 Task: Get directions from Piedmont Park, Georgia, United States to Andersonville National Historic Site, Georgia, United States  and reverse  starting point and destination and check the driving options
Action: Mouse moved to (432, 700)
Screenshot: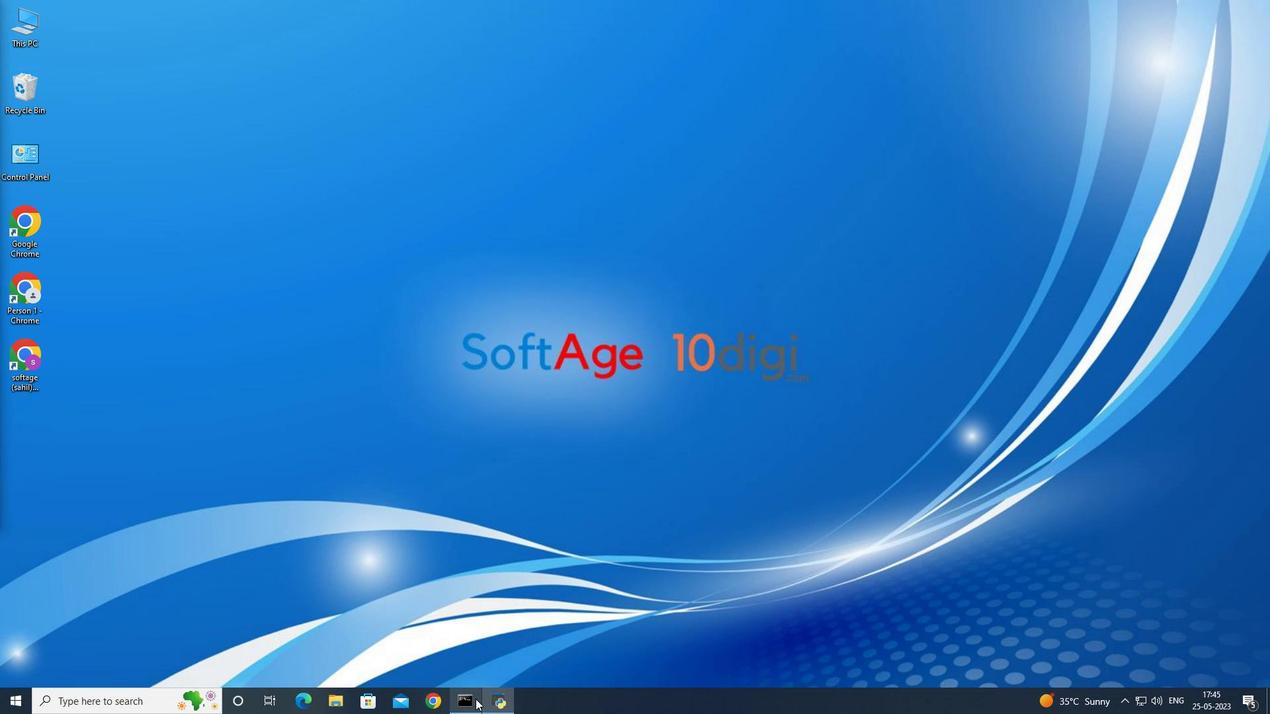 
Action: Mouse pressed left at (432, 700)
Screenshot: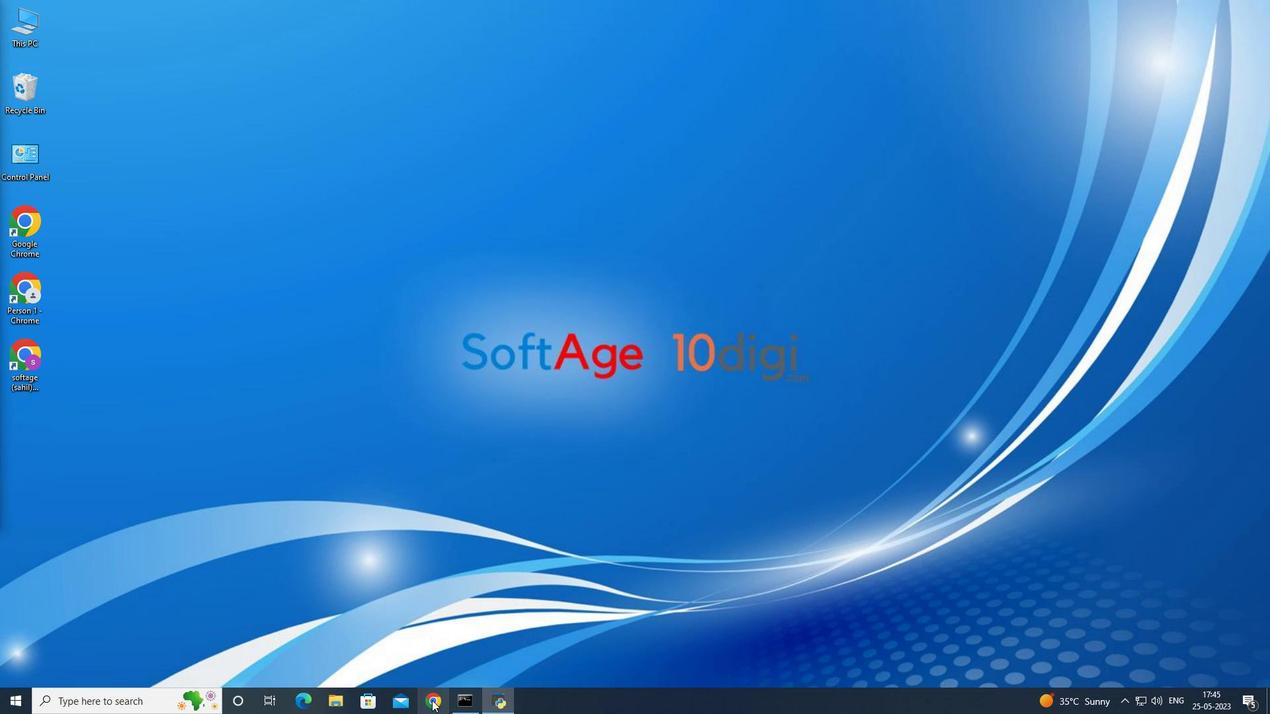 
Action: Mouse moved to (1218, 69)
Screenshot: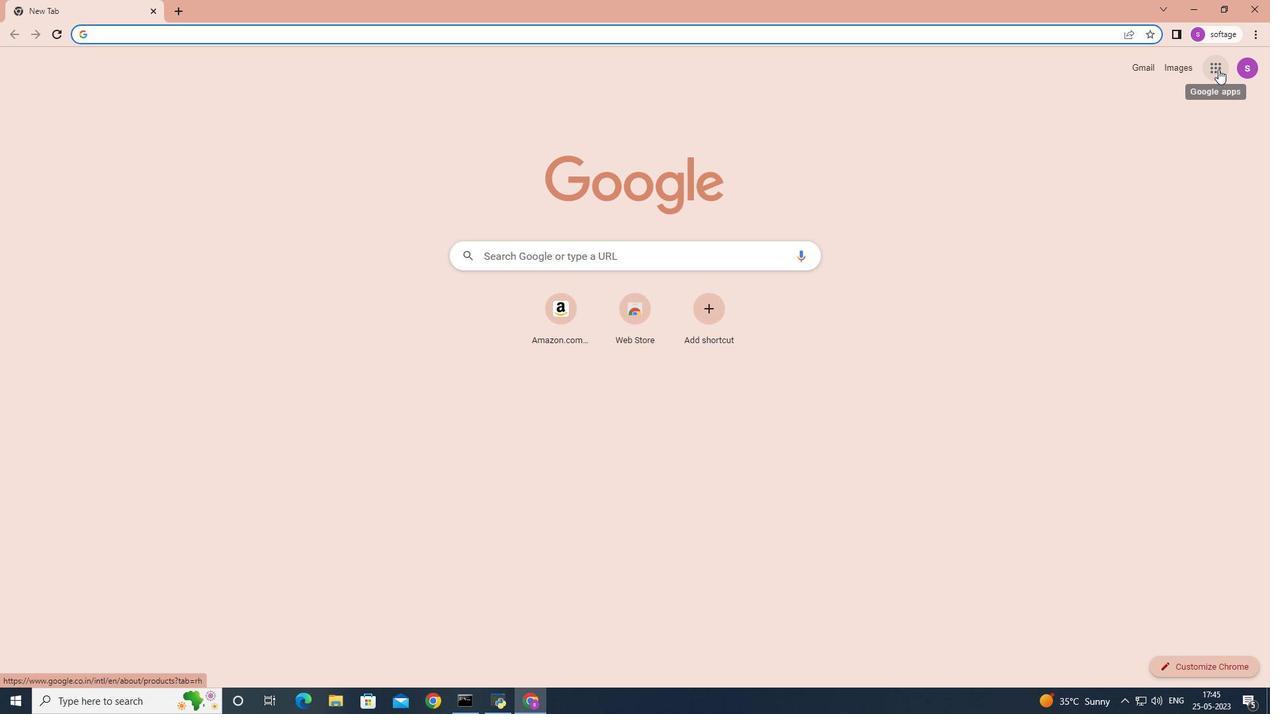 
Action: Mouse pressed left at (1218, 69)
Screenshot: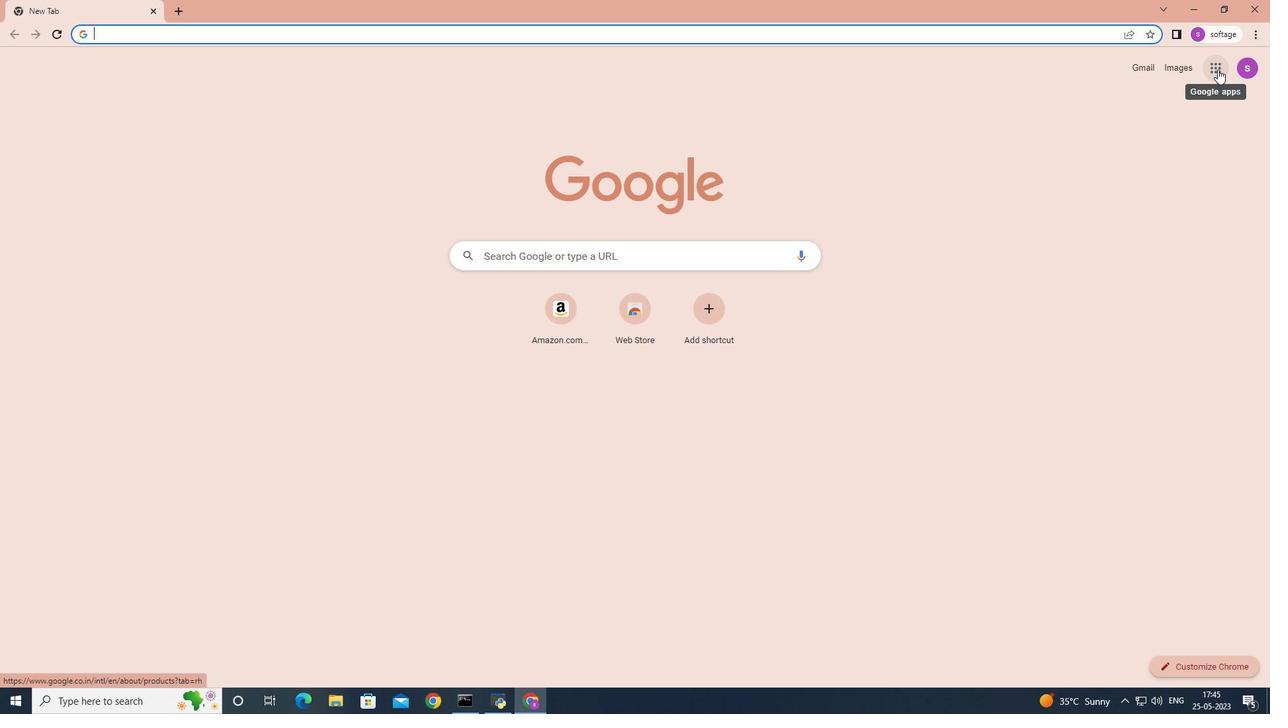 
Action: Mouse moved to (1164, 284)
Screenshot: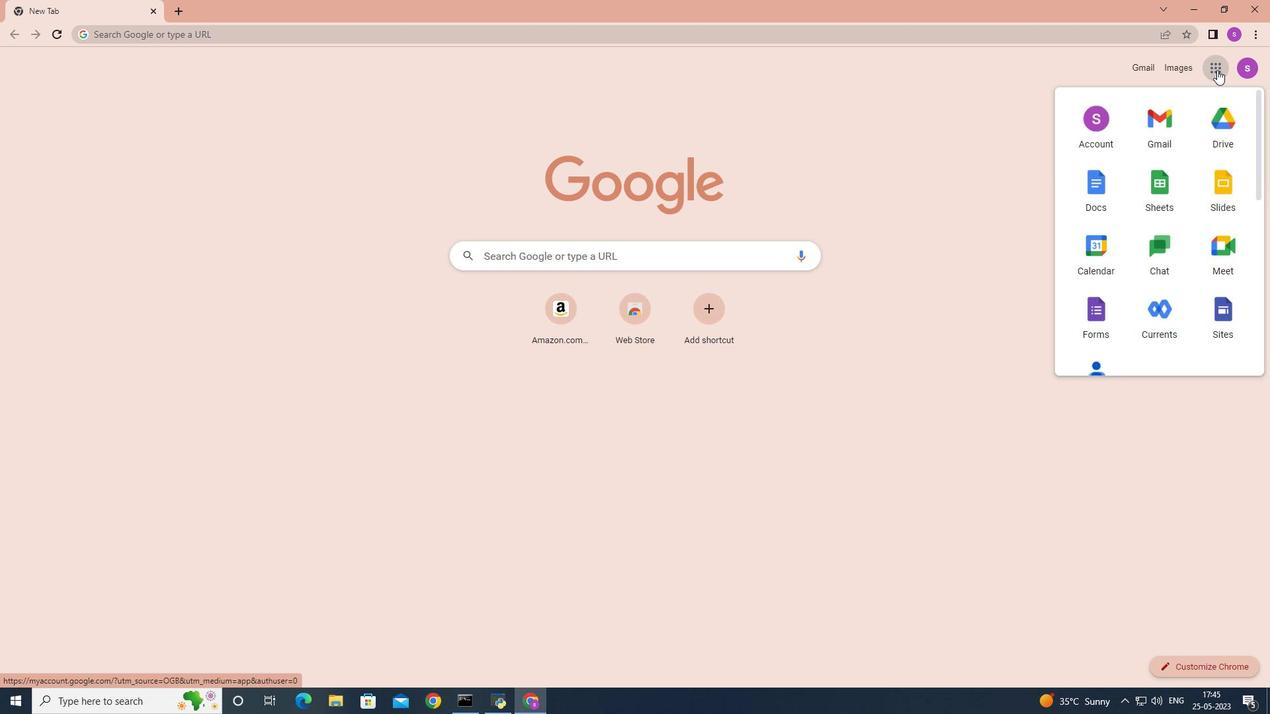 
Action: Mouse scrolled (1164, 283) with delta (0, 0)
Screenshot: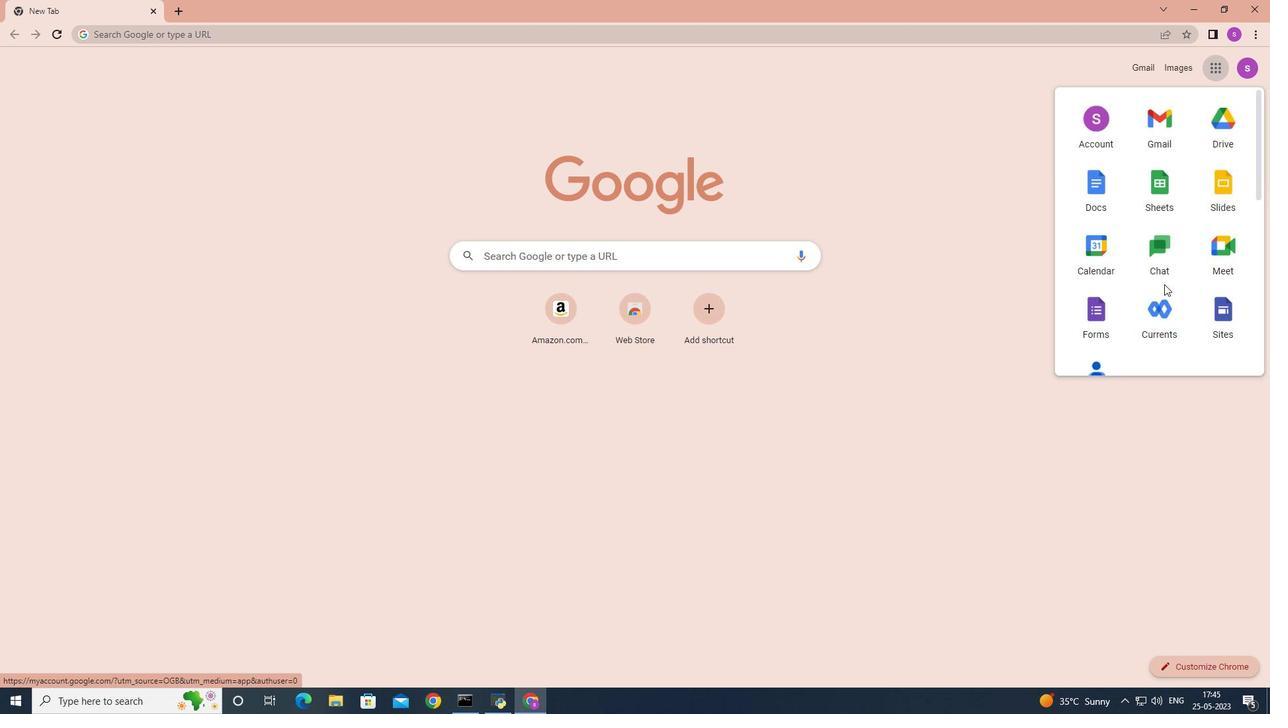 
Action: Mouse moved to (1164, 283)
Screenshot: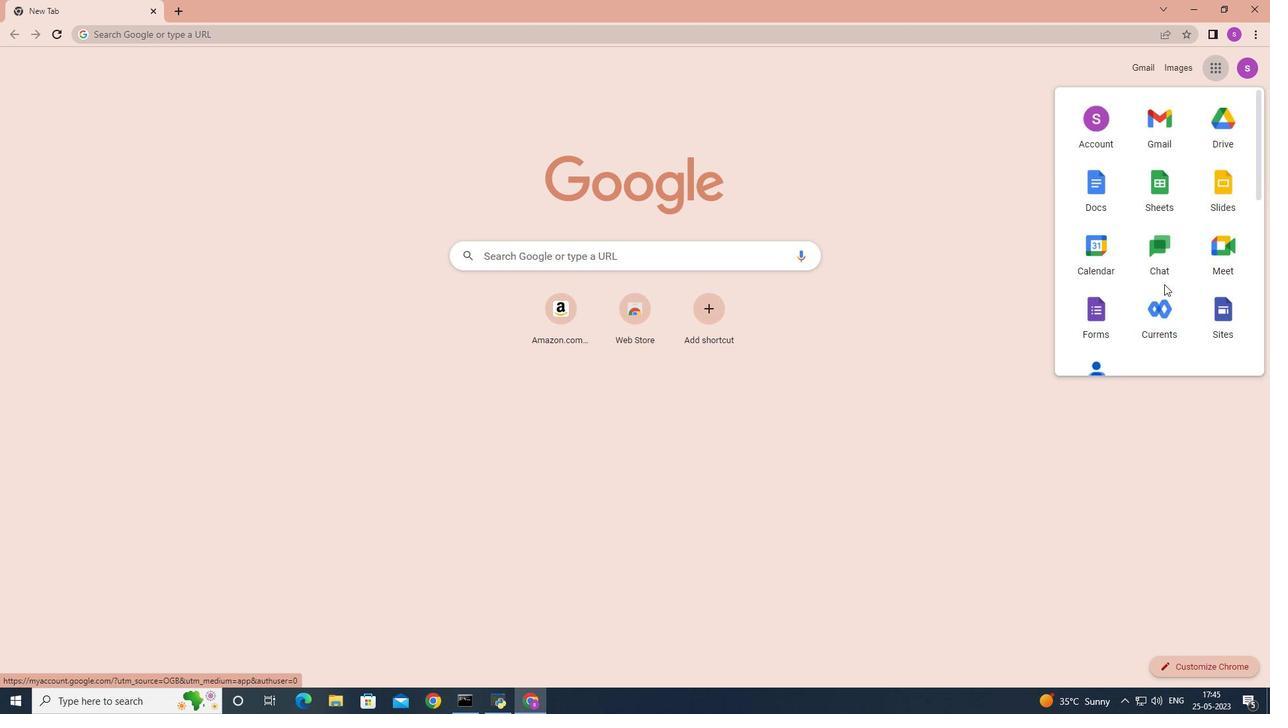 
Action: Mouse scrolled (1164, 283) with delta (0, 0)
Screenshot: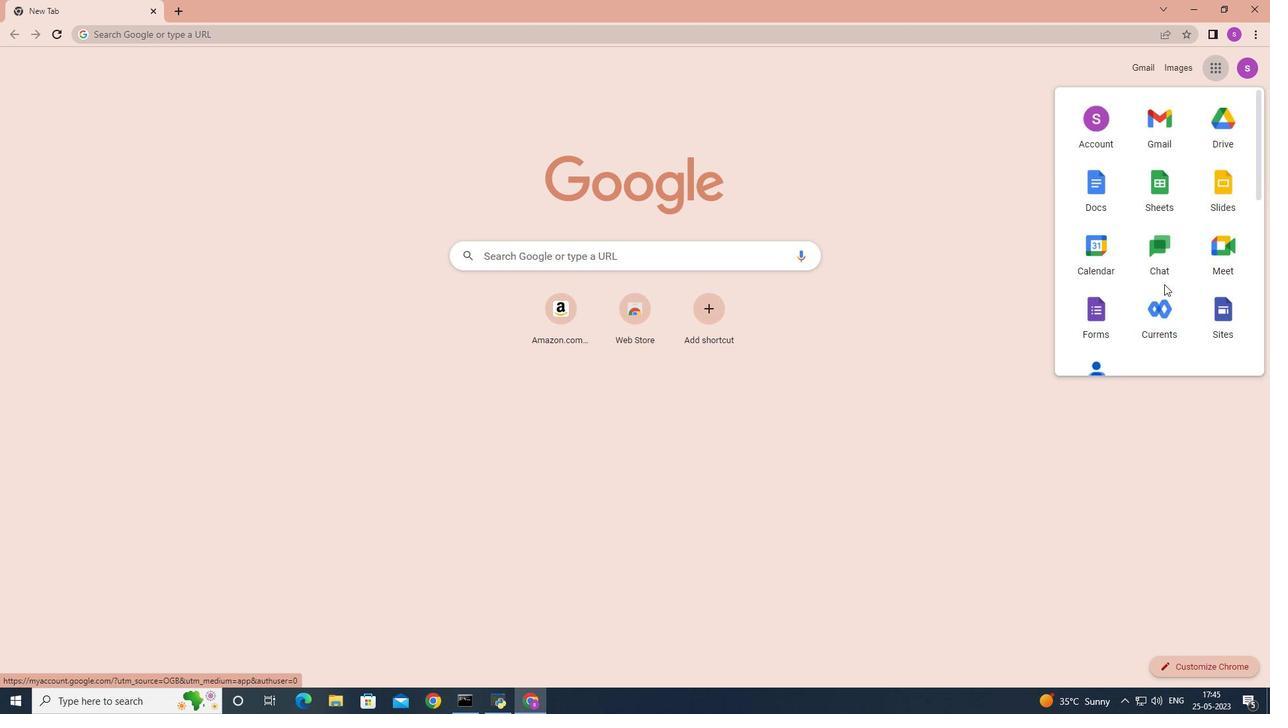 
Action: Mouse scrolled (1164, 283) with delta (0, 0)
Screenshot: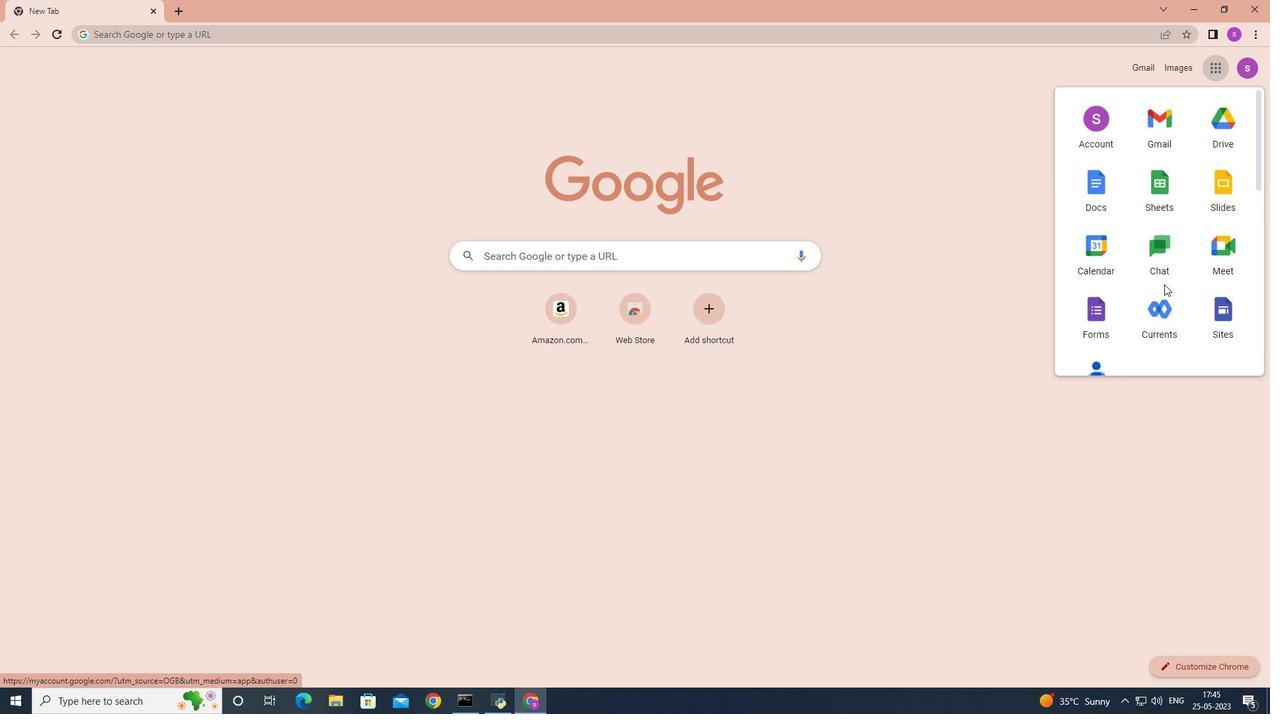
Action: Mouse moved to (1224, 268)
Screenshot: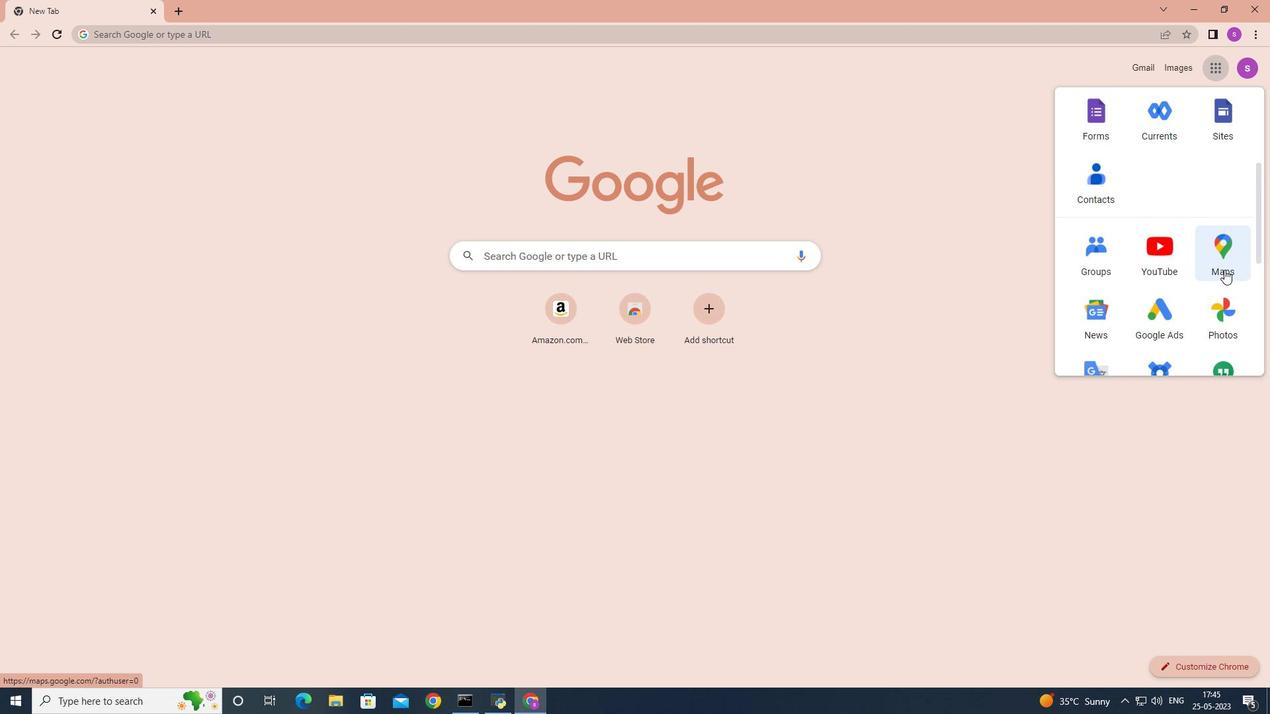 
Action: Mouse pressed left at (1224, 268)
Screenshot: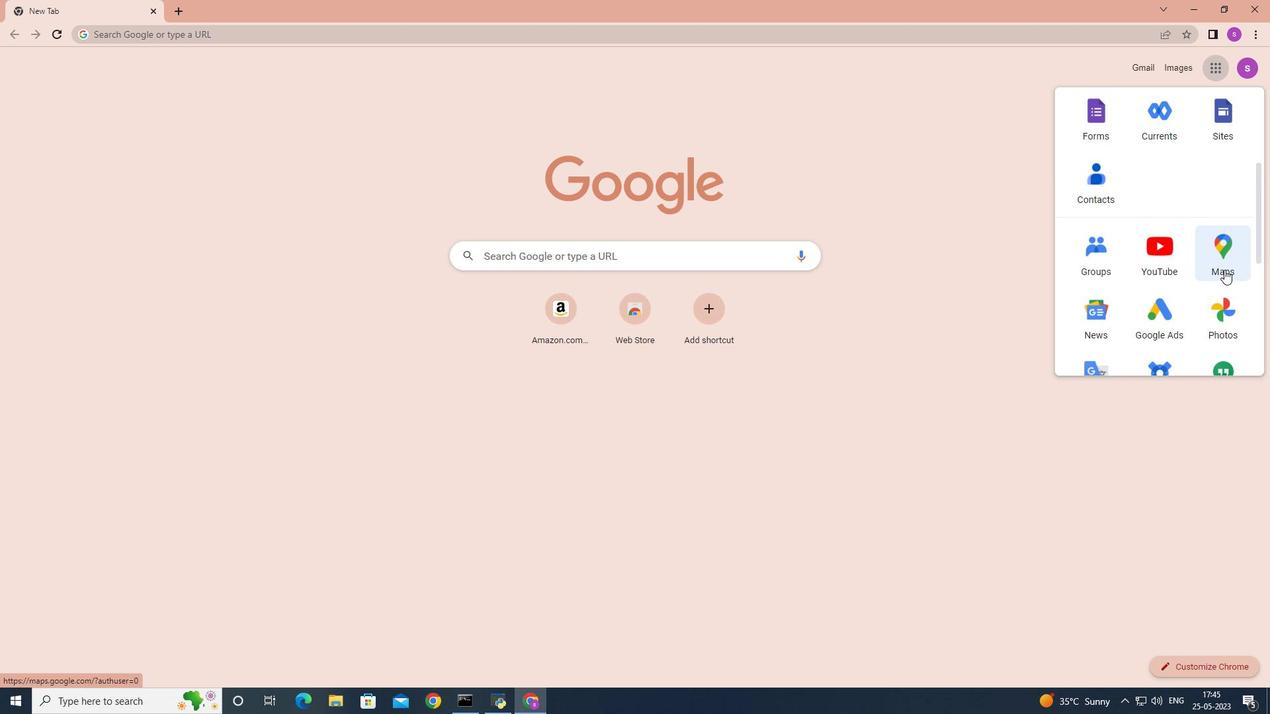 
Action: Mouse moved to (297, 69)
Screenshot: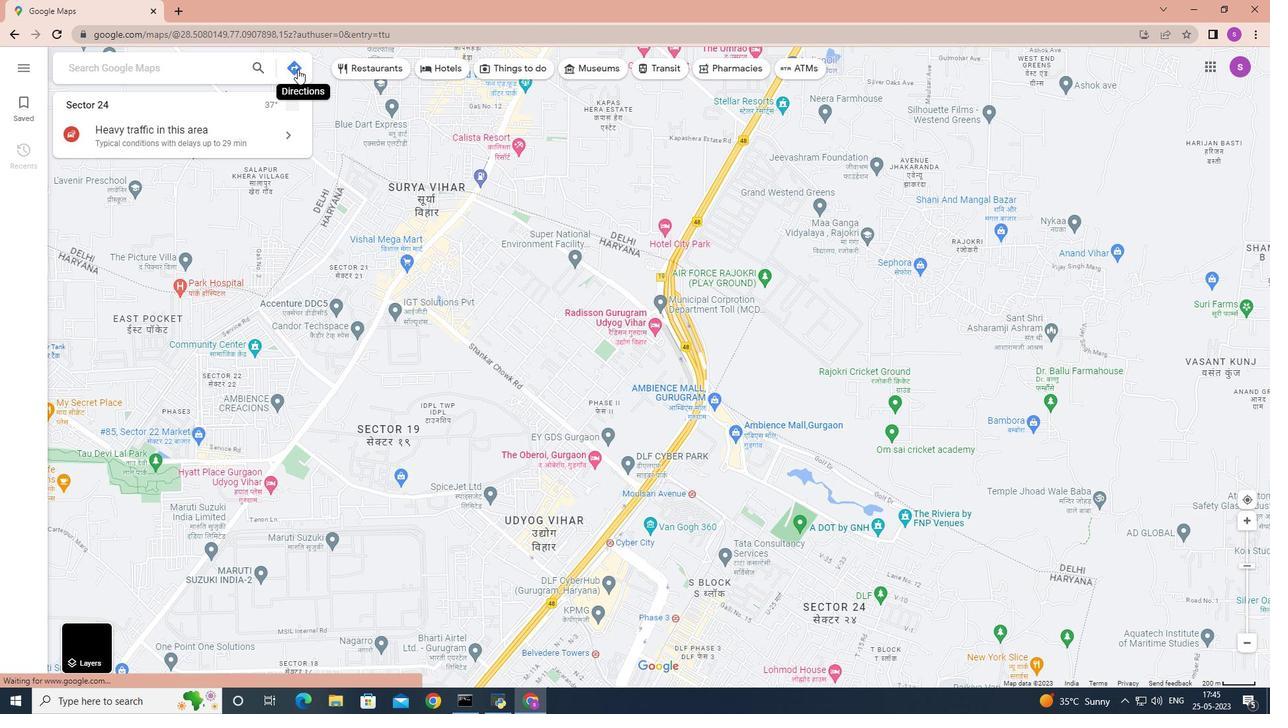 
Action: Mouse pressed left at (297, 69)
Screenshot: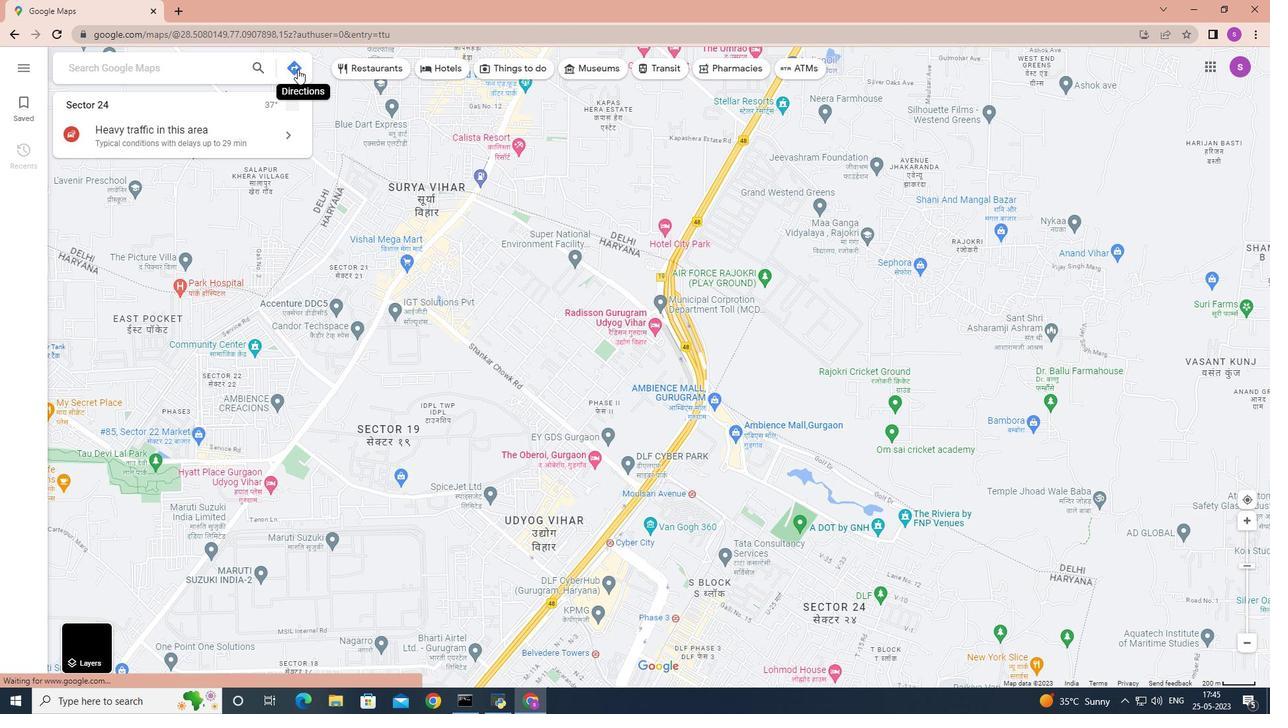 
Action: Mouse moved to (237, 160)
Screenshot: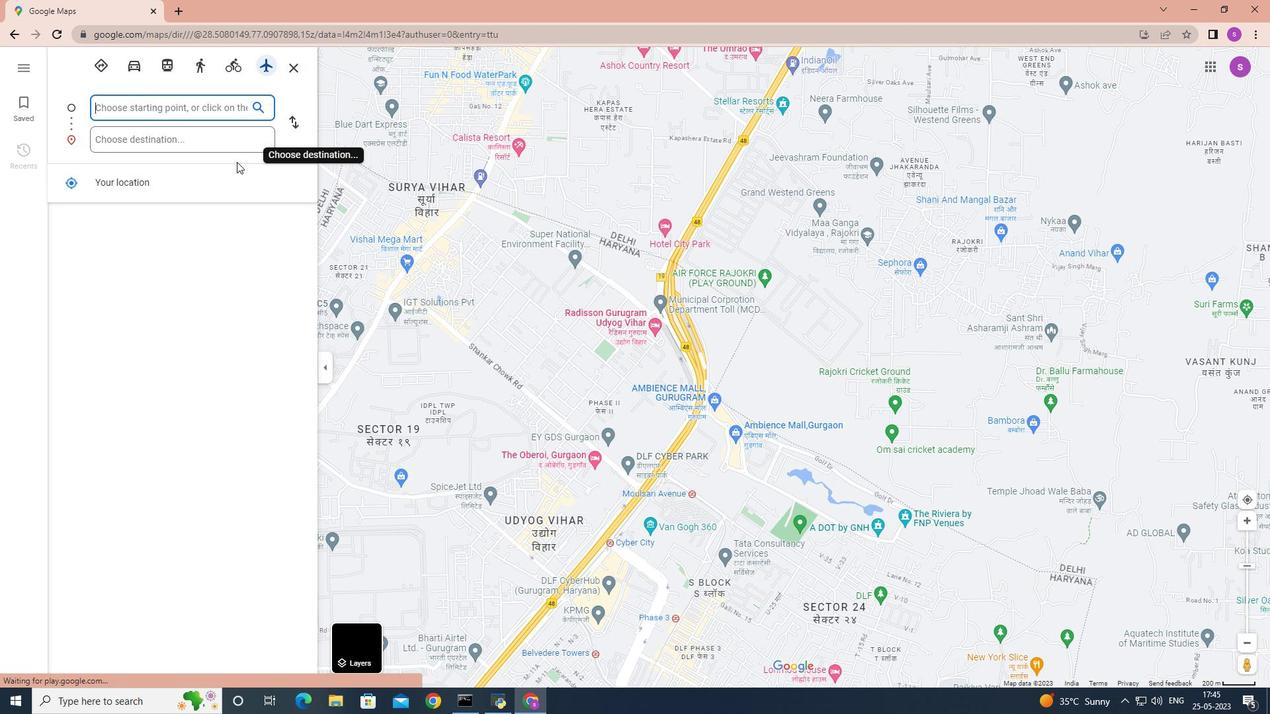 
Action: Key pressed <Key.shift>Piedmont<Key.space><Key.shift>Park,<Key.space><Key.shift><Key.shift><Key.shift><Key.shift><Key.shift><Key.shift><Key.shift><Key.shift><Key.shift><Key.shift><Key.shift><Key.shift><Key.shift><Key.shift><Key.shift><Key.shift><Key.shift><Key.shift><Key.shift><Key.shift><Key.shift><Key.shift><Key.shift><Key.shift>Georgia,<Key.space><Key.shift>United<Key.space><Key.shift>States
Screenshot: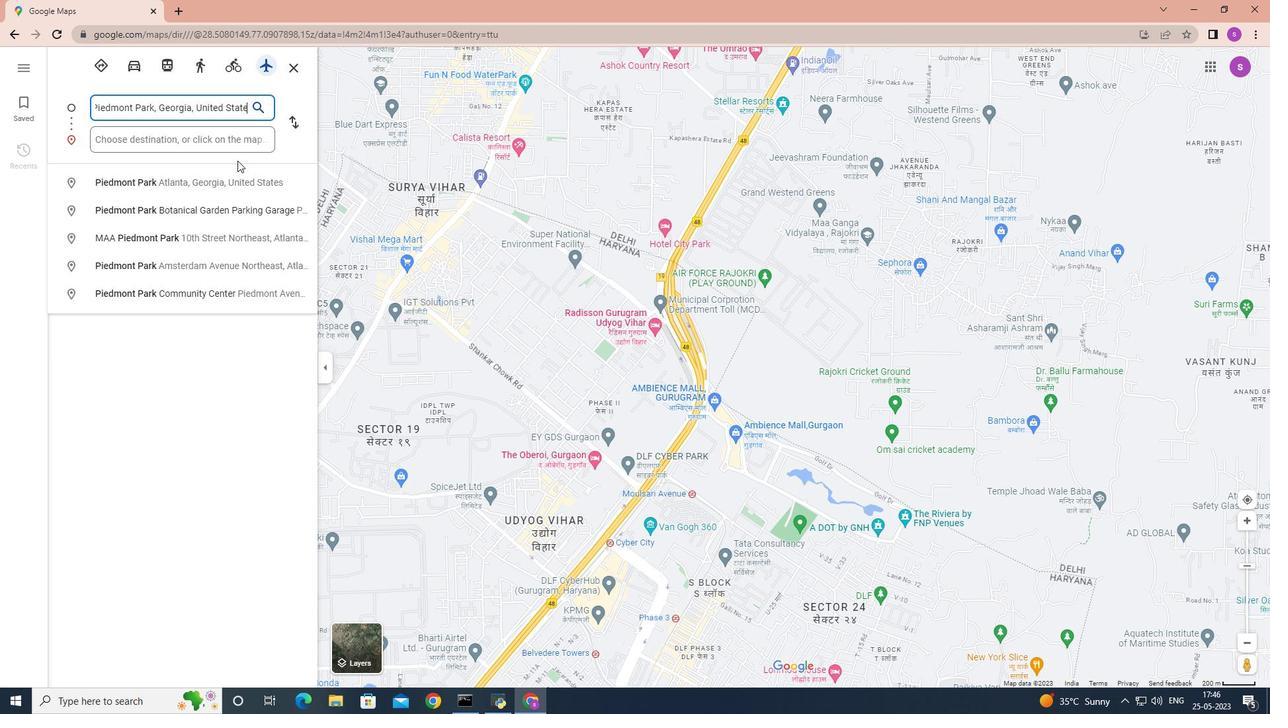 
Action: Mouse moved to (136, 136)
Screenshot: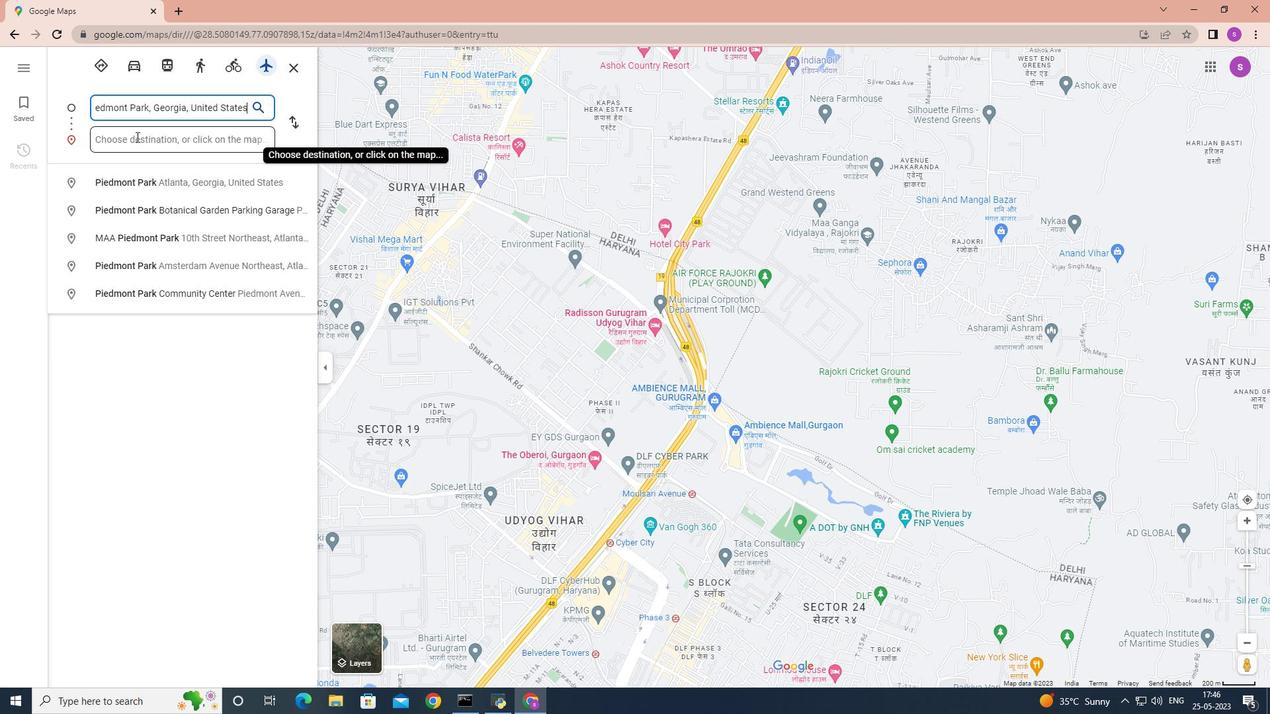 
Action: Mouse pressed left at (136, 136)
Screenshot: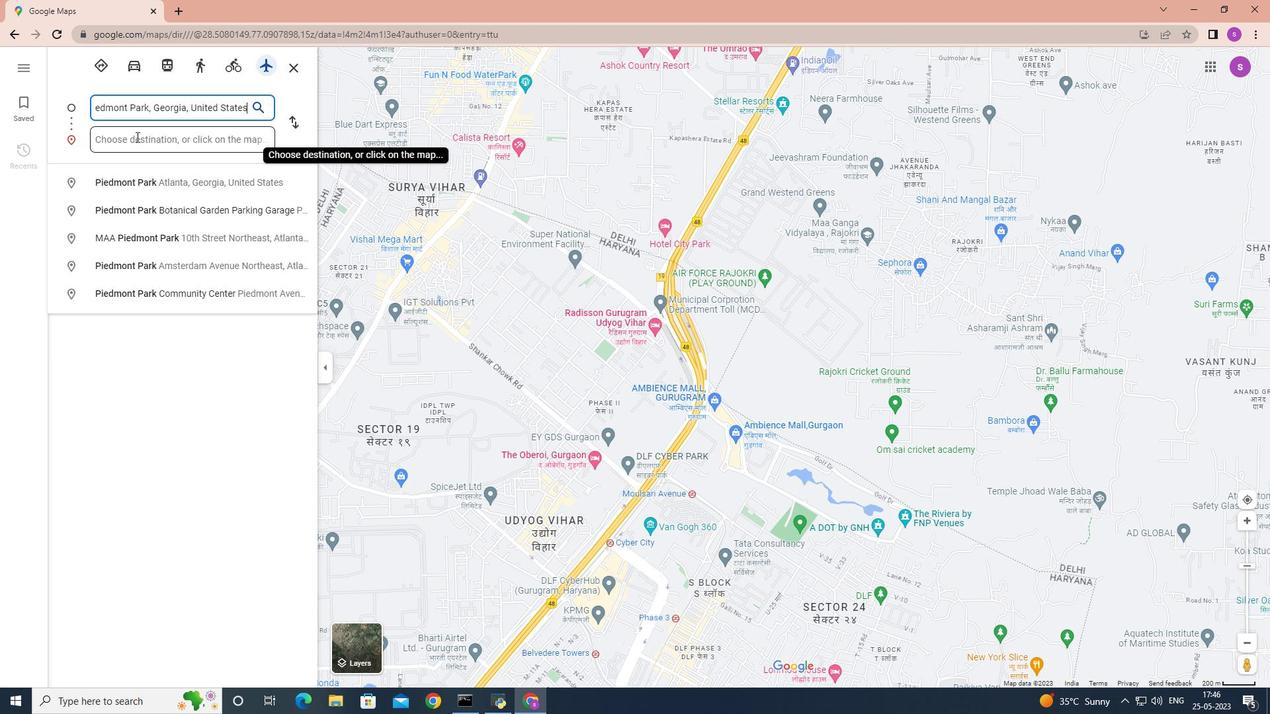 
Action: Mouse moved to (136, 136)
Screenshot: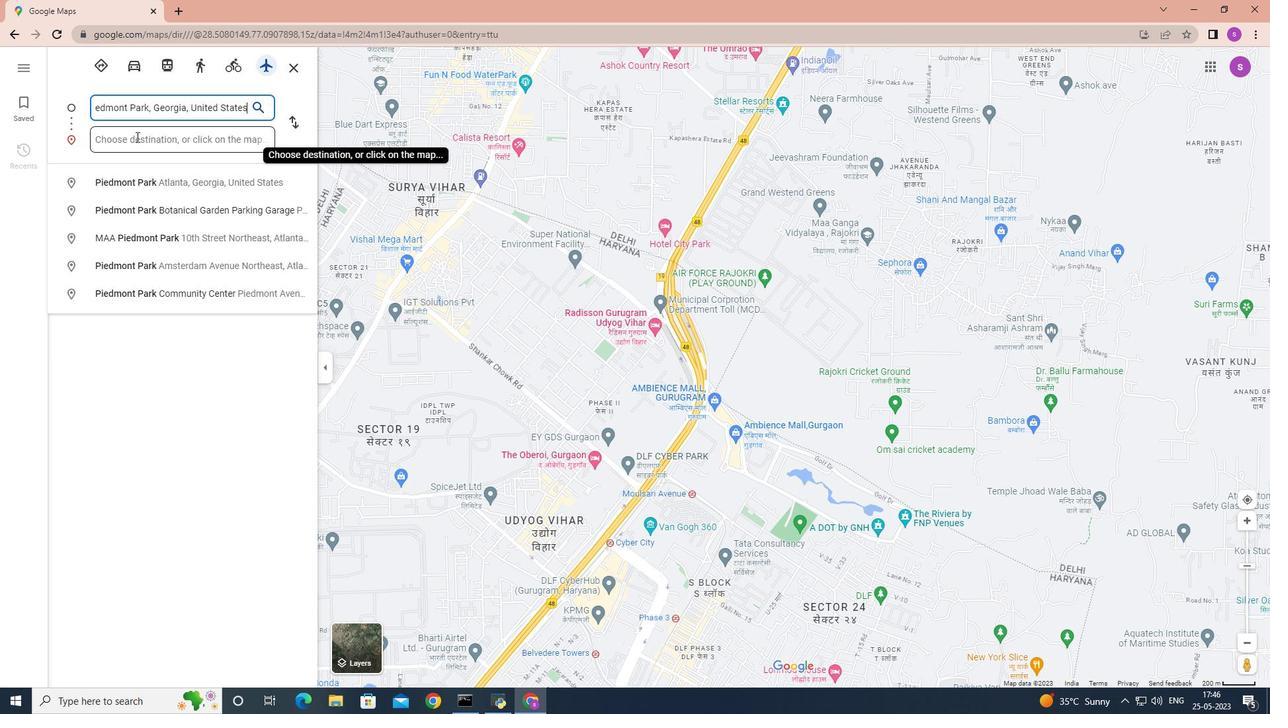 
Action: Key pressed <Key.shift>Andersonvilla<Key.space><Key.shift>National<Key.space><Key.shift>Historic<Key.space>si<Key.backspace><Key.backspace><Key.shift>Site<Key.space><Key.shift><Key.shift><Key.shift><Key.shift><Key.shift><Key.shift><Key.shift><Key.shift><Key.shift>Georgia<Key.space>,<Key.space><Key.shift>United<Key.space><Key.shift>States
Screenshot: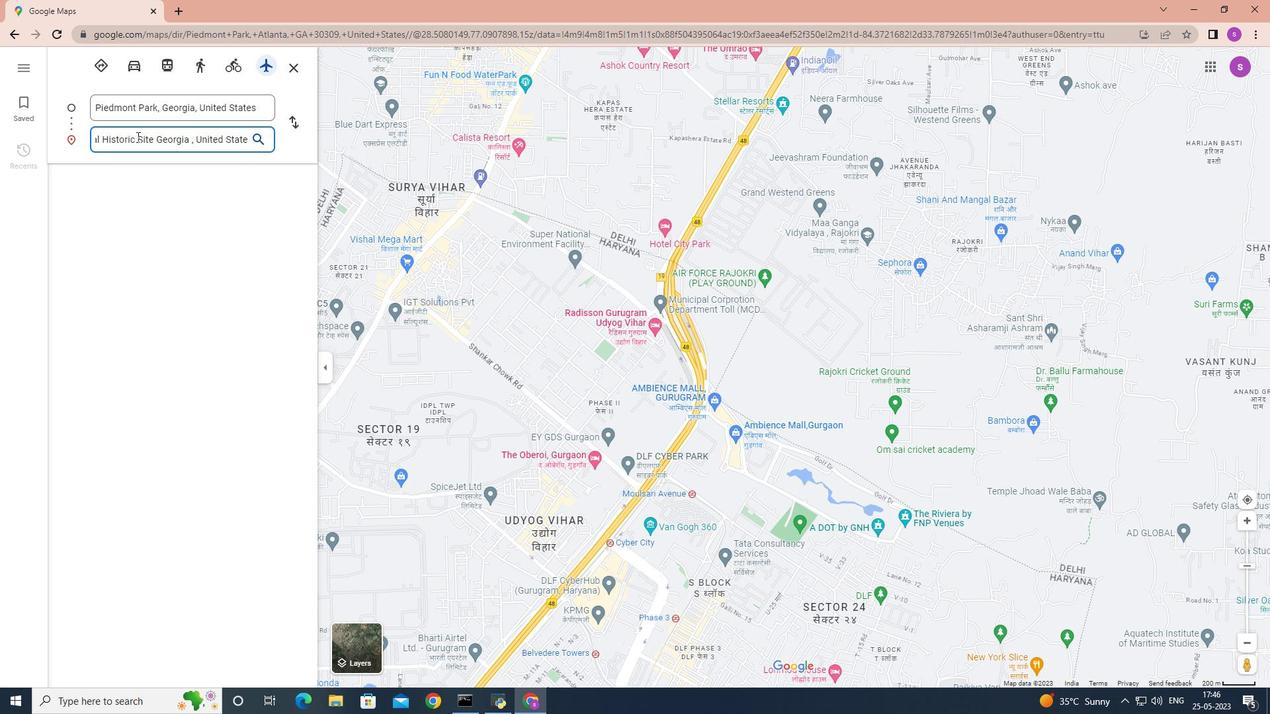 
Action: Mouse moved to (291, 122)
Screenshot: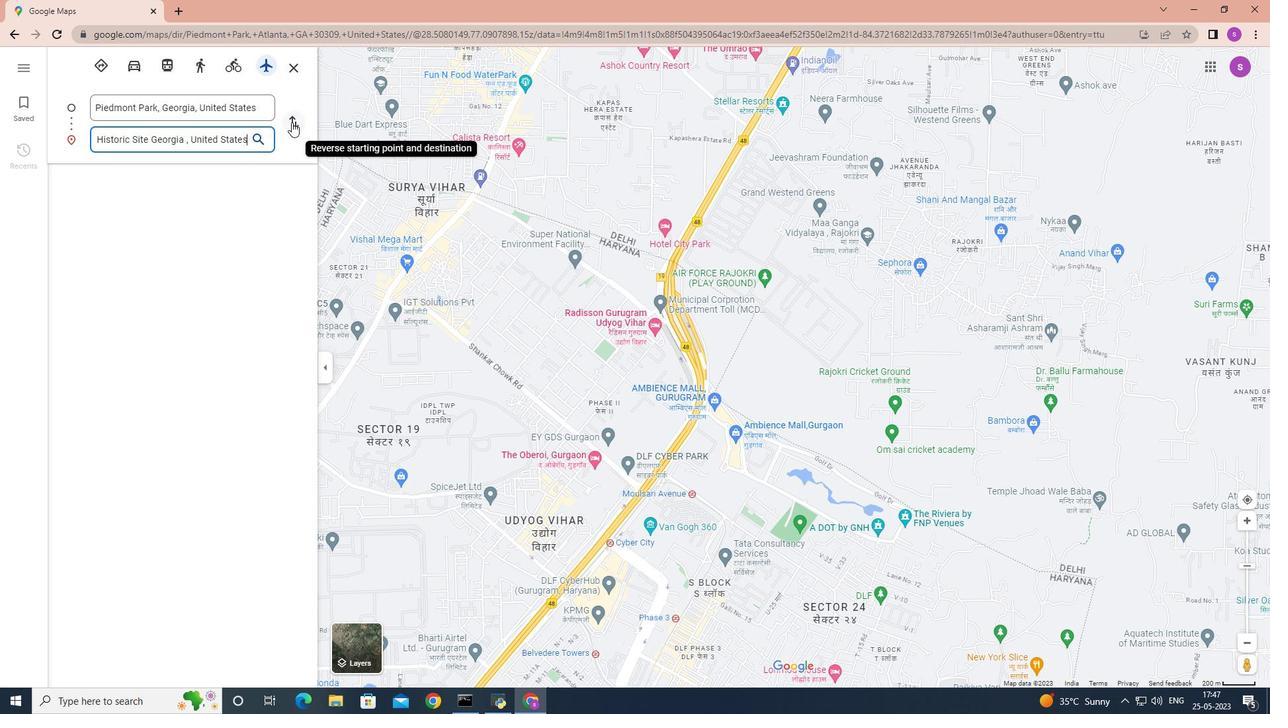
Action: Mouse pressed left at (291, 122)
Screenshot: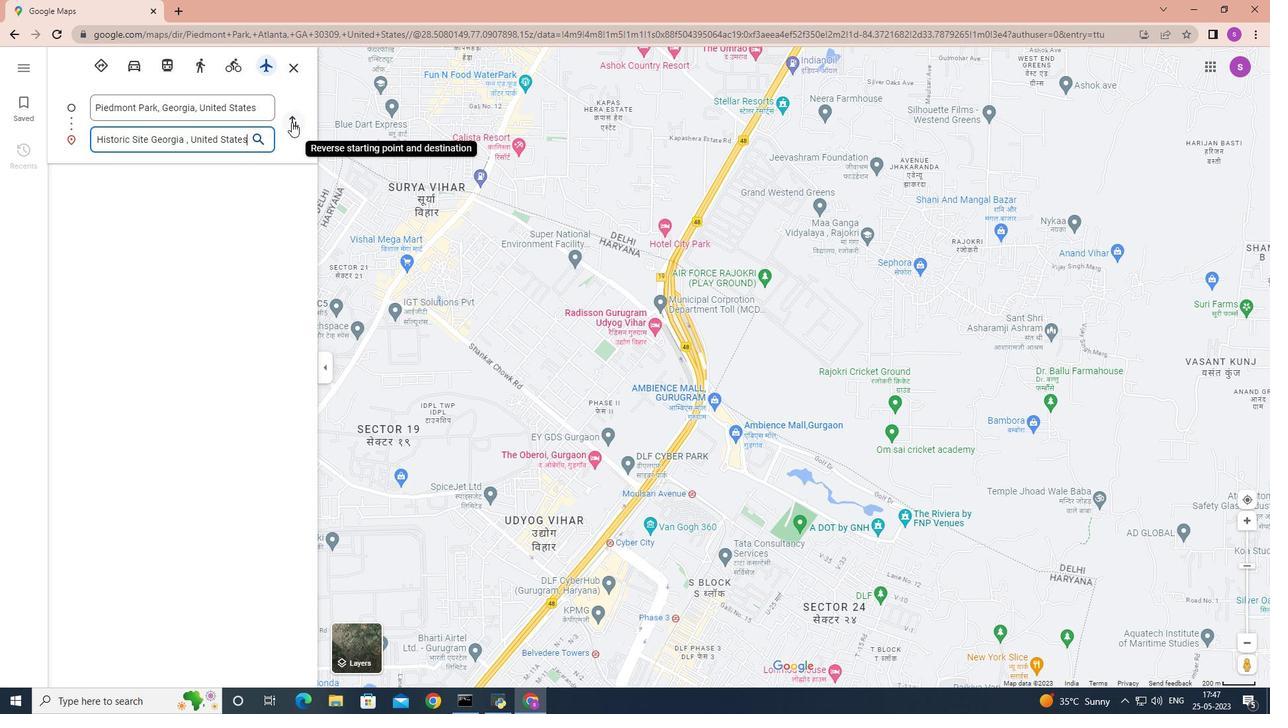 
Action: Mouse moved to (146, 217)
Screenshot: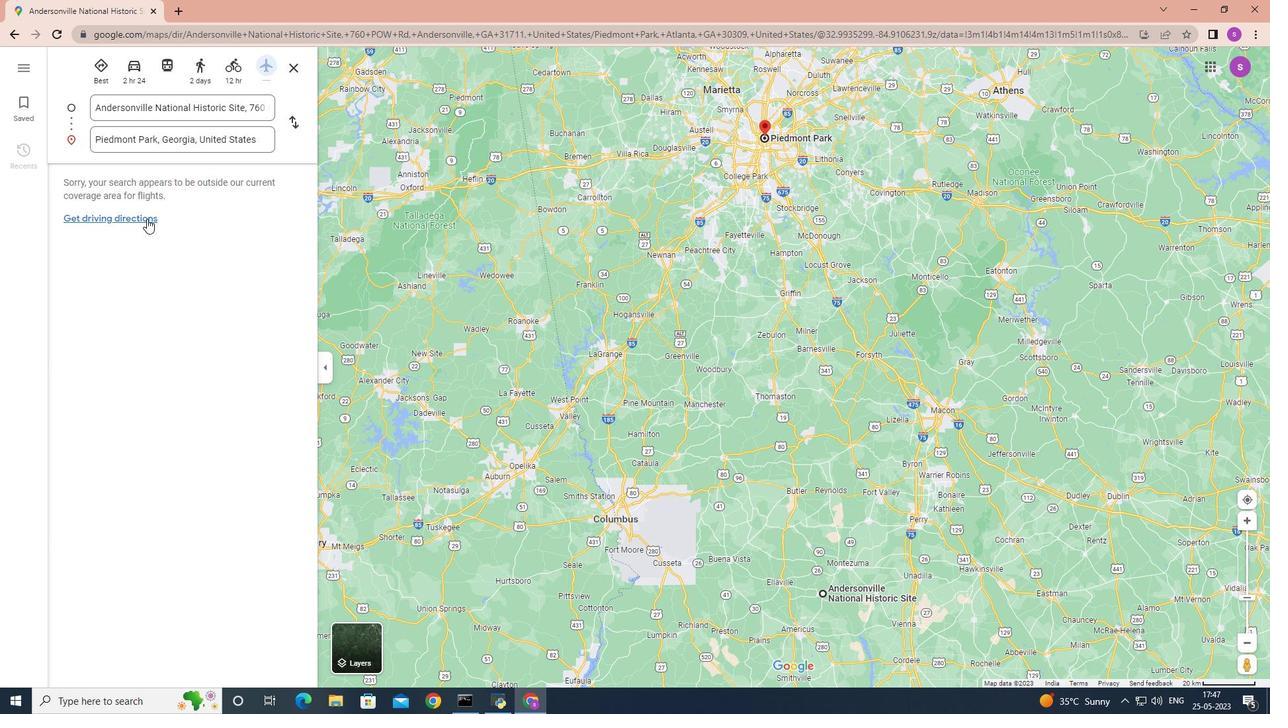 
Action: Mouse pressed left at (146, 217)
Screenshot: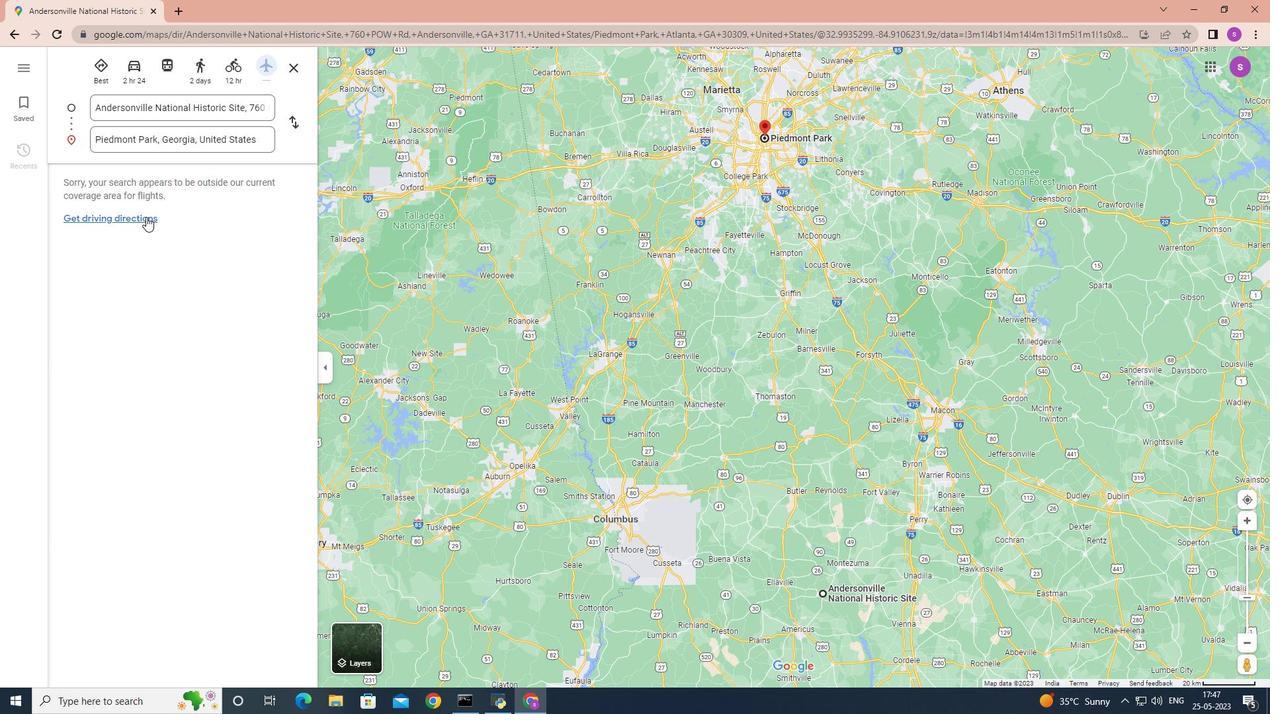 
Action: Mouse moved to (138, 72)
Screenshot: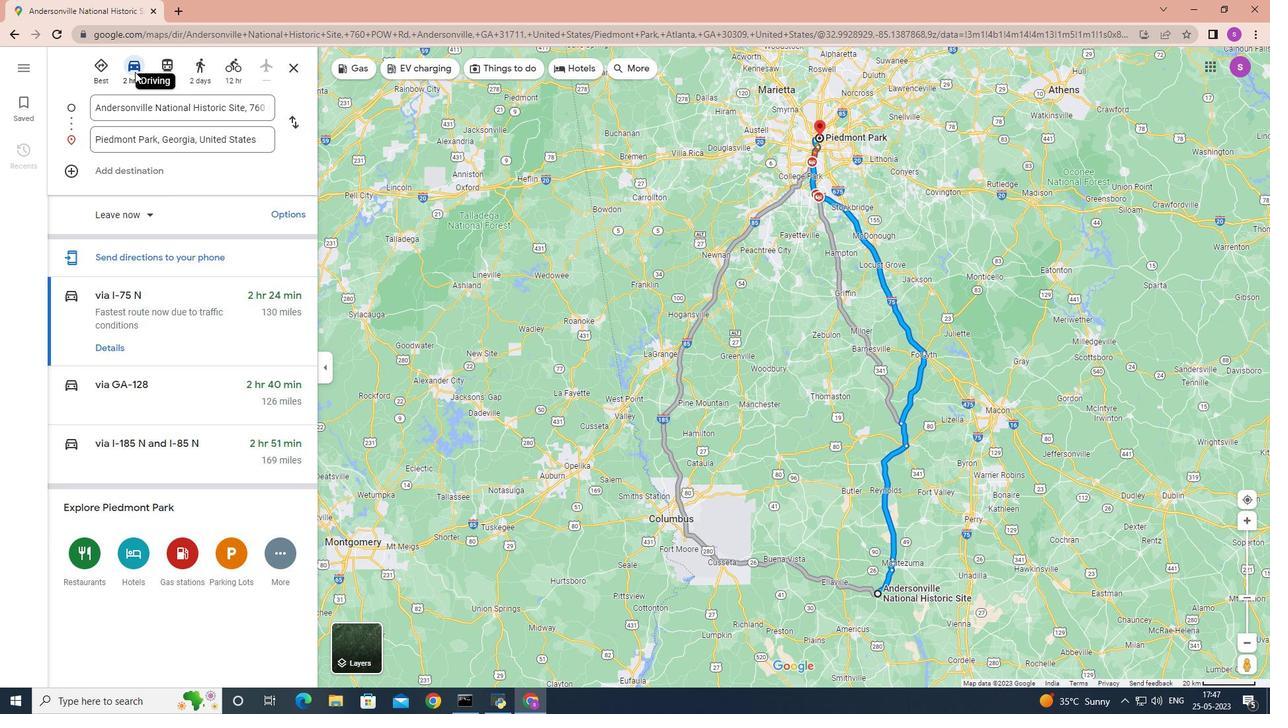 
Action: Mouse pressed left at (138, 72)
Screenshot: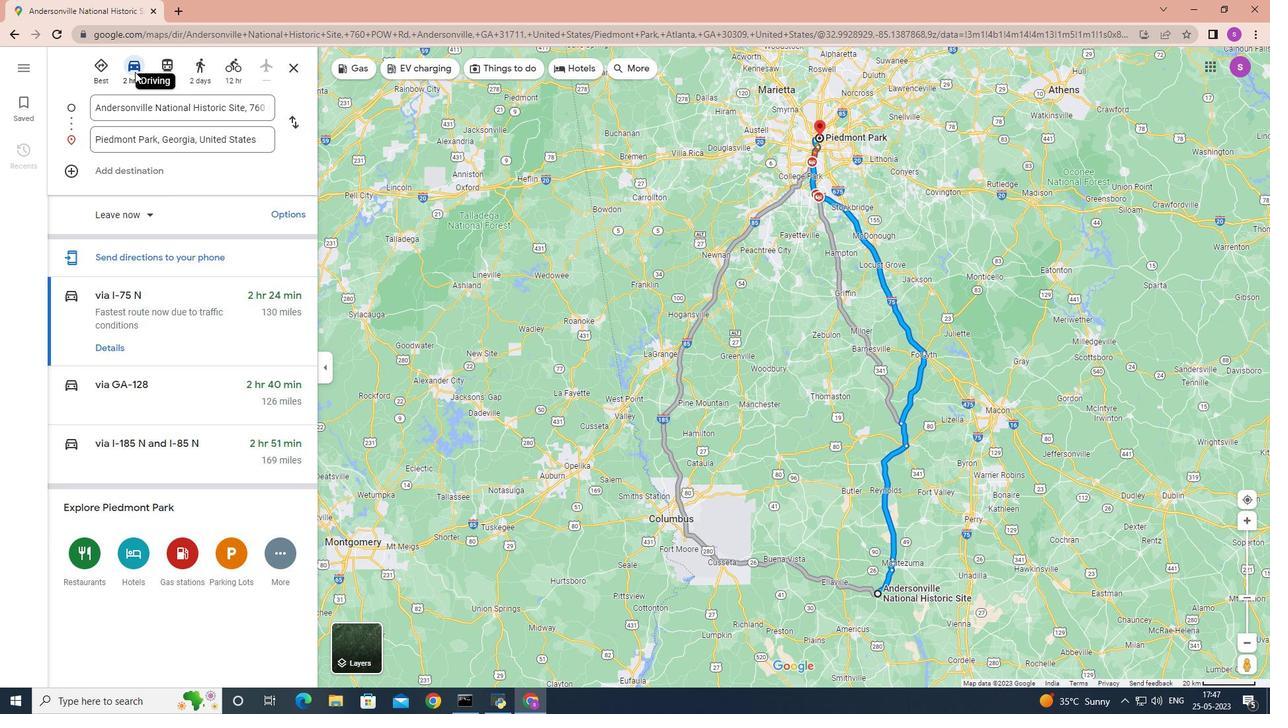 
Action: Mouse moved to (136, 70)
Screenshot: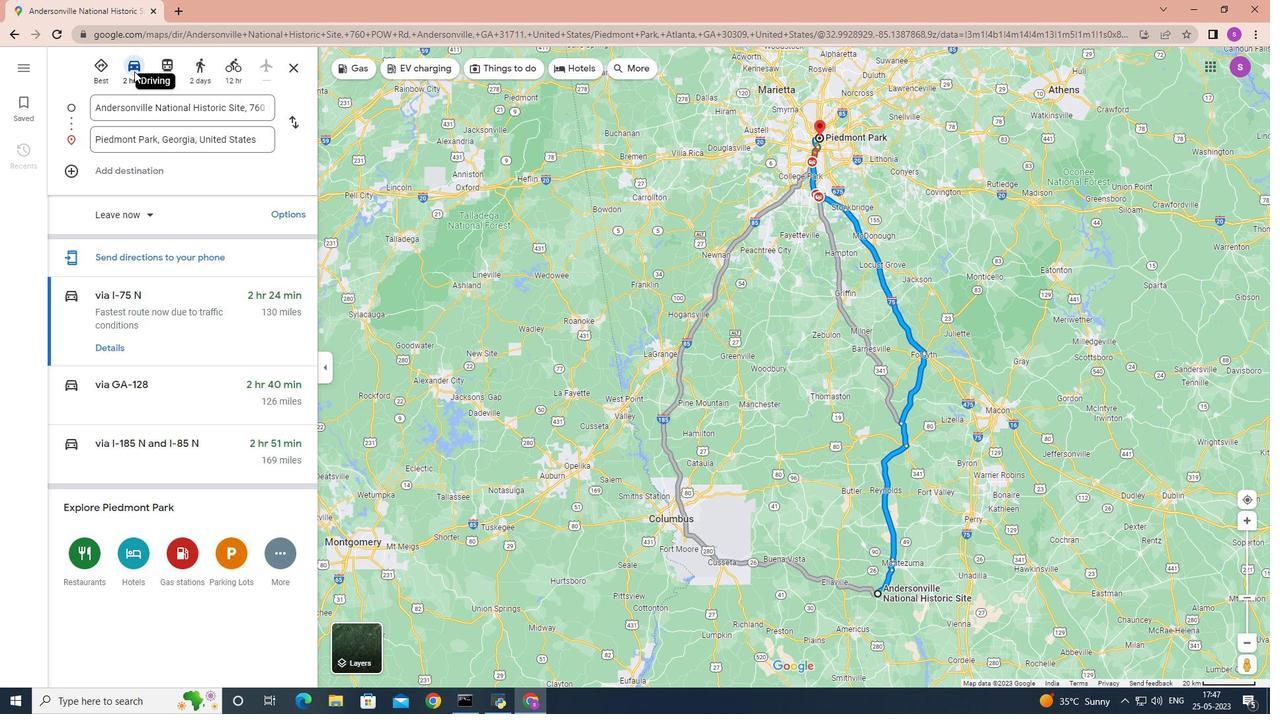 
Action: Mouse pressed left at (136, 70)
Screenshot: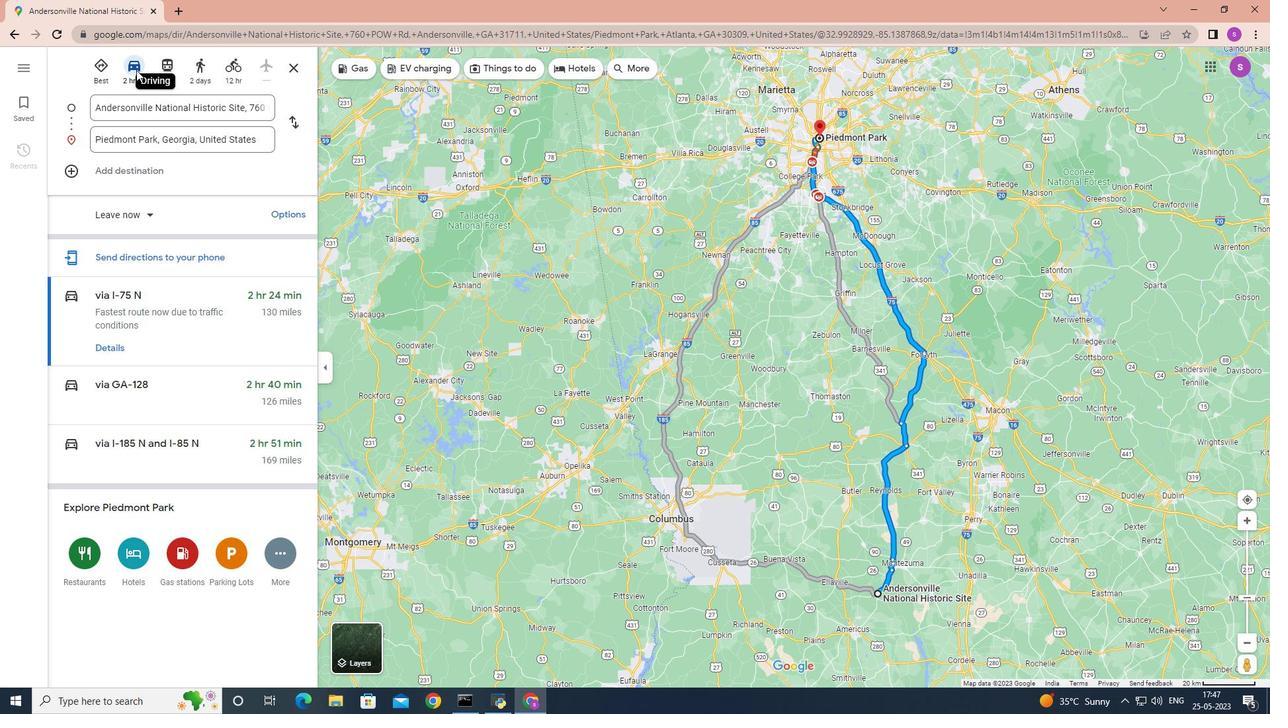 
Action: Mouse moved to (819, 260)
Screenshot: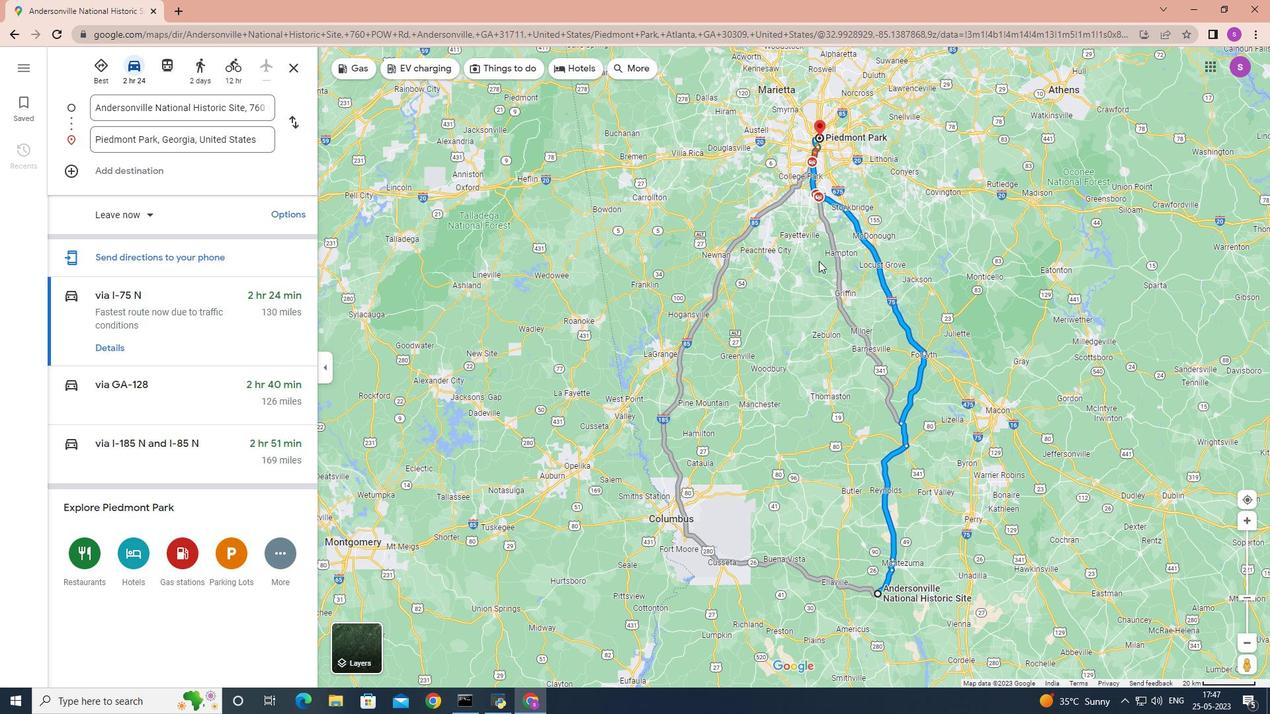 
Action: Mouse scrolled (819, 261) with delta (0, 0)
Screenshot: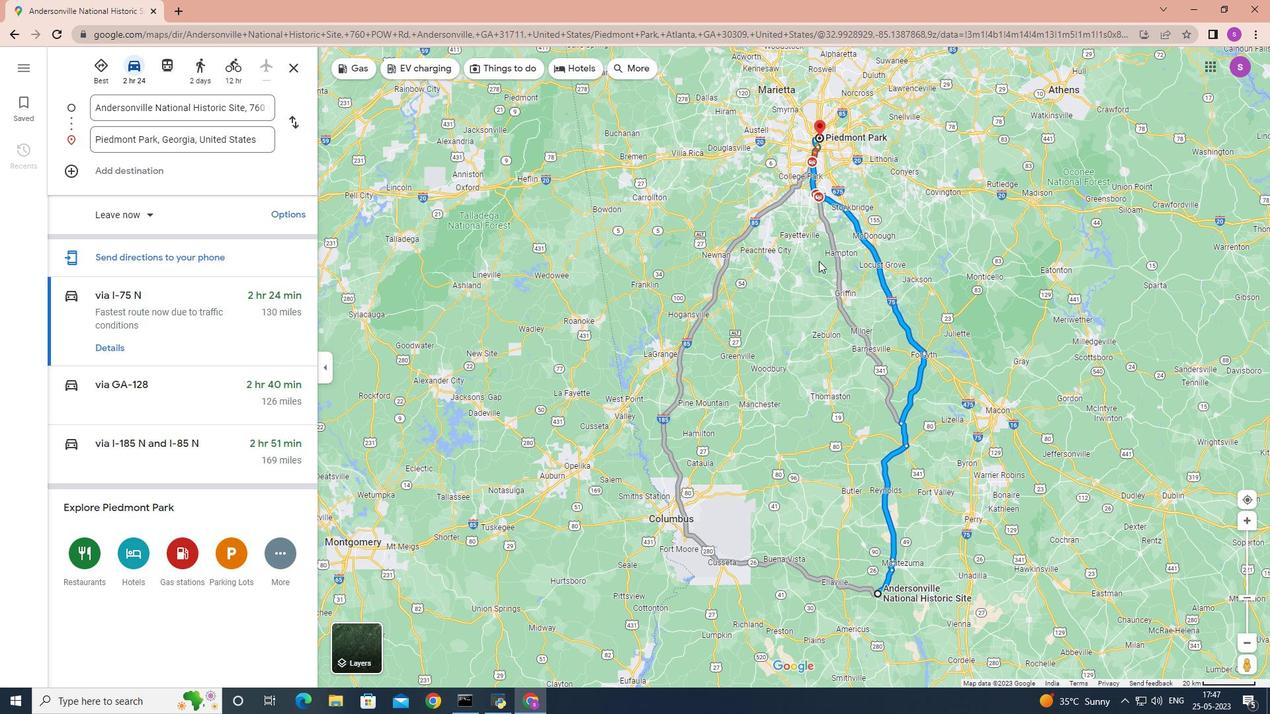 
Action: Mouse moved to (820, 260)
Screenshot: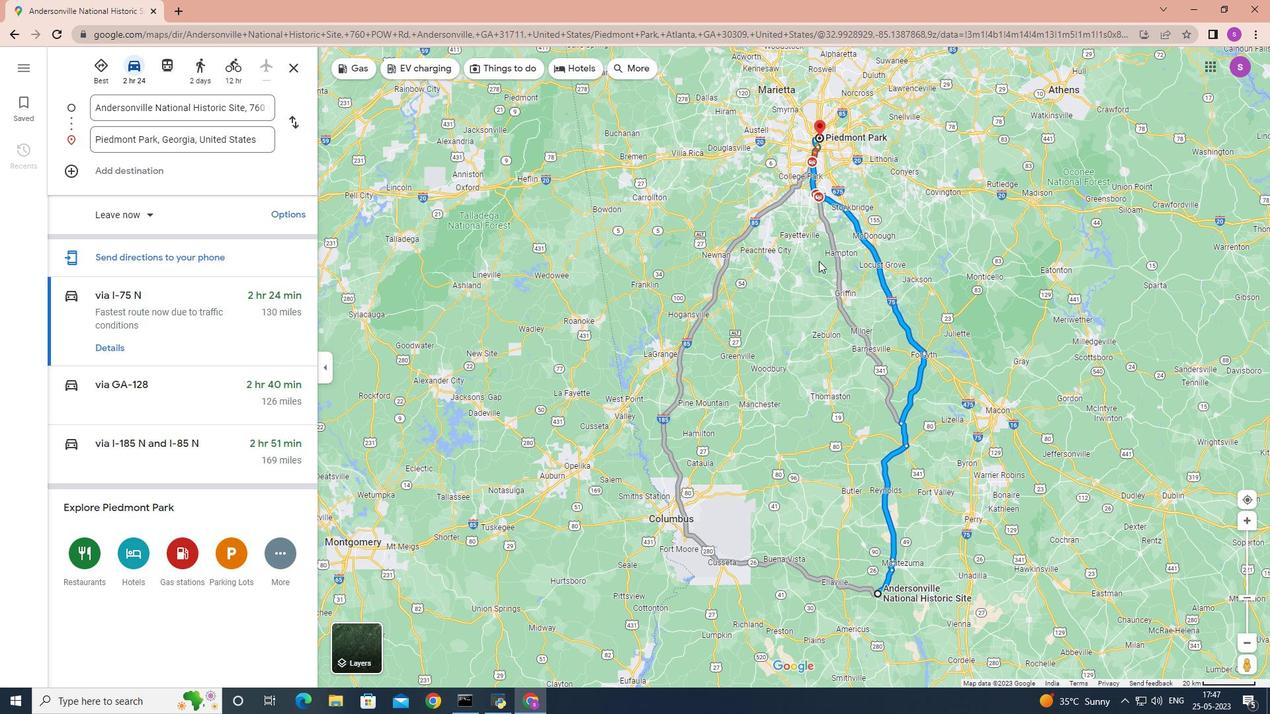 
Action: Mouse scrolled (820, 261) with delta (0, 0)
Screenshot: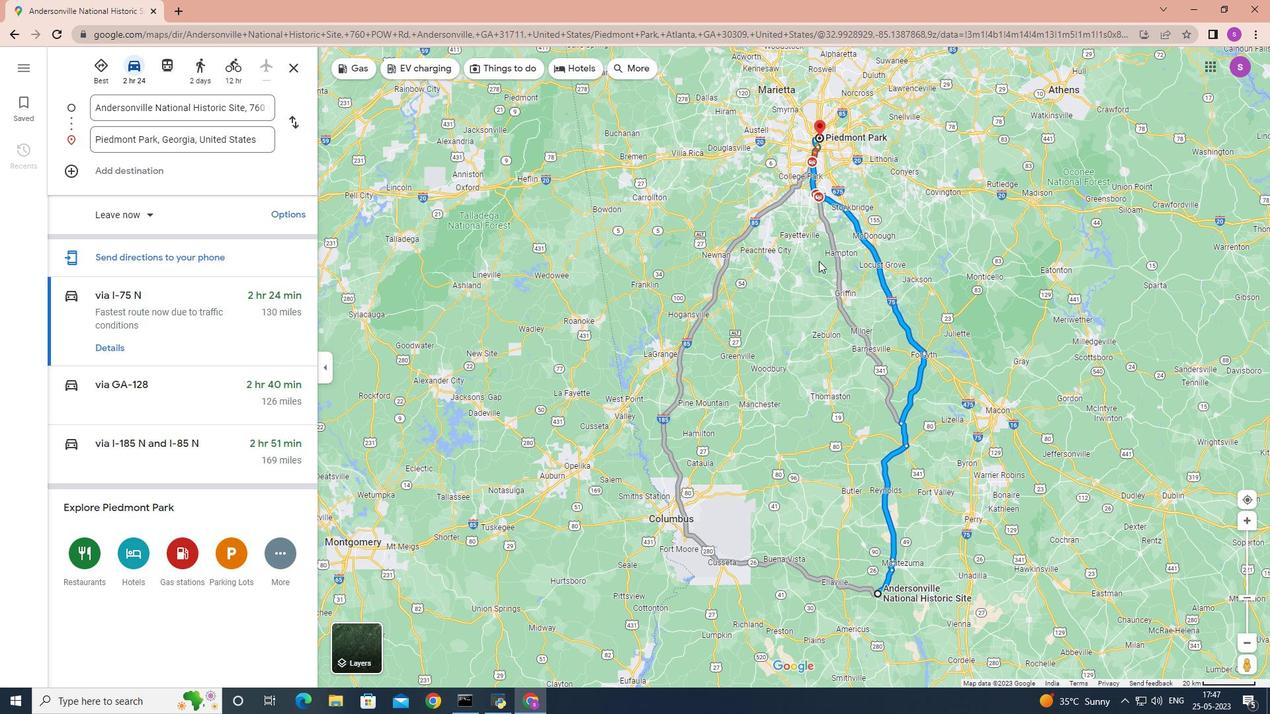 
Action: Mouse moved to (811, 252)
Screenshot: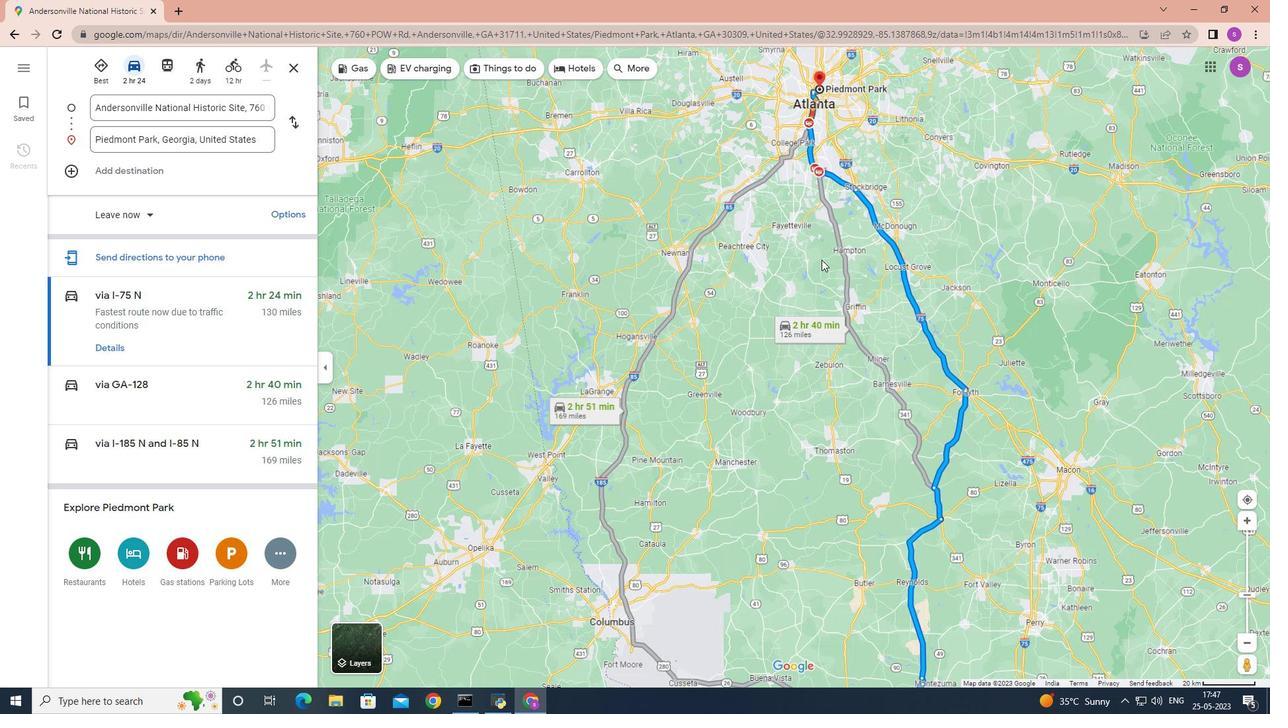 
Action: Mouse scrolled (811, 252) with delta (0, 0)
Screenshot: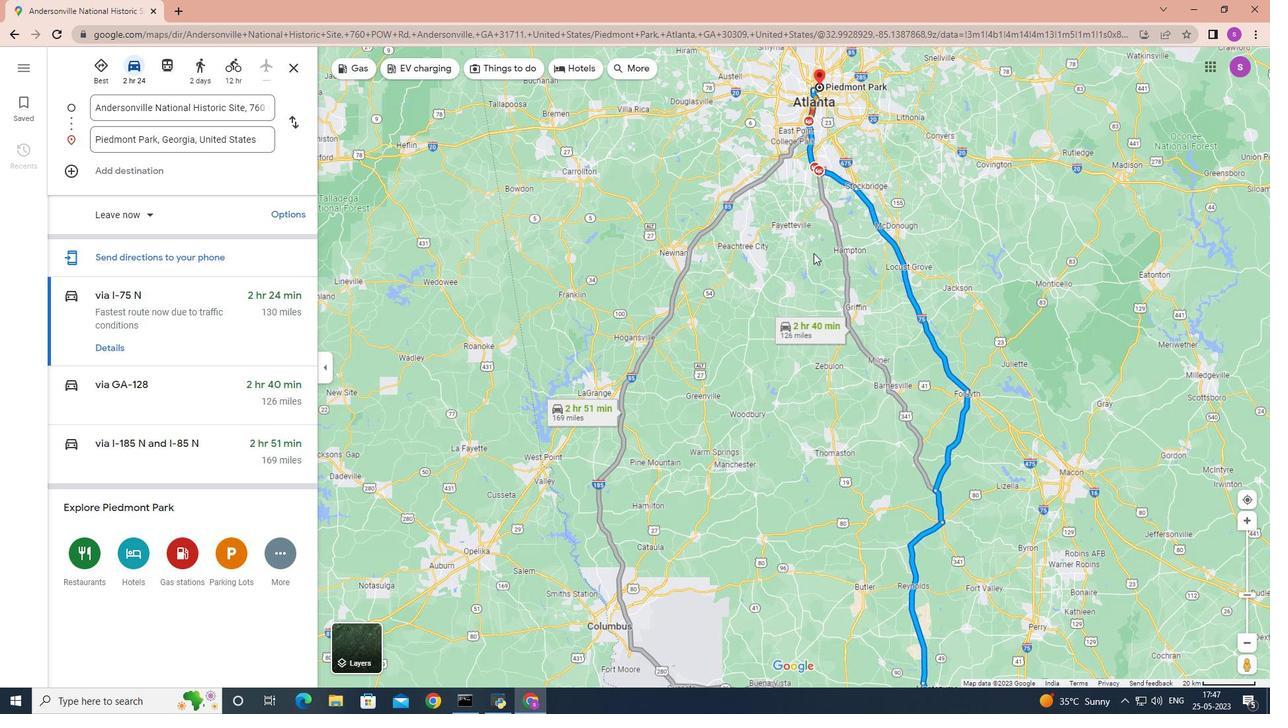 
Action: Mouse moved to (811, 252)
Screenshot: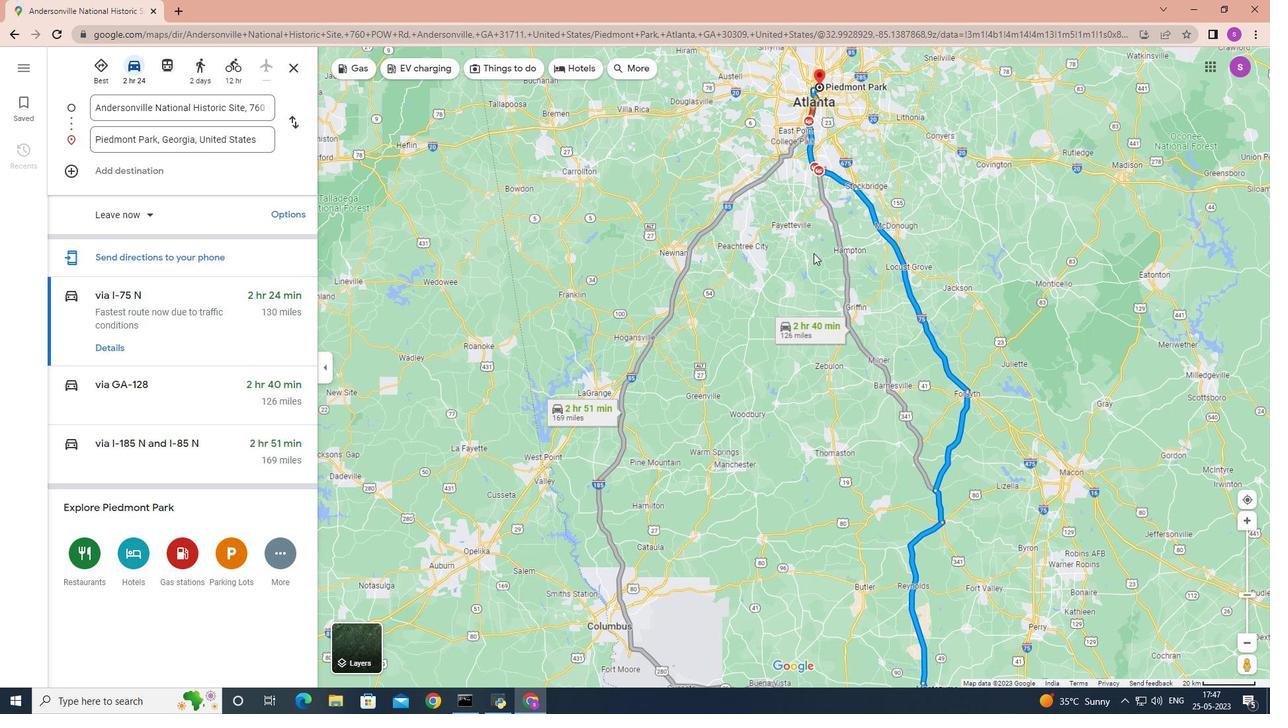 
Action: Mouse scrolled (811, 252) with delta (0, 0)
Screenshot: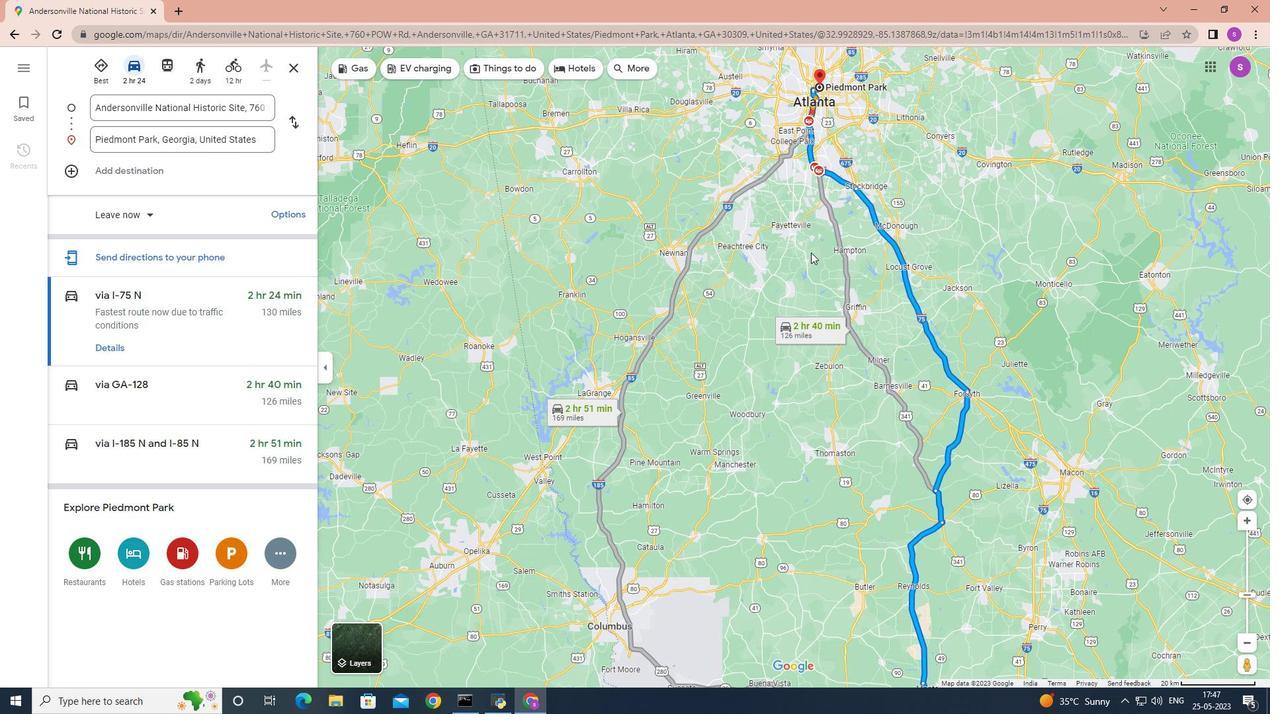 
Action: Mouse scrolled (811, 252) with delta (0, 0)
Screenshot: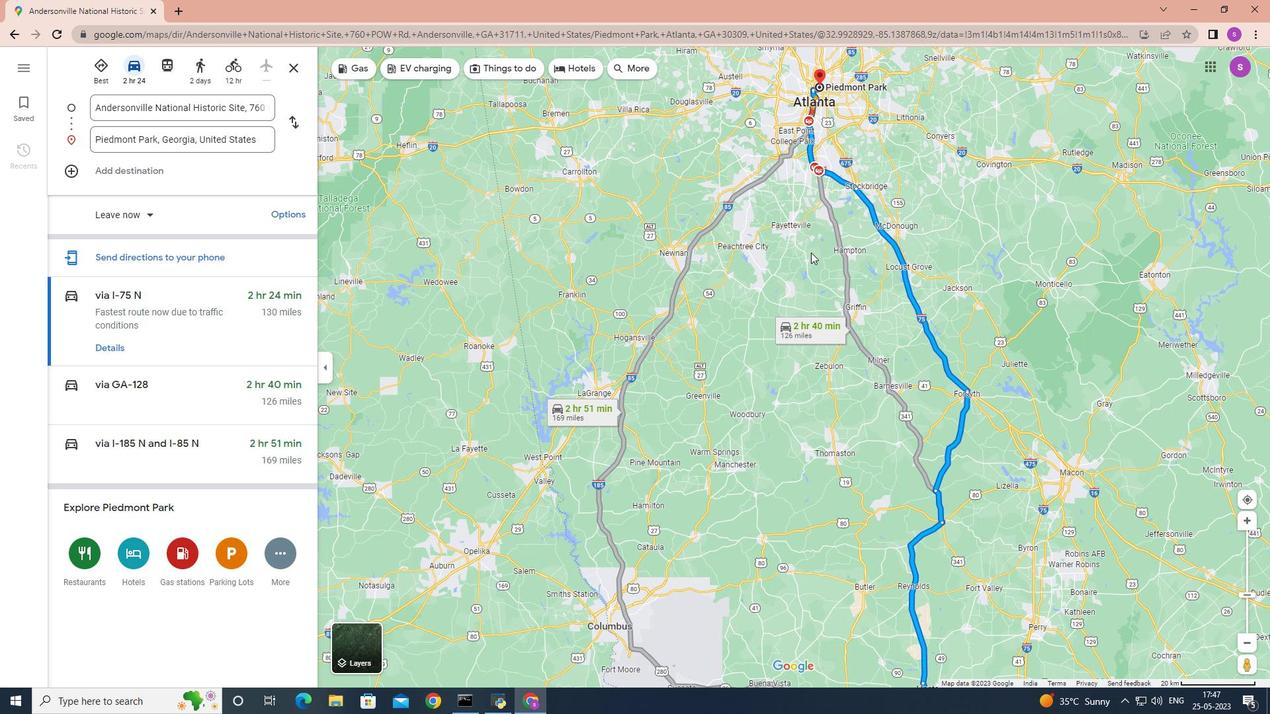 
Action: Mouse moved to (788, 319)
Screenshot: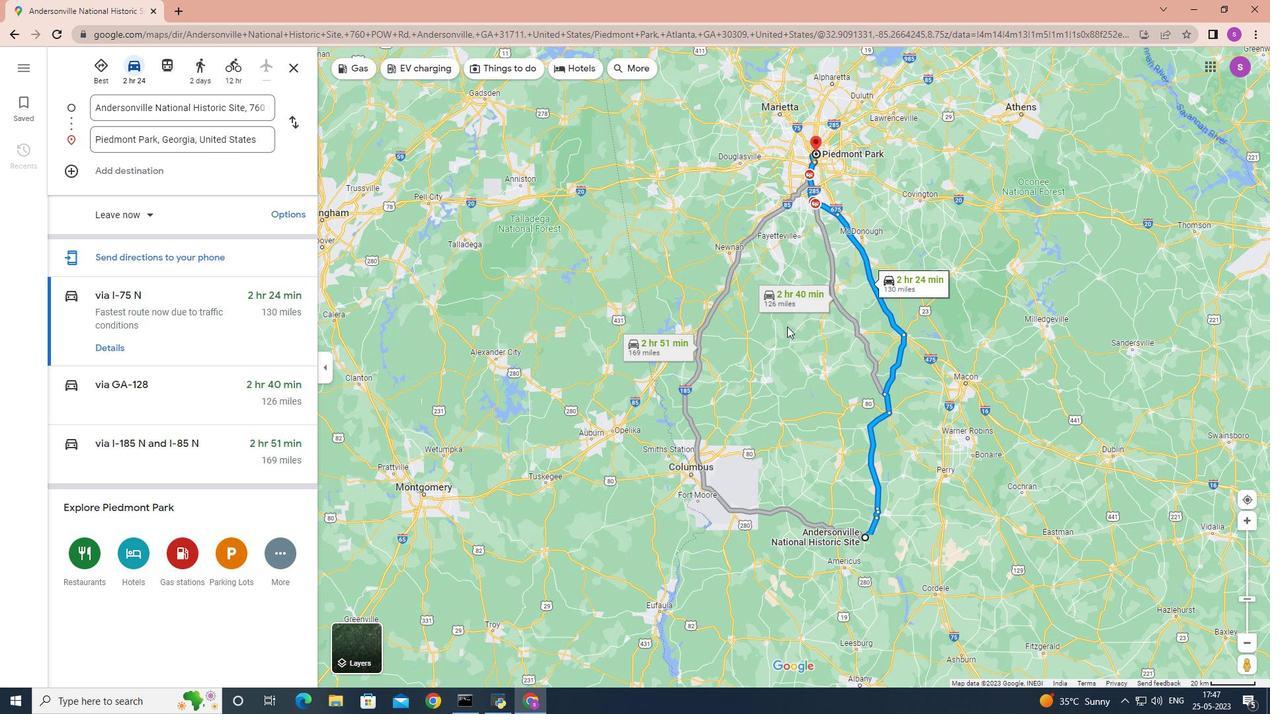 
Action: Mouse pressed left at (788, 319)
Screenshot: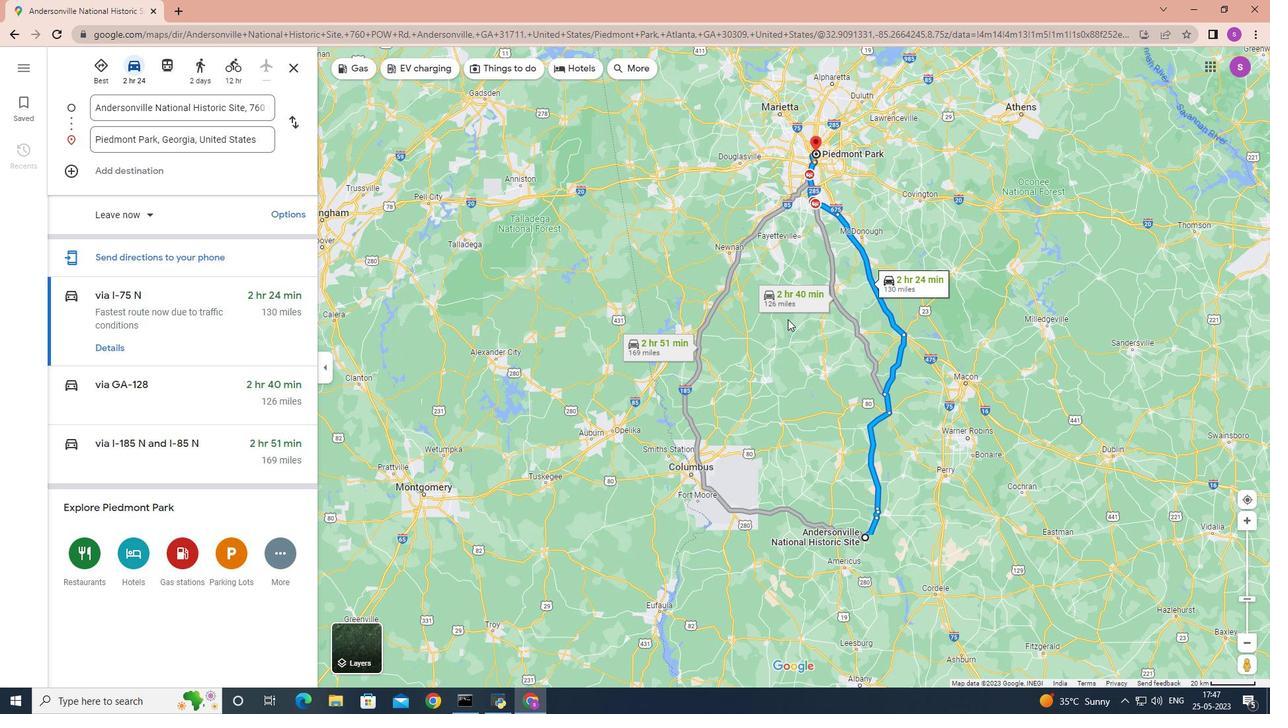 
Action: Mouse moved to (732, 299)
Screenshot: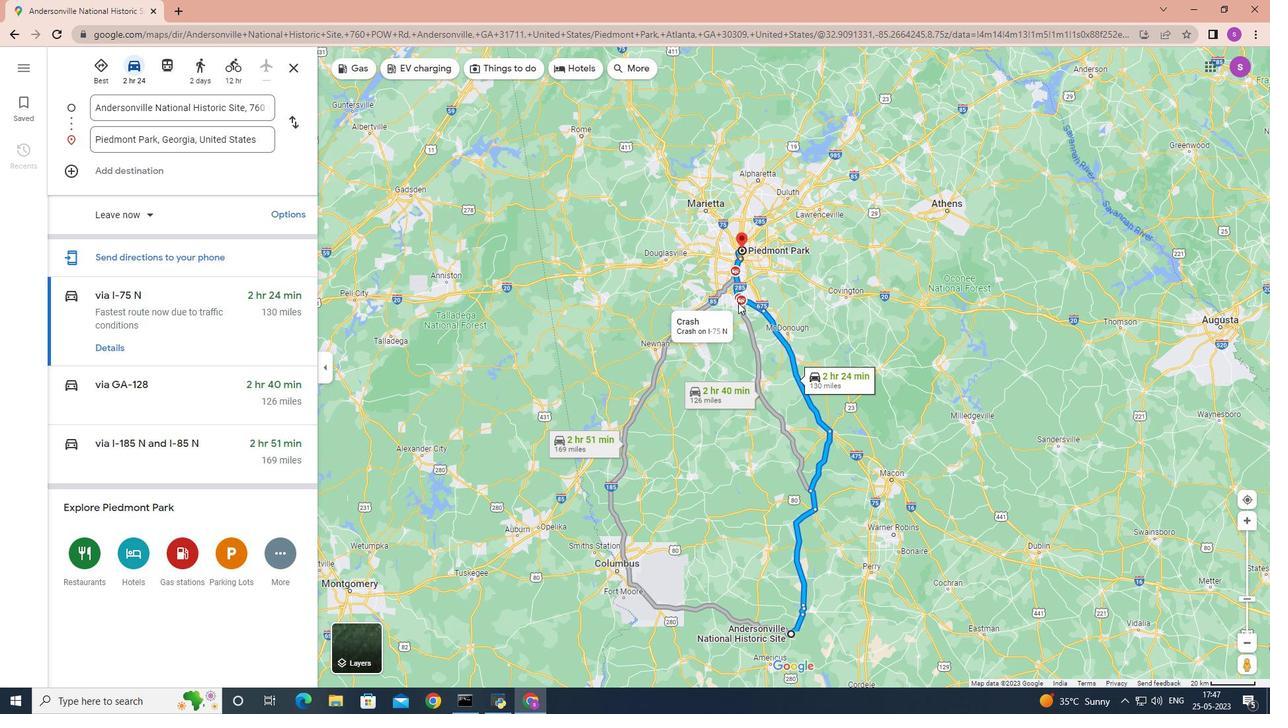 
Action: Mouse scrolled (732, 300) with delta (0, 0)
Screenshot: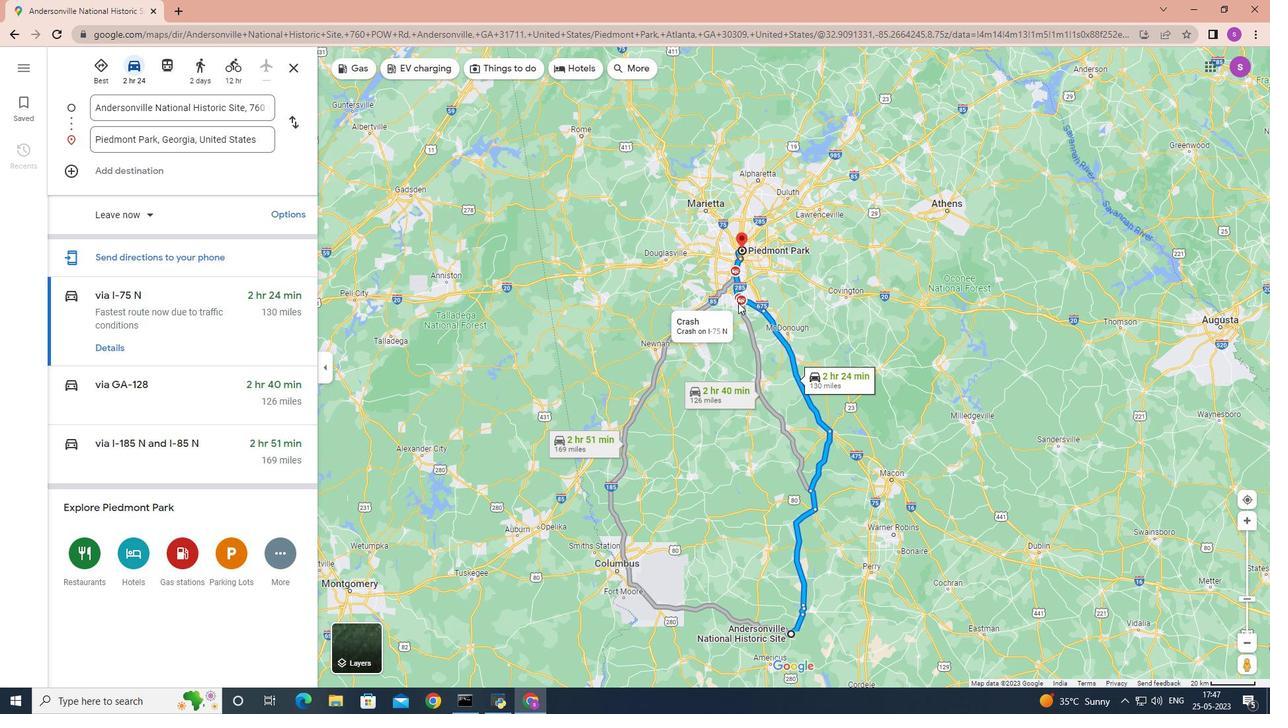 
Action: Mouse scrolled (732, 300) with delta (0, 0)
Screenshot: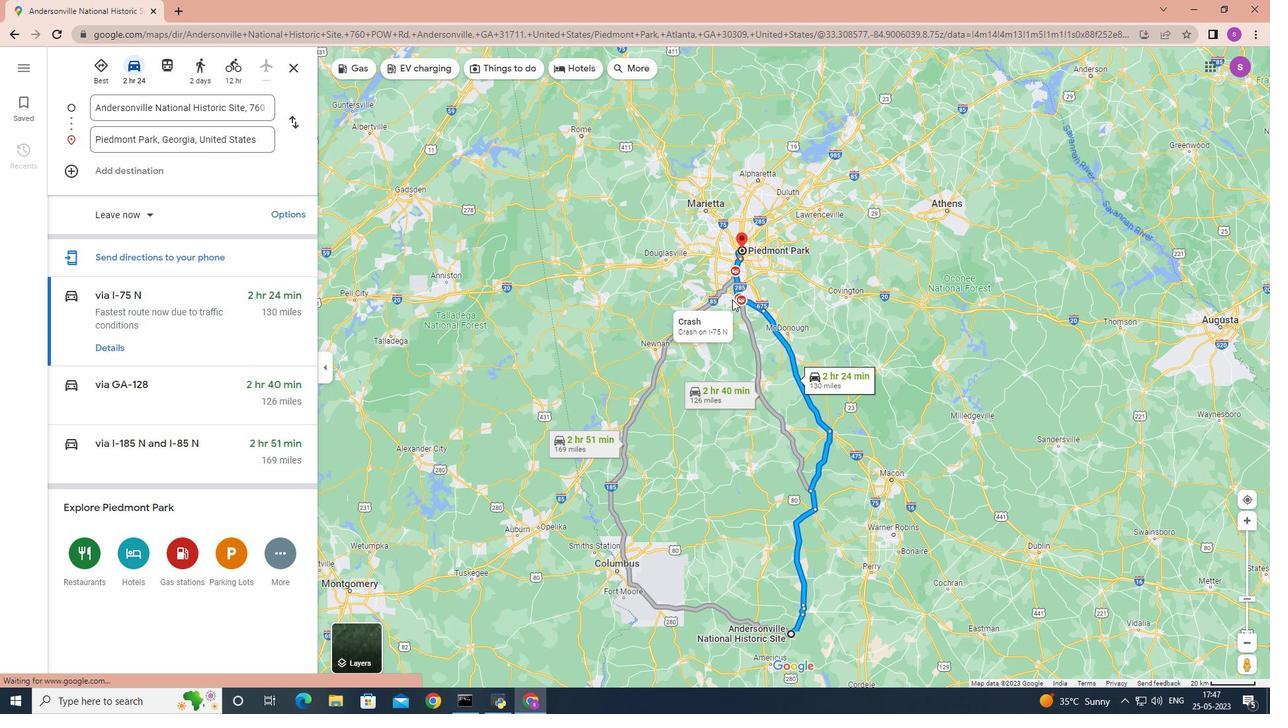 
Action: Mouse scrolled (732, 300) with delta (0, 0)
Screenshot: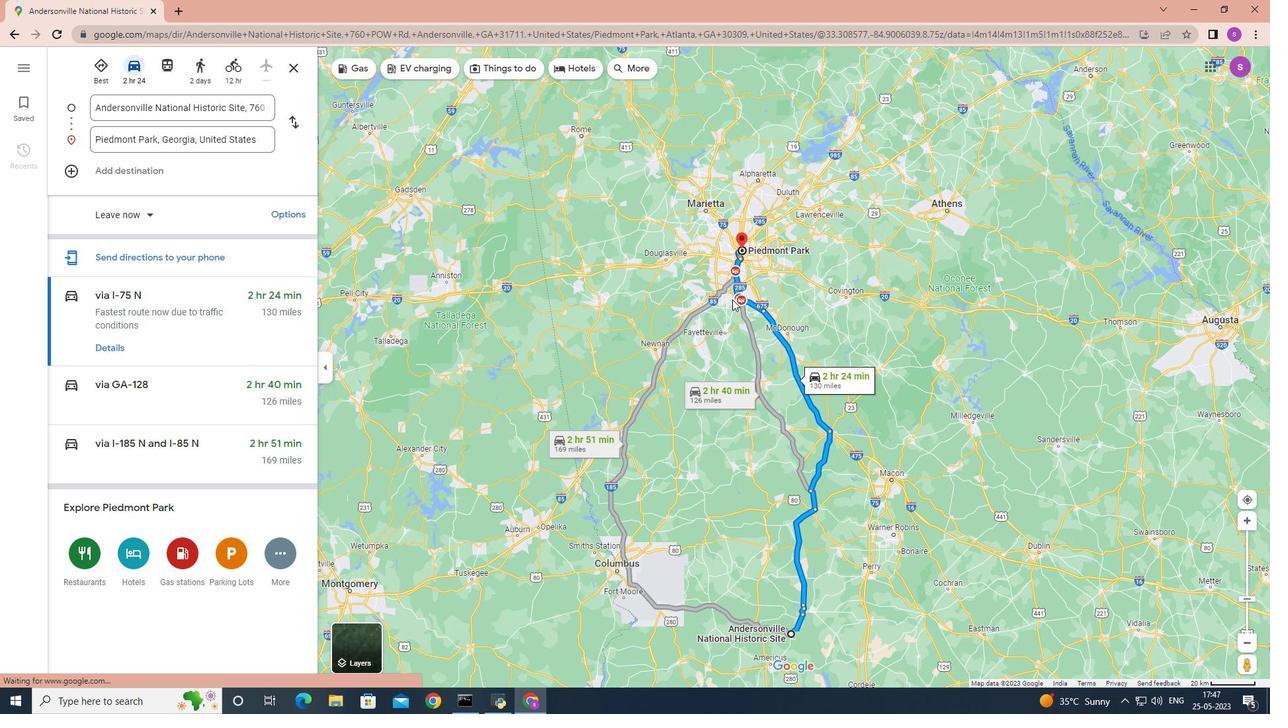 
Action: Mouse moved to (750, 216)
Screenshot: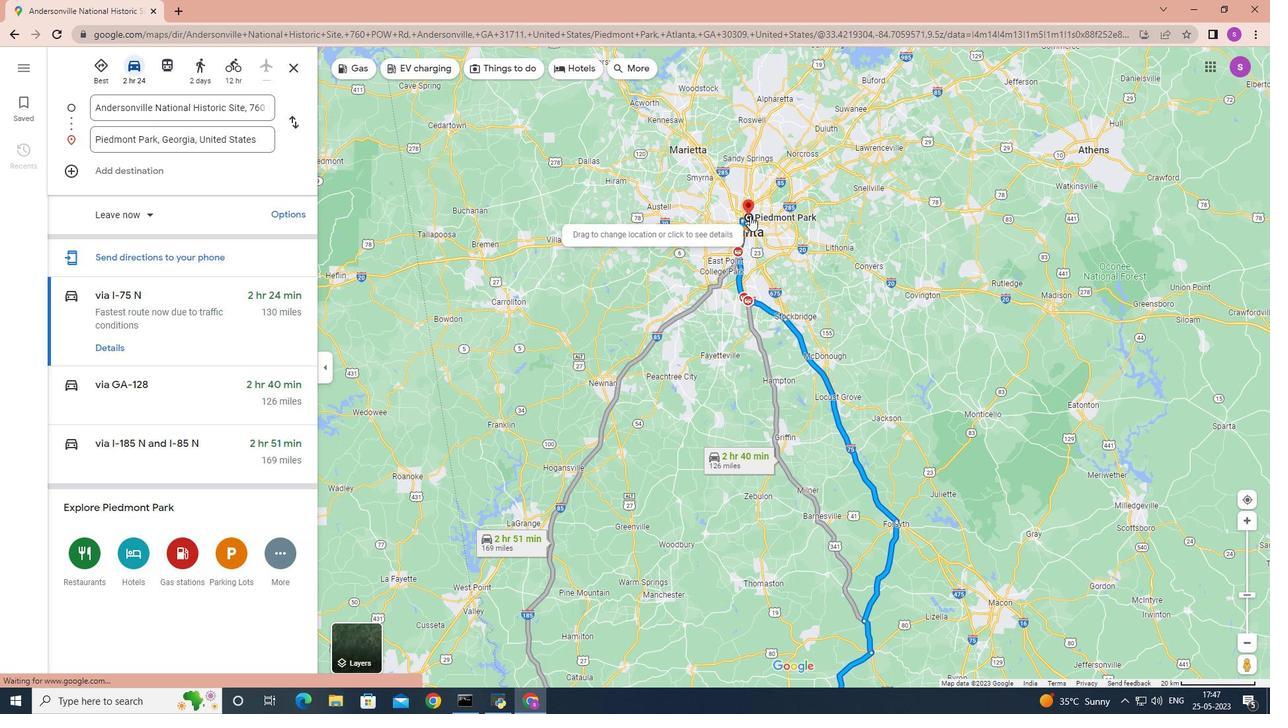 
Action: Mouse pressed left at (750, 216)
Screenshot: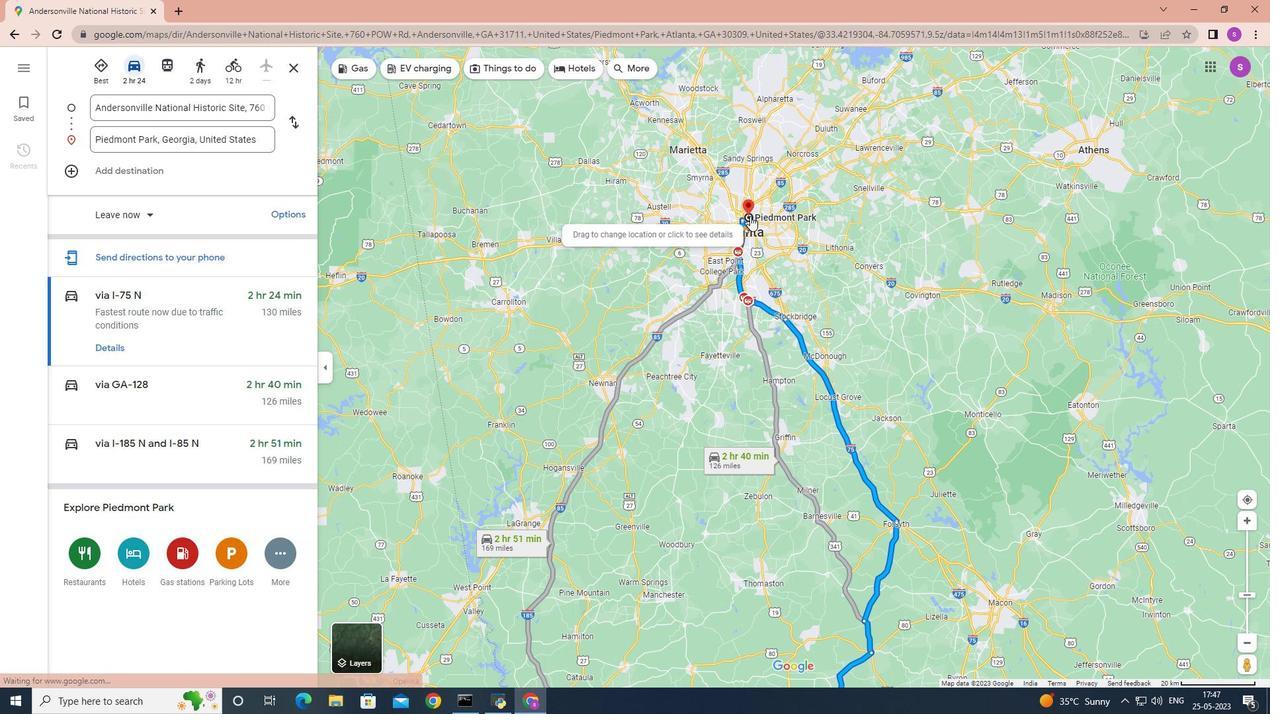 
Action: Mouse moved to (743, 229)
Screenshot: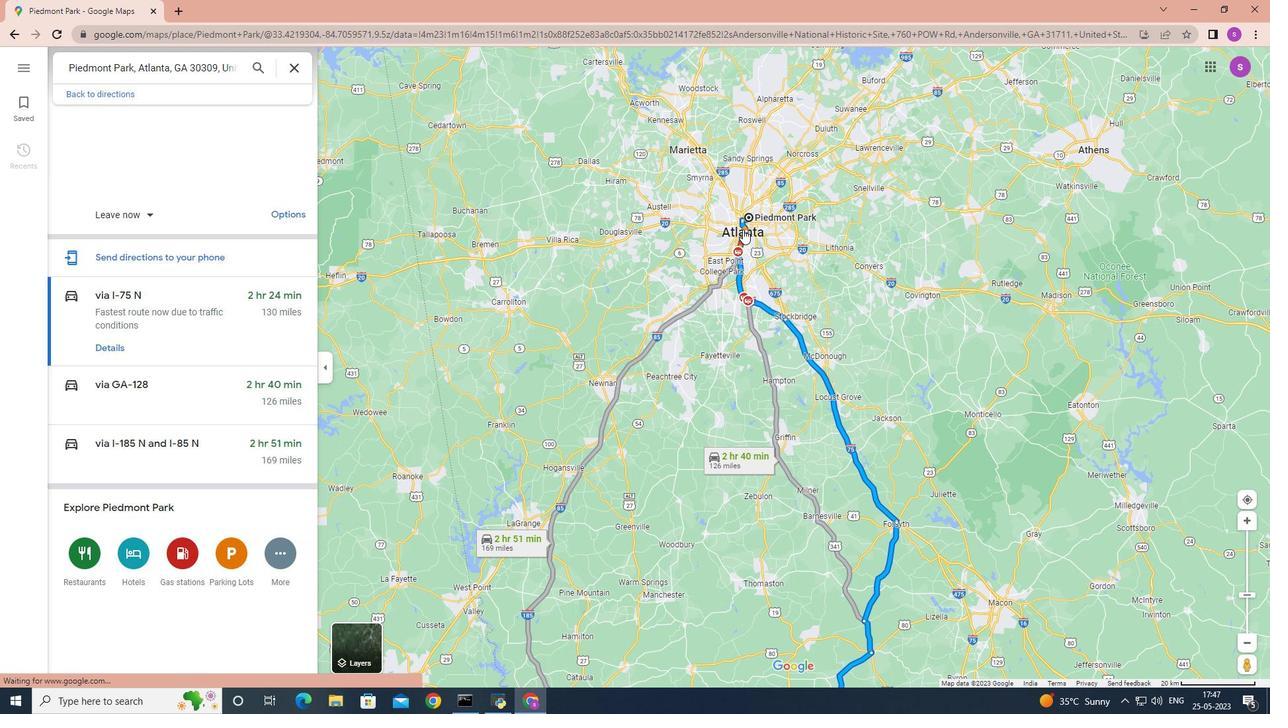 
Action: Mouse scrolled (743, 228) with delta (0, 0)
Screenshot: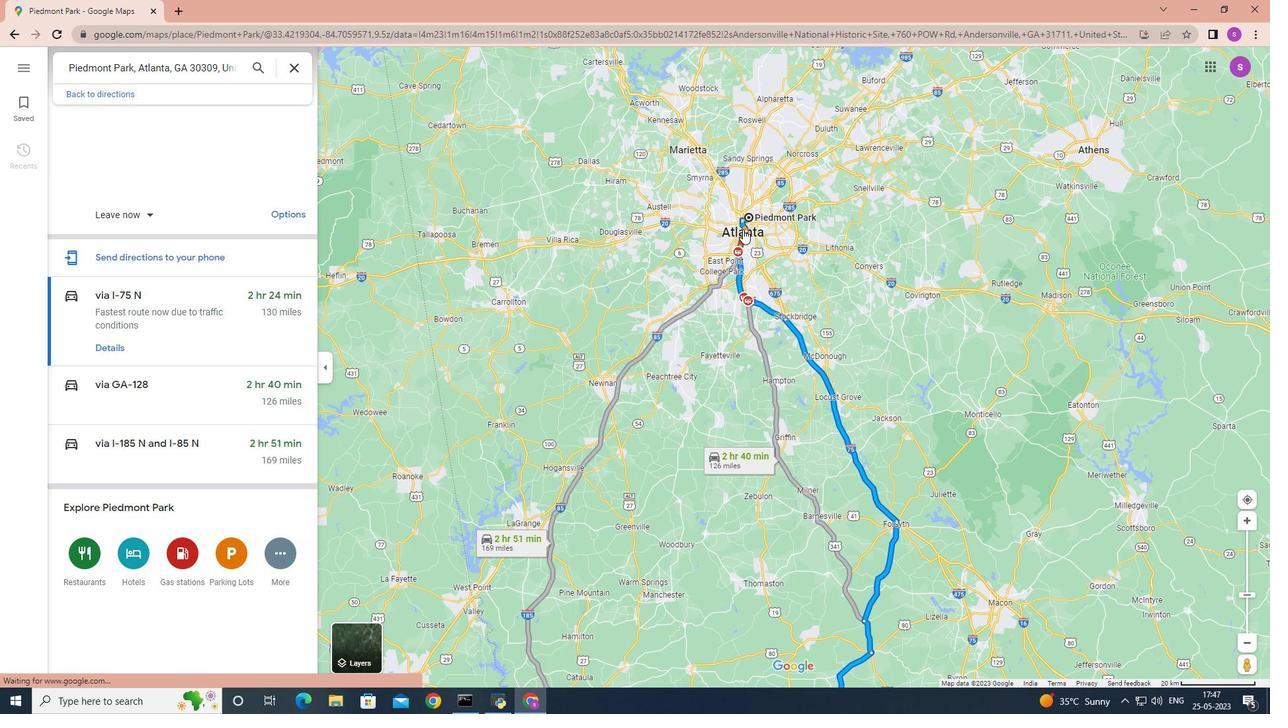 
Action: Mouse scrolled (743, 228) with delta (0, 0)
Screenshot: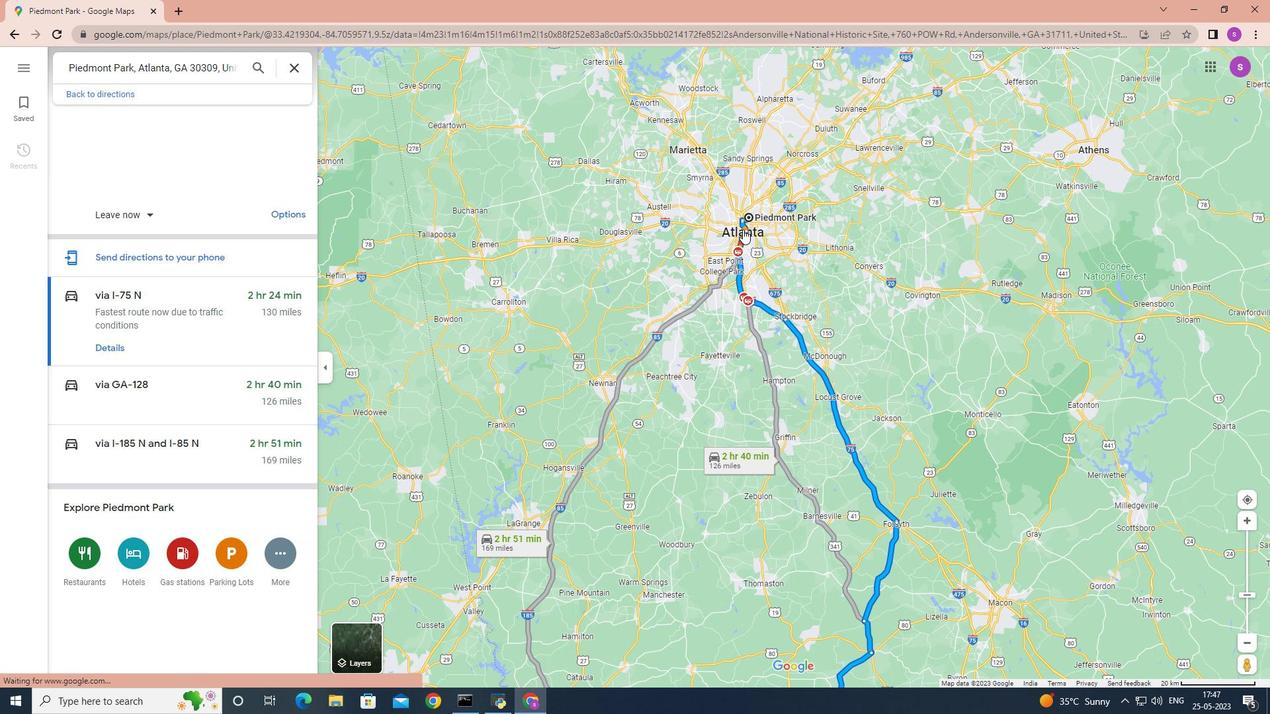 
Action: Mouse scrolled (743, 228) with delta (0, 0)
Screenshot: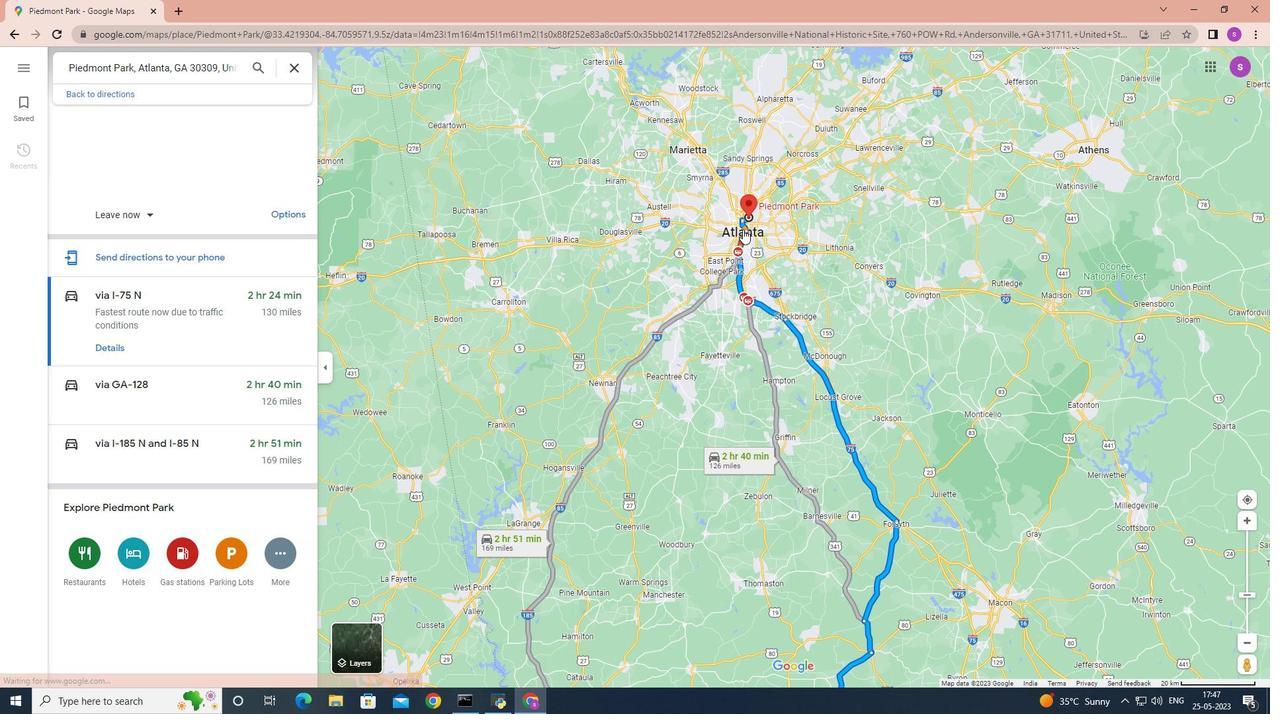 
Action: Mouse scrolled (743, 228) with delta (0, 0)
Screenshot: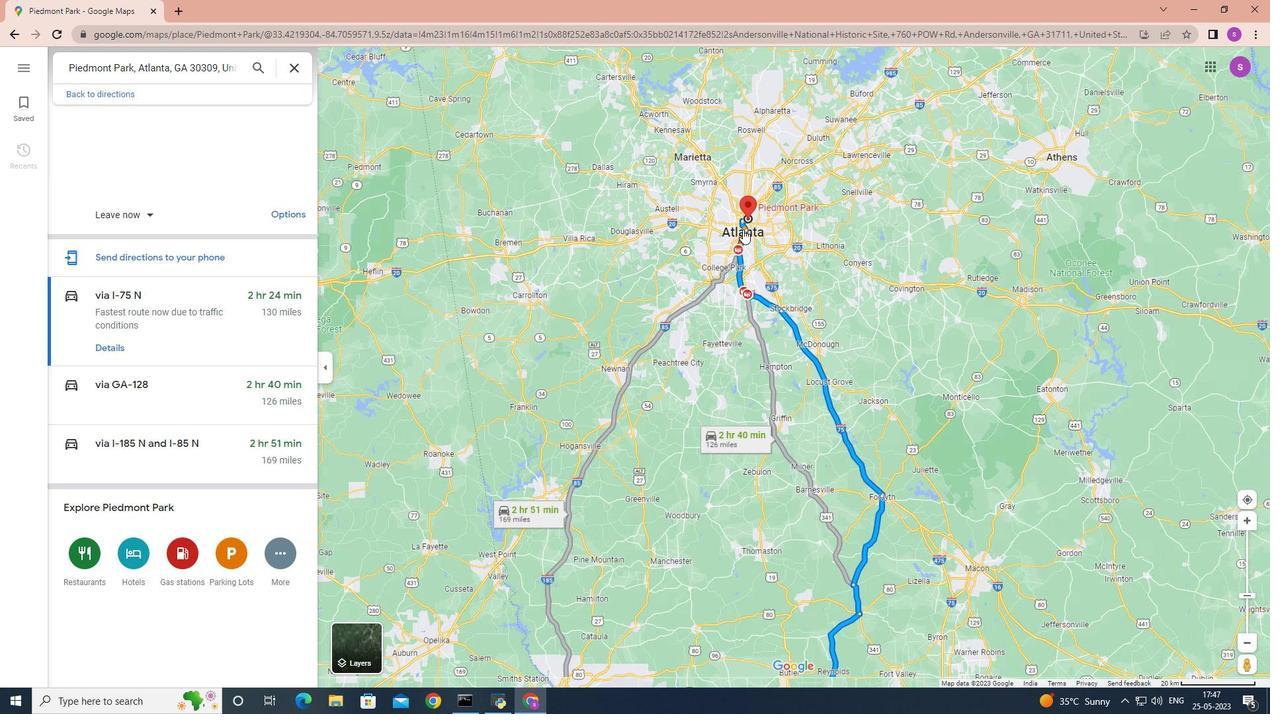 
Action: Mouse scrolled (743, 228) with delta (0, 0)
Screenshot: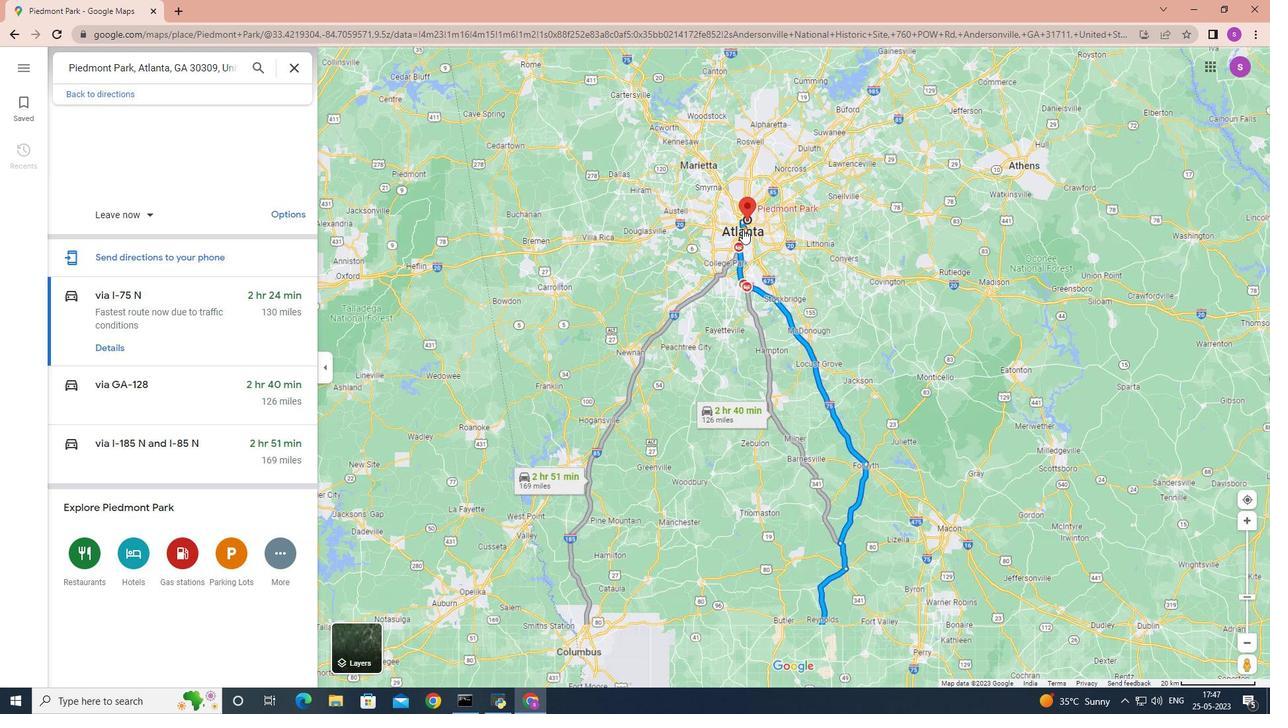 
Action: Mouse moved to (743, 230)
Screenshot: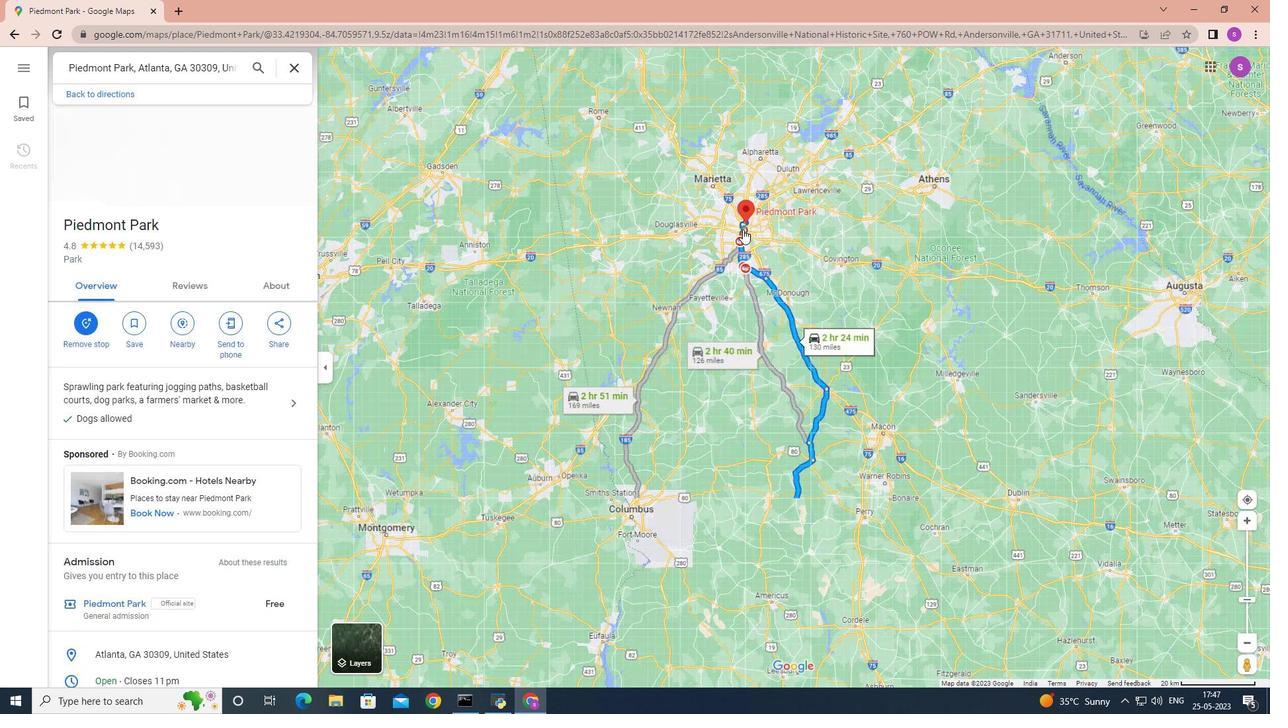 
Action: Mouse scrolled (743, 229) with delta (0, 0)
Screenshot: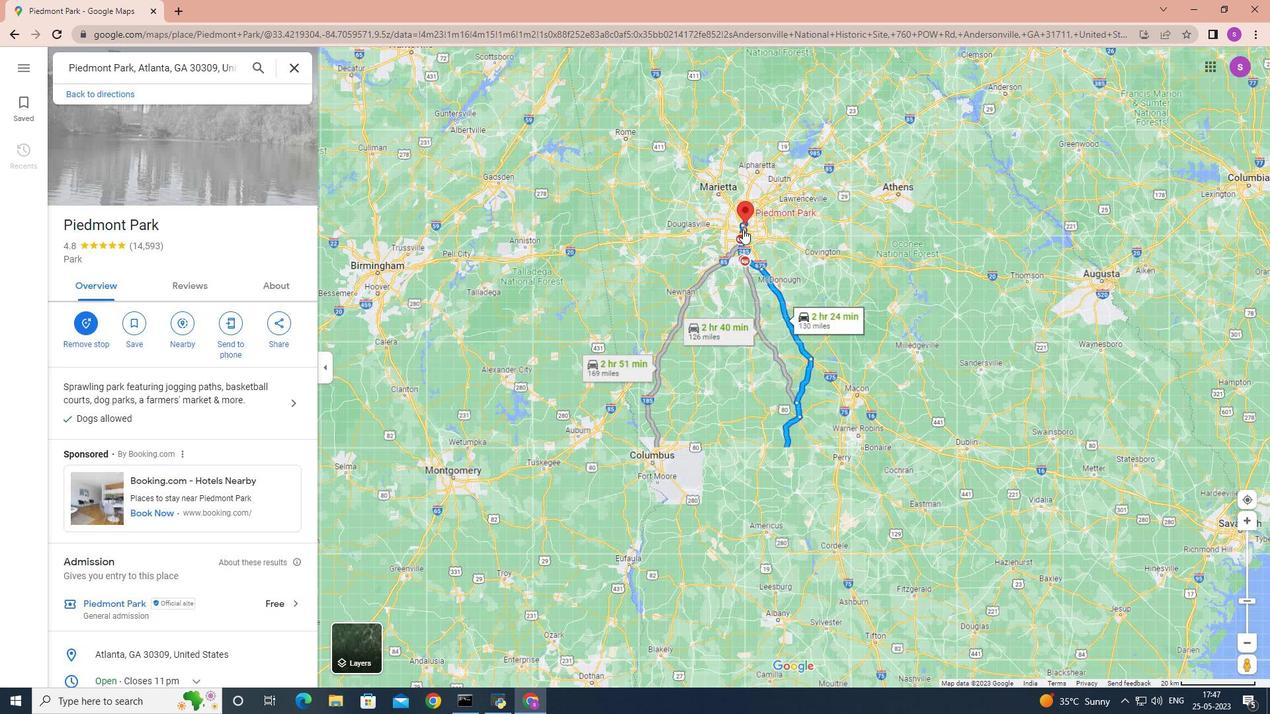
Action: Mouse moved to (743, 230)
Screenshot: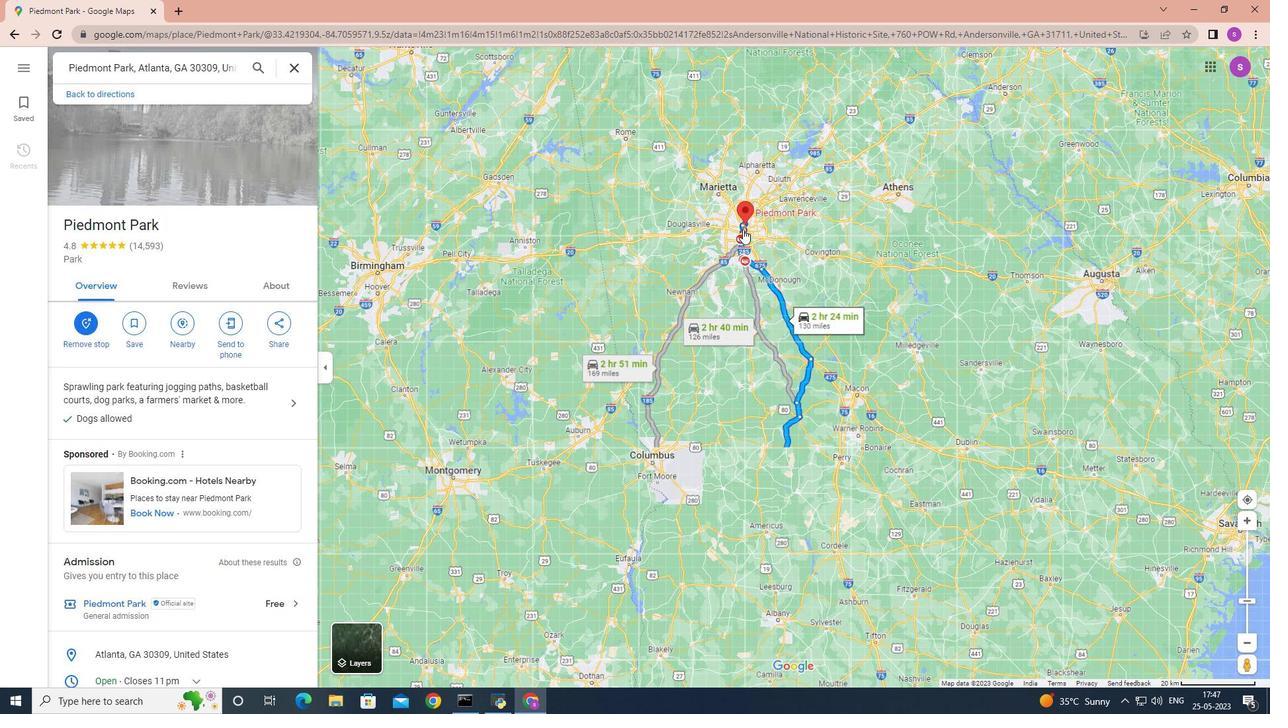 
Action: Mouse scrolled (743, 229) with delta (0, 0)
Screenshot: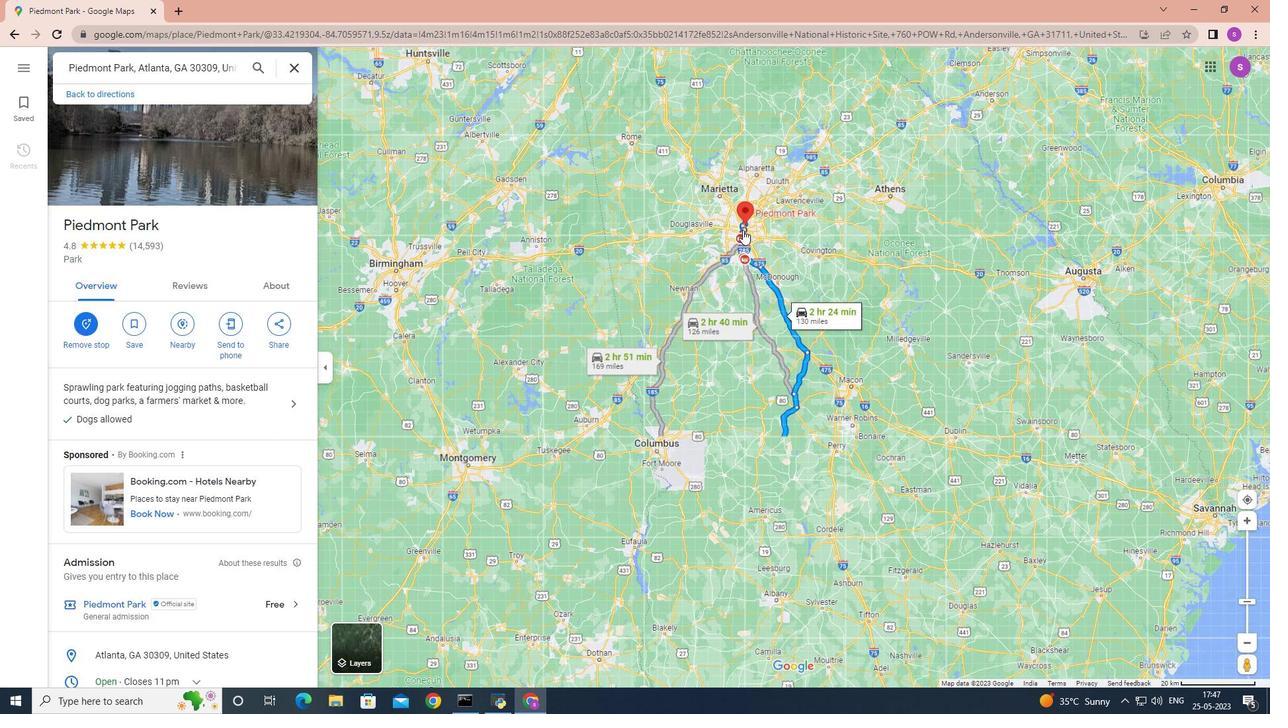 
Action: Mouse scrolled (743, 229) with delta (0, 0)
Screenshot: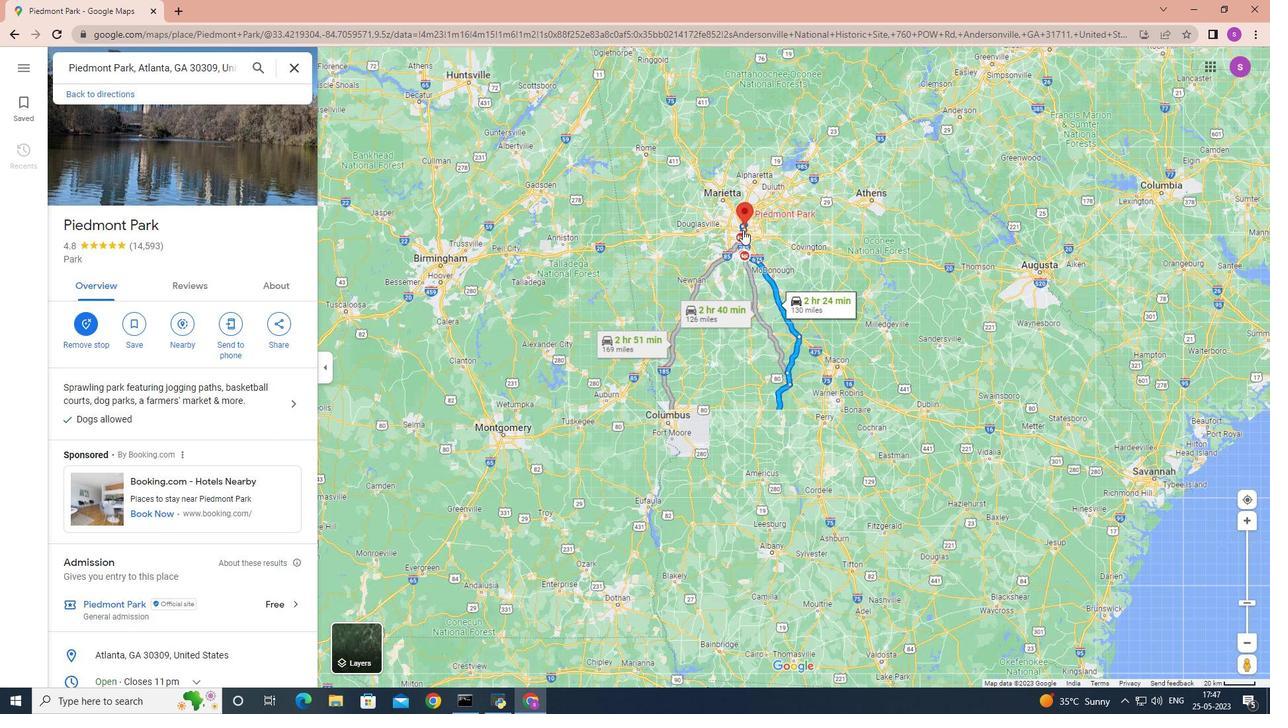 
Action: Mouse scrolled (743, 229) with delta (0, 0)
Screenshot: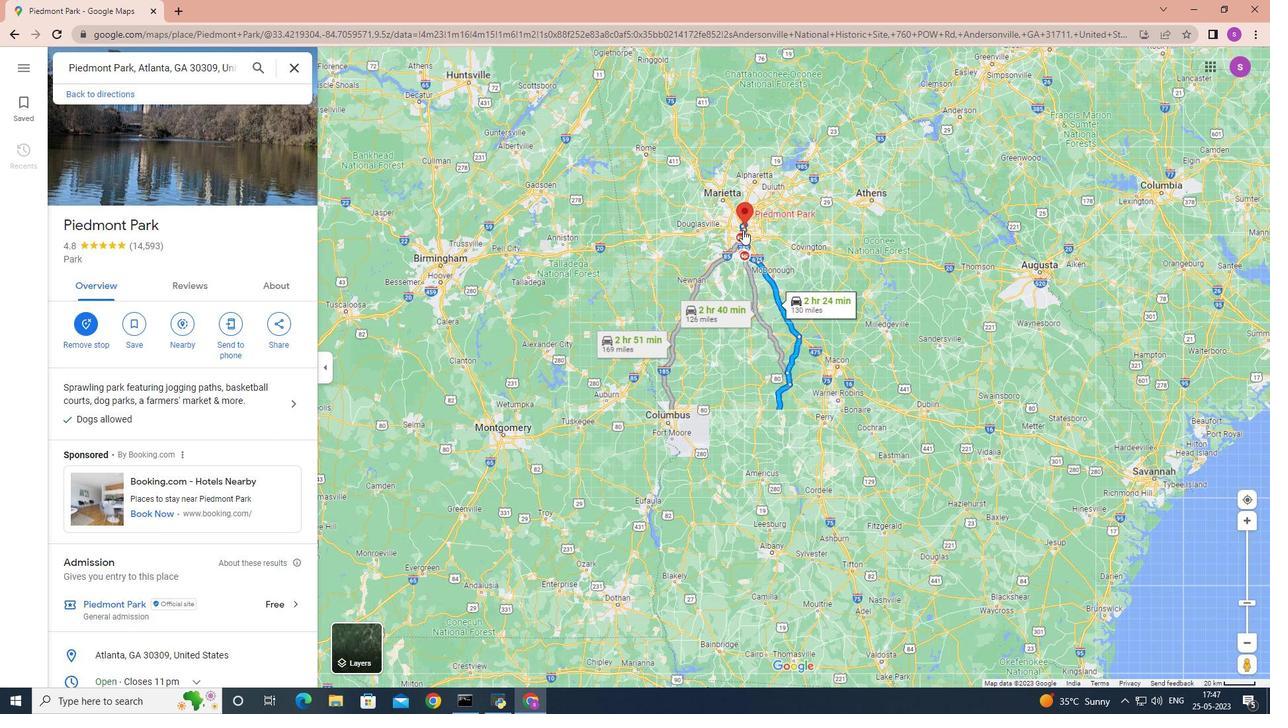 
Action: Mouse moved to (1245, 197)
Screenshot: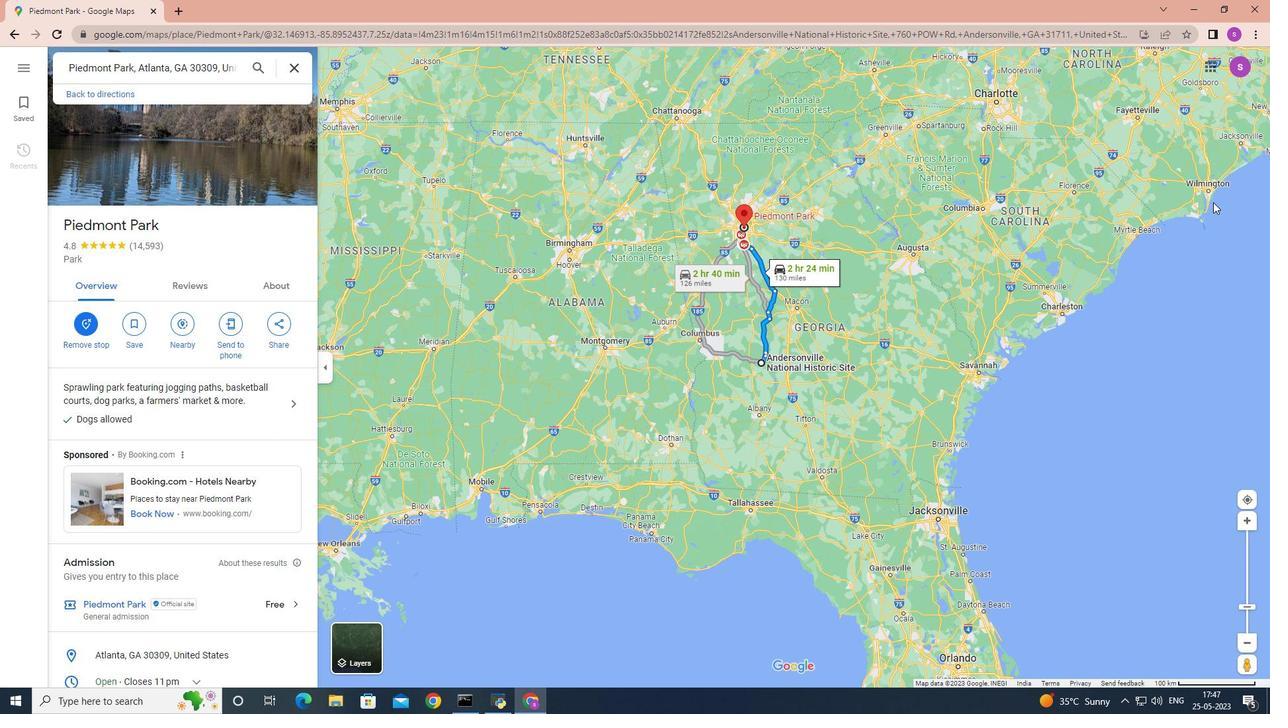 
Action: Mouse scrolled (1245, 197) with delta (0, 0)
Screenshot: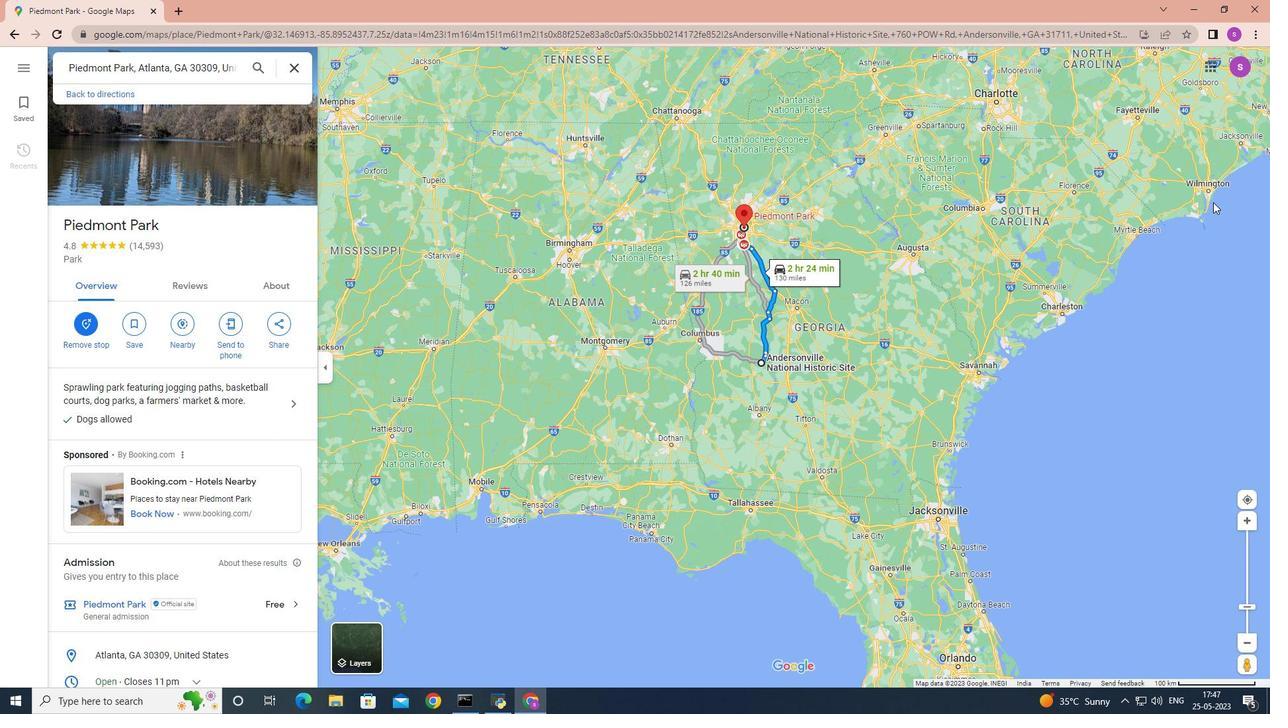 
Action: Mouse moved to (1245, 197)
Screenshot: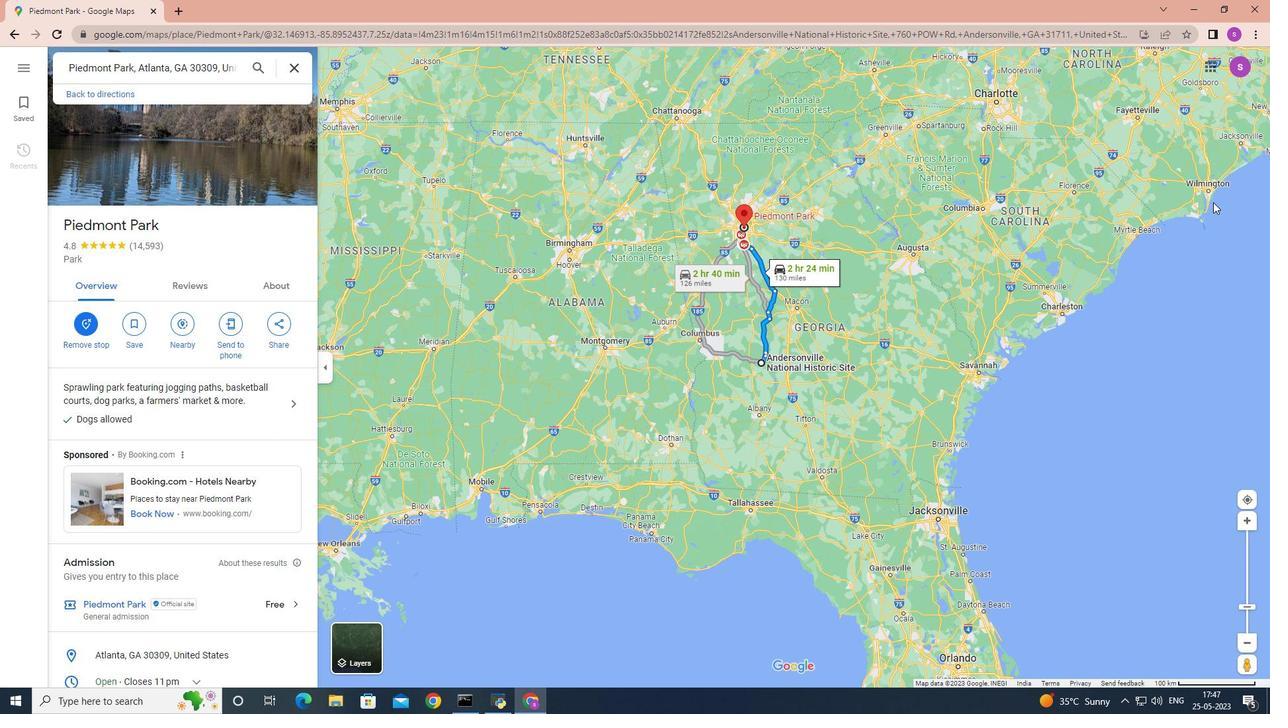 
Action: Mouse scrolled (1245, 197) with delta (0, 0)
Screenshot: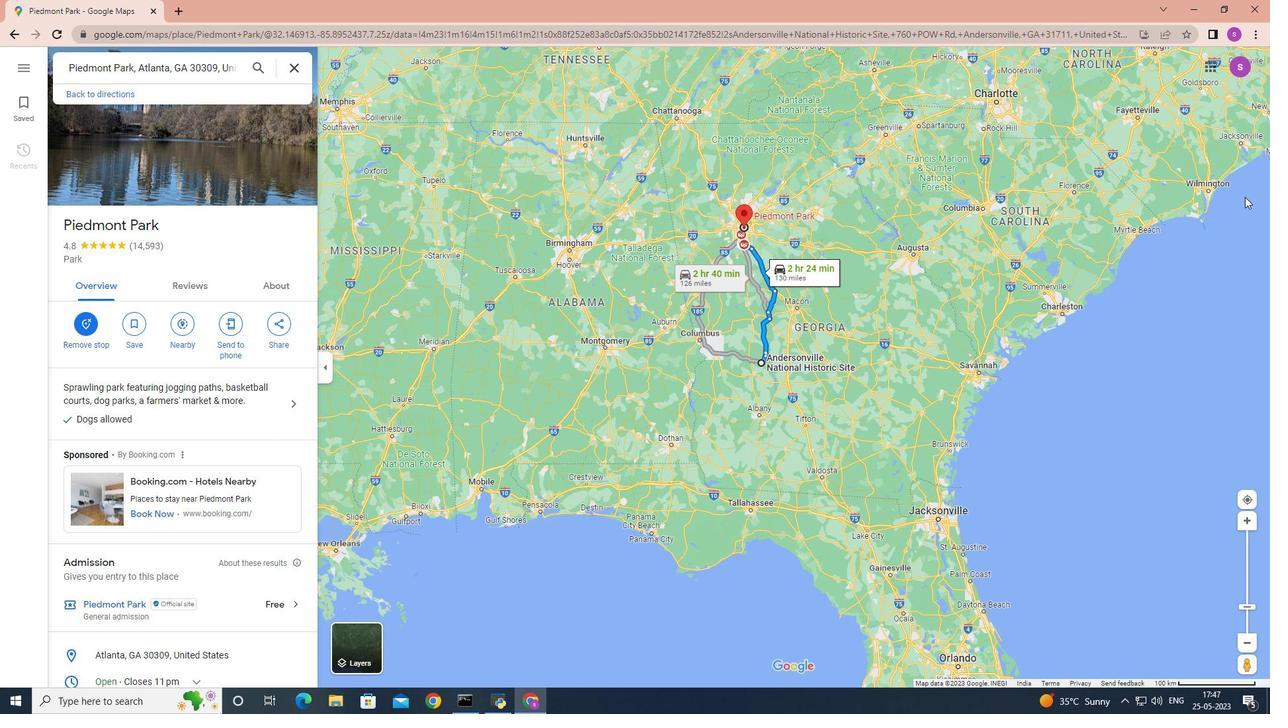 
Action: Mouse moved to (1236, 197)
Screenshot: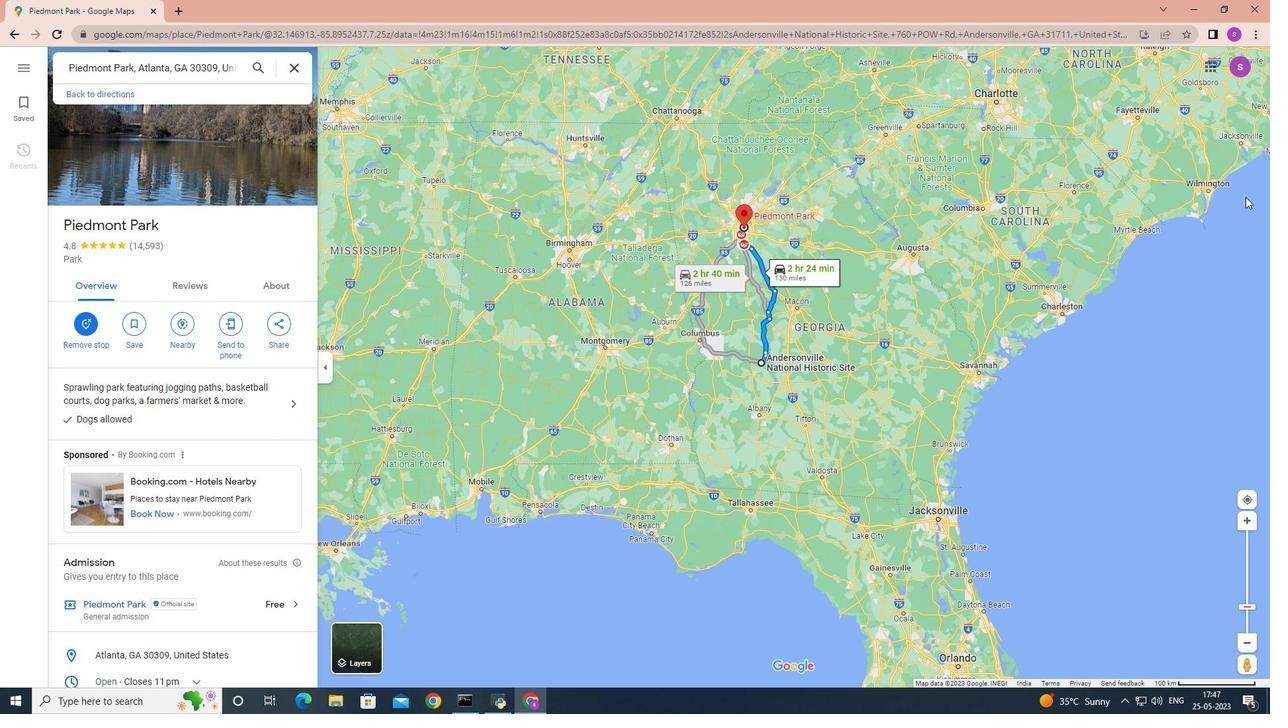 
Action: Mouse scrolled (1236, 197) with delta (0, 0)
Screenshot: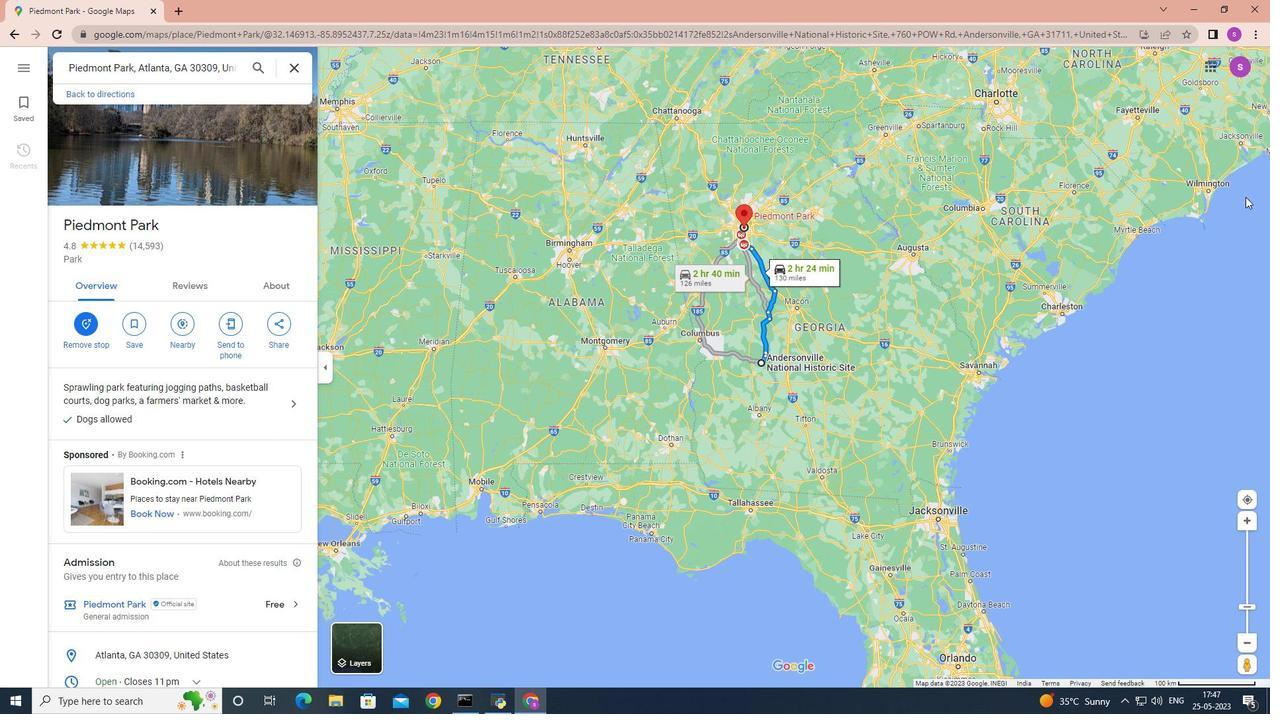 
Action: Mouse moved to (1200, 202)
Screenshot: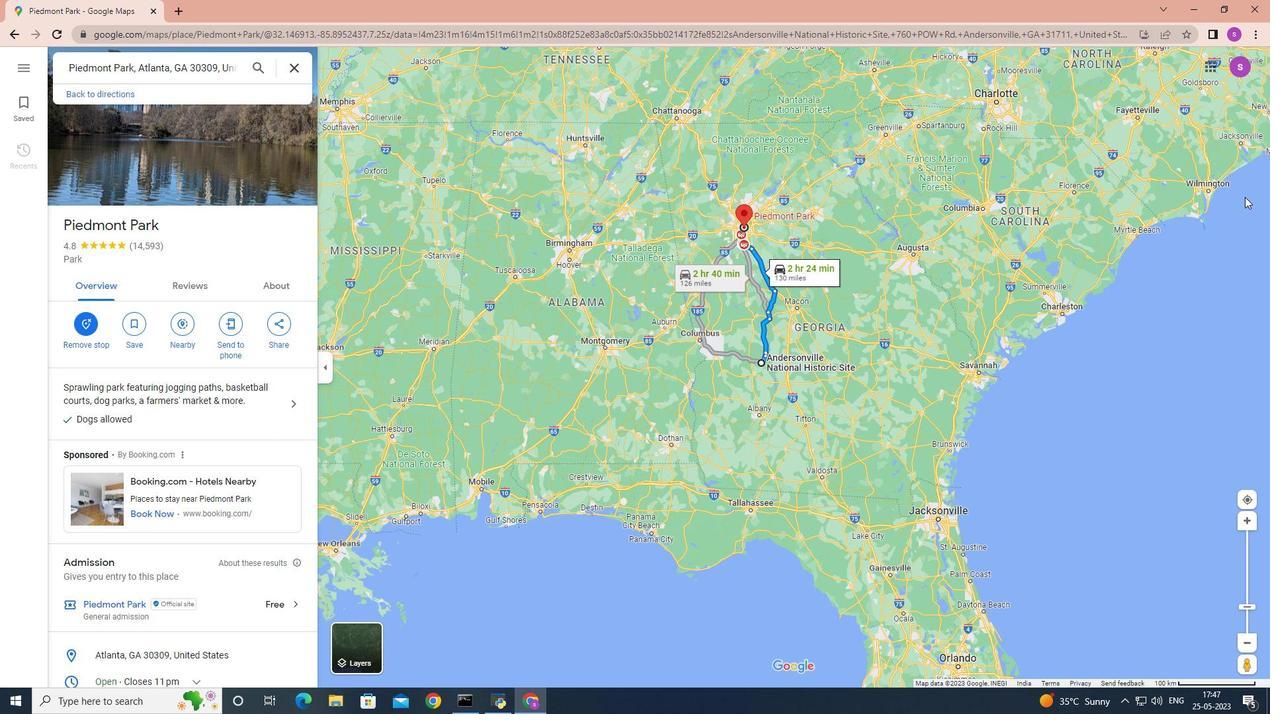 
Action: Mouse scrolled (1206, 201) with delta (0, 0)
Screenshot: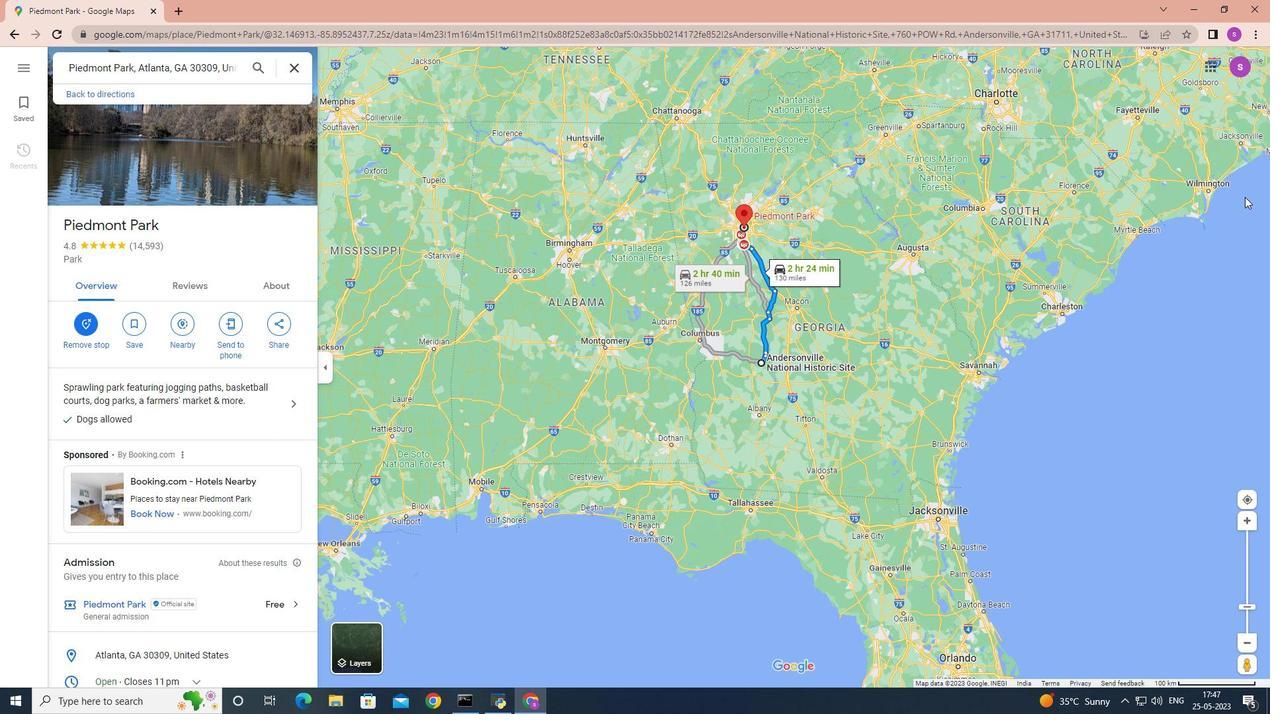
Action: Mouse moved to (369, 475)
Screenshot: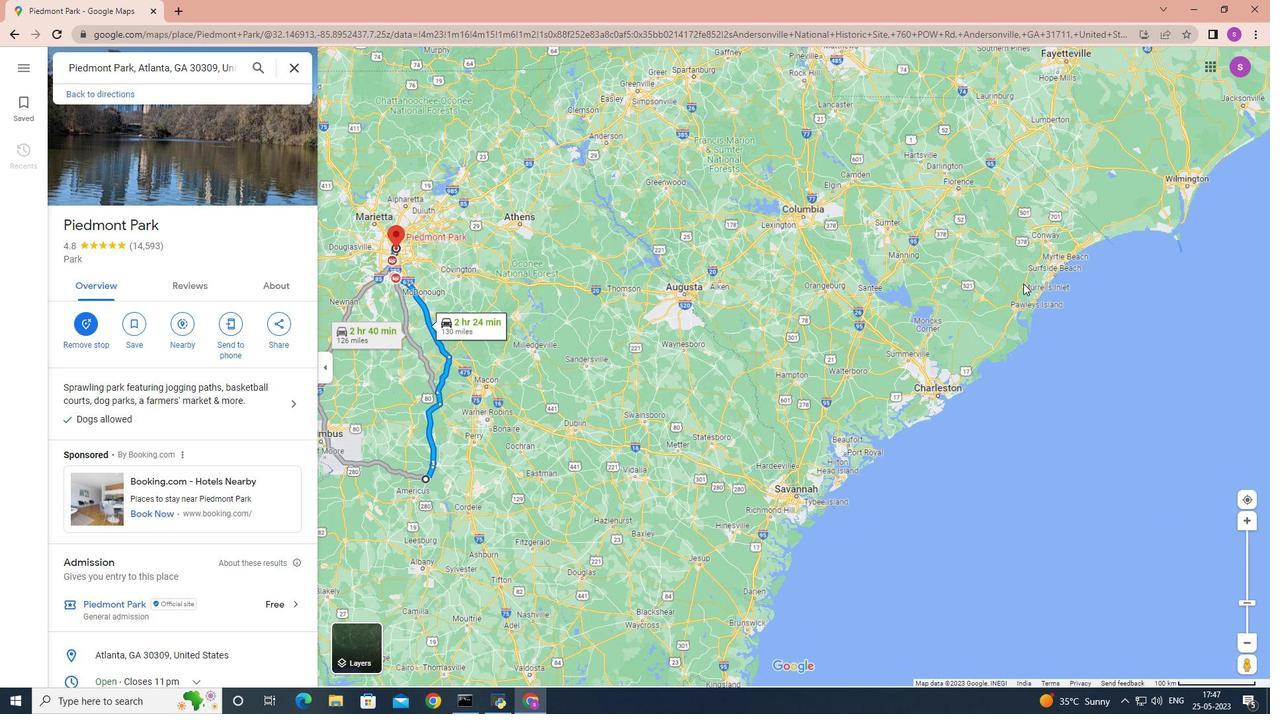 
Action: Mouse scrolled (369, 475) with delta (0, 0)
Screenshot: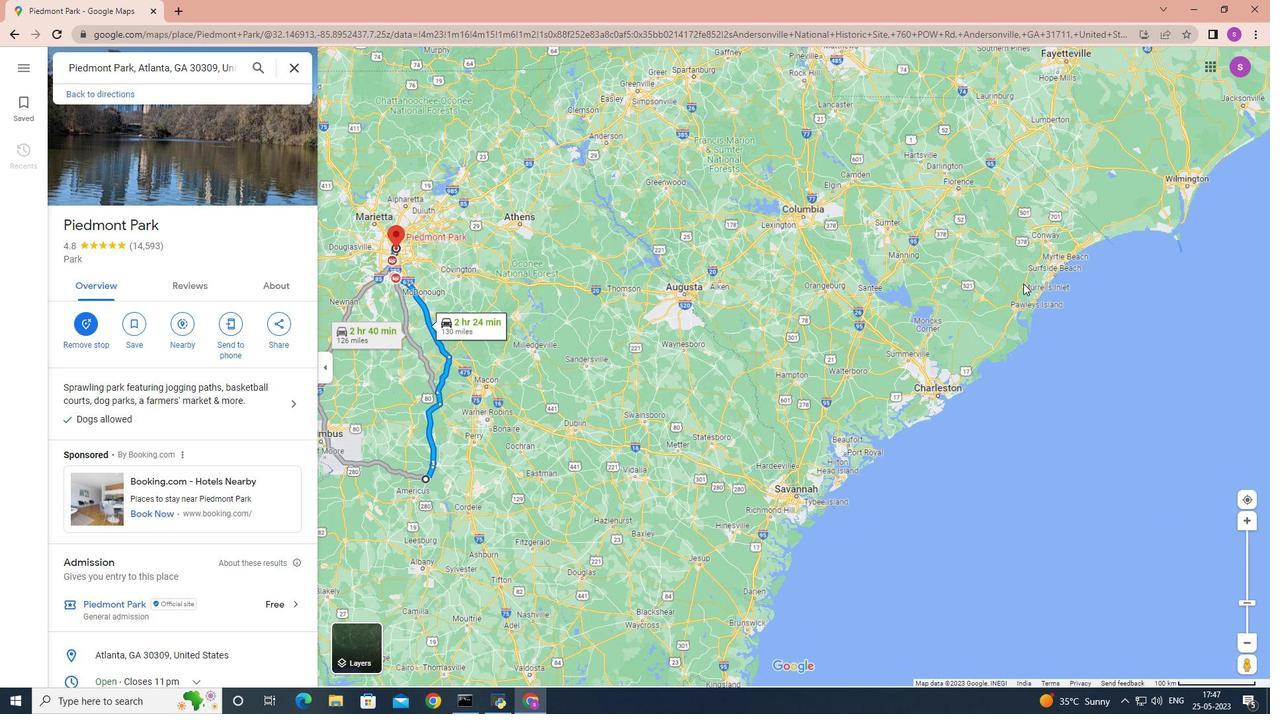 
Action: Mouse moved to (538, 442)
Screenshot: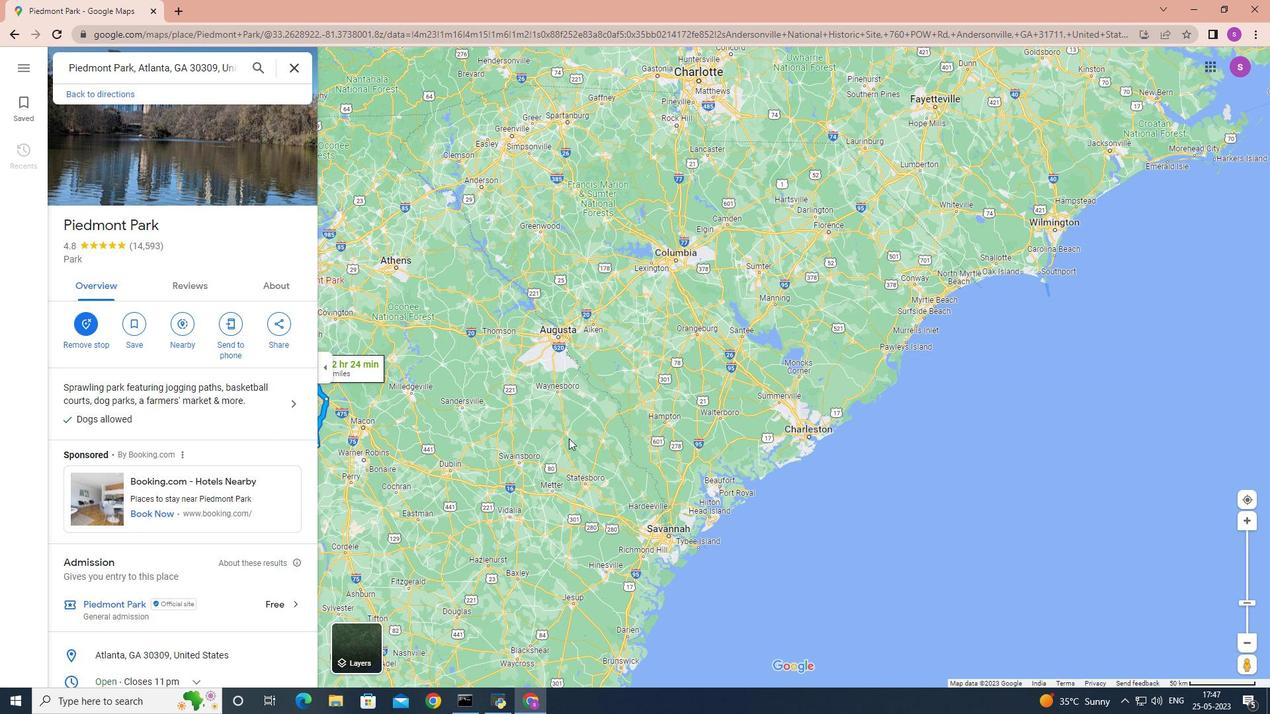 
Action: Mouse pressed left at (538, 442)
Screenshot: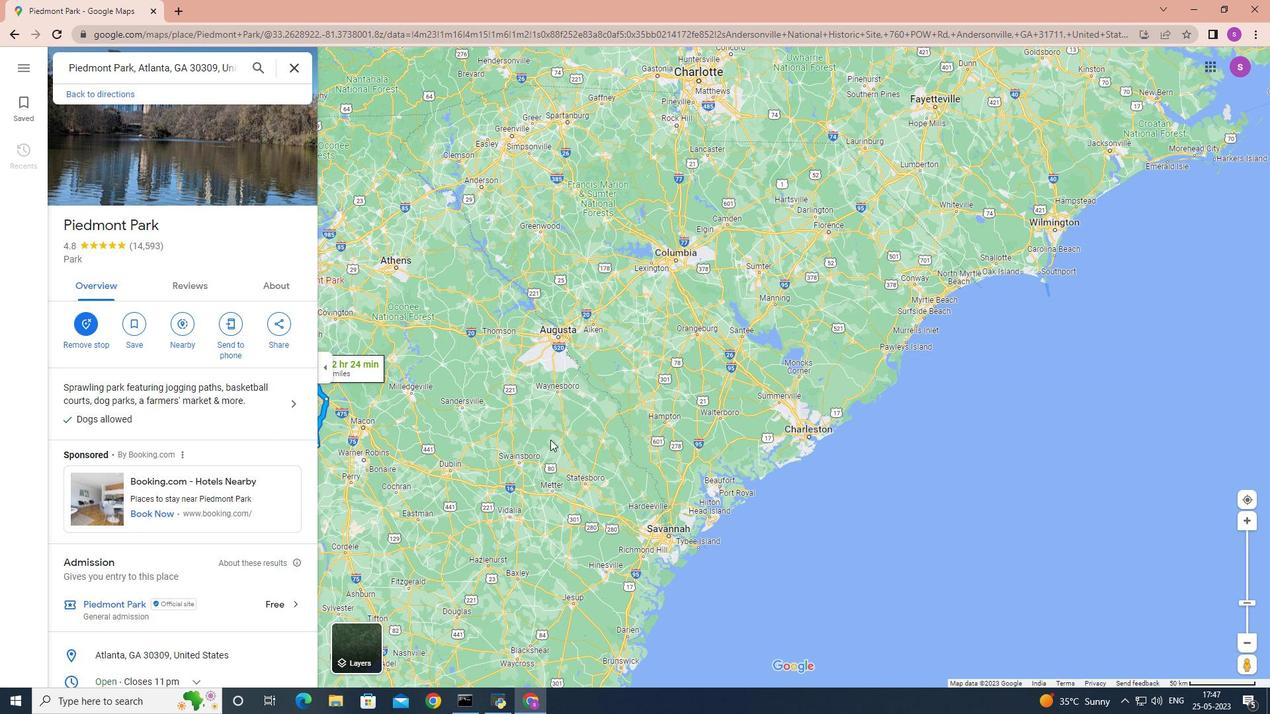 
Action: Mouse moved to (757, 389)
Screenshot: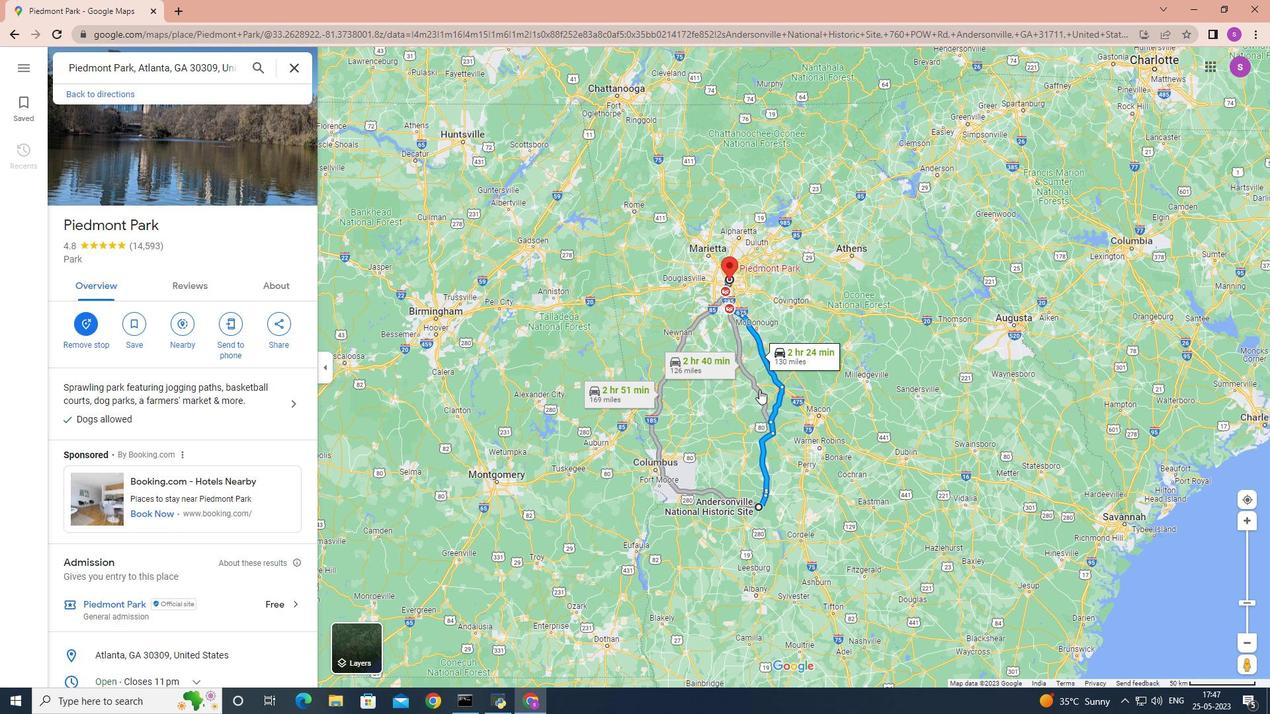 
Action: Mouse scrolled (757, 389) with delta (0, 0)
Screenshot: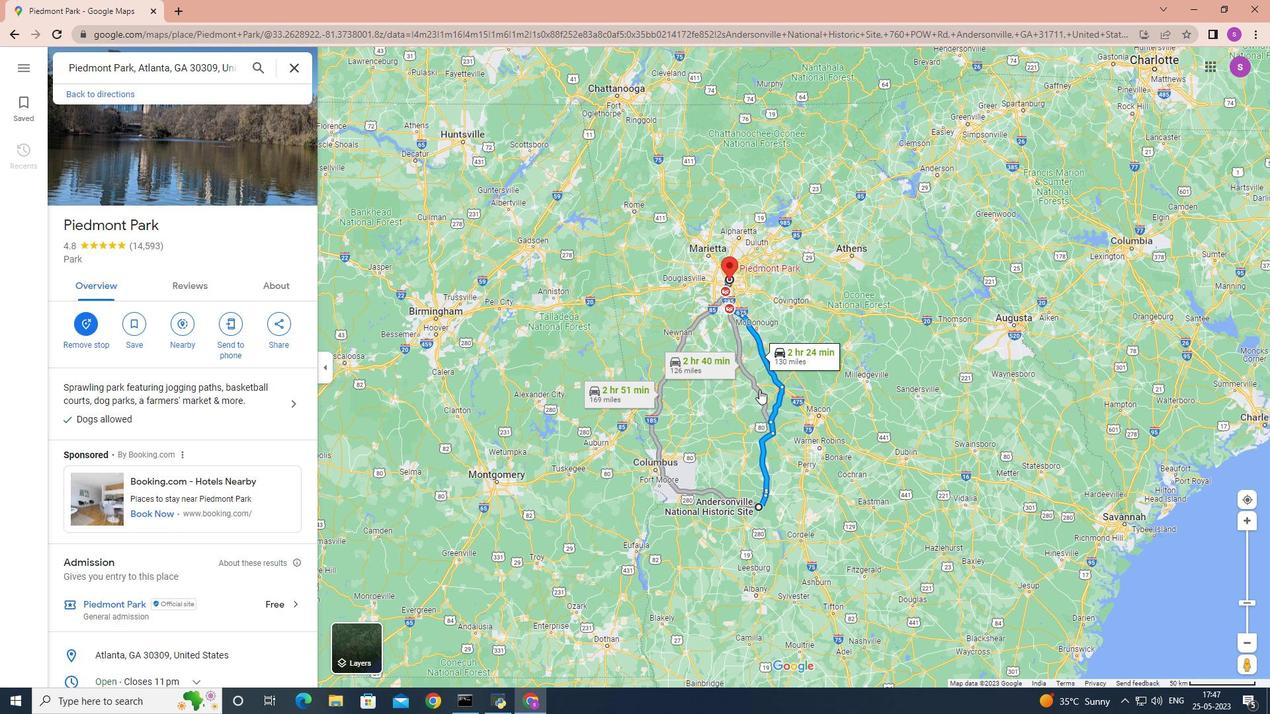 
Action: Mouse moved to (757, 388)
Screenshot: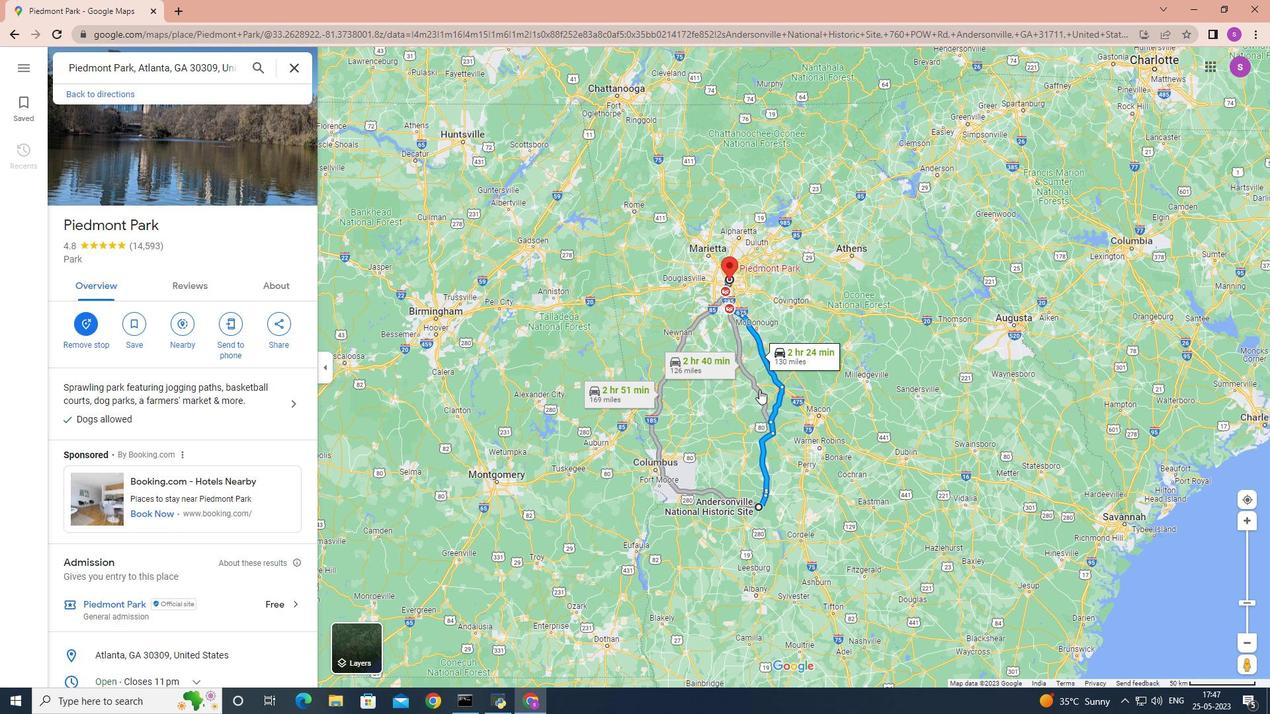 
Action: Mouse scrolled (757, 389) with delta (0, 0)
Screenshot: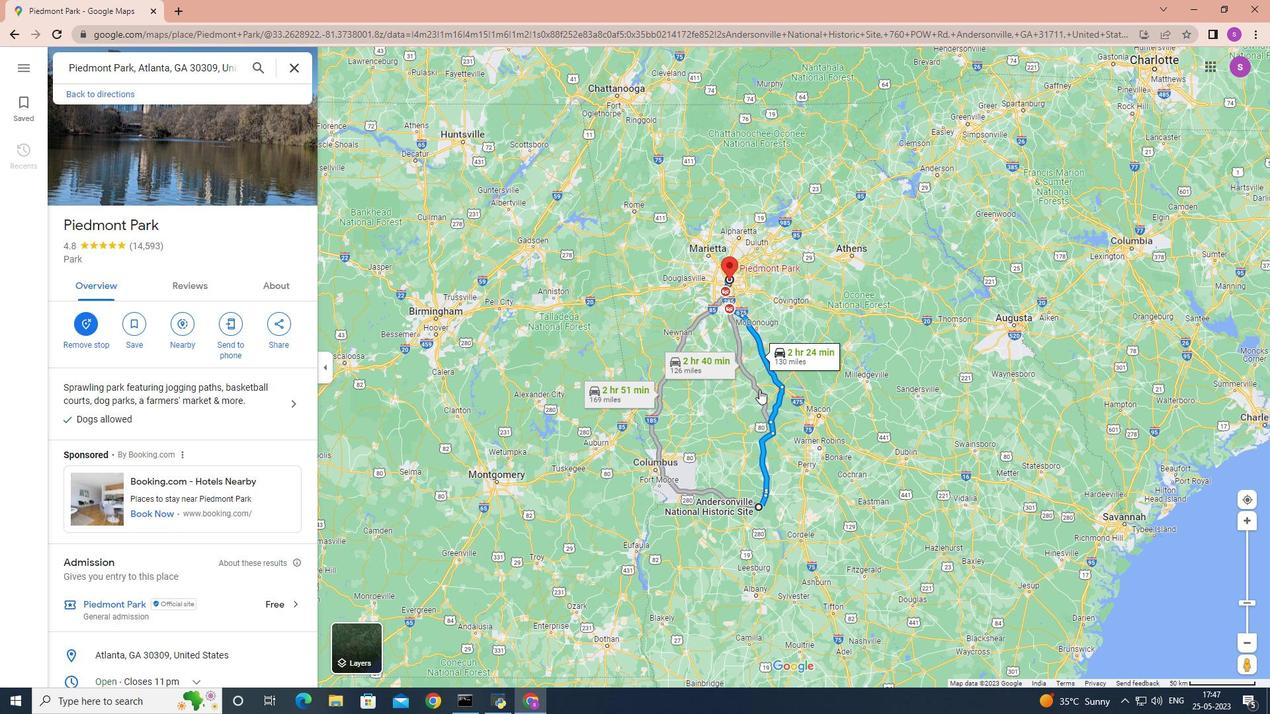 
Action: Mouse moved to (756, 388)
Screenshot: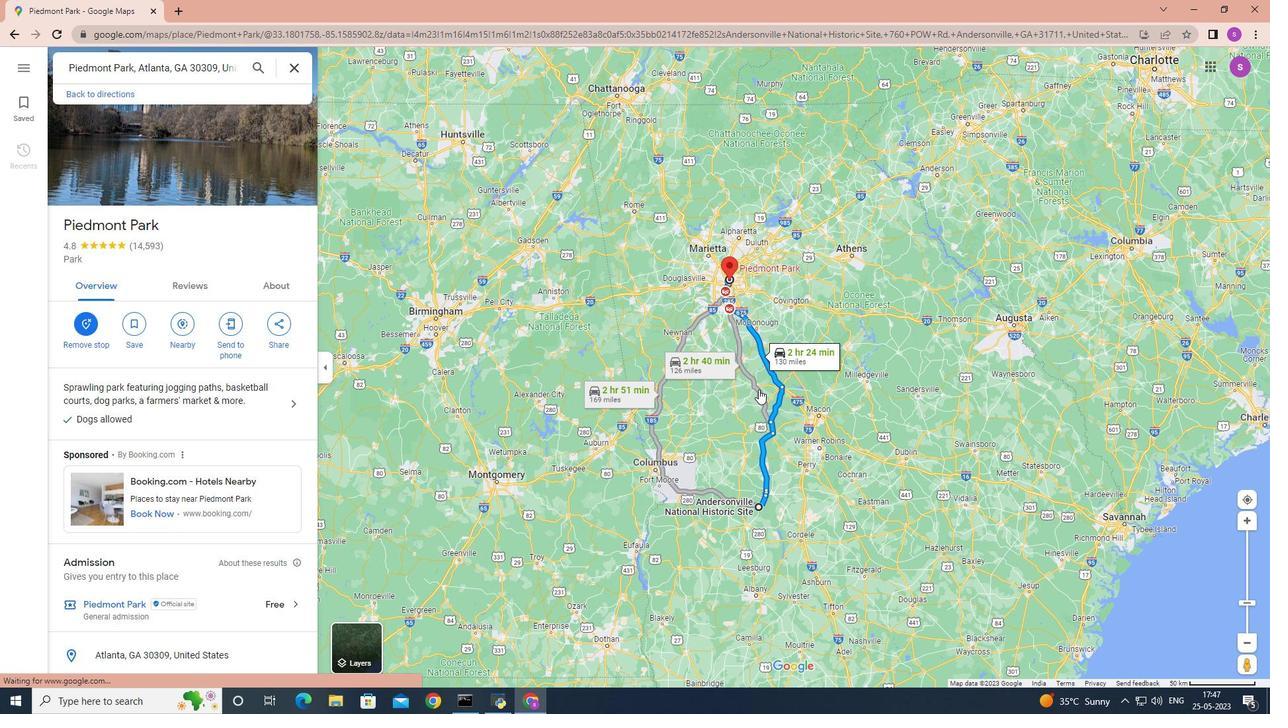 
Action: Mouse scrolled (756, 389) with delta (0, 0)
Screenshot: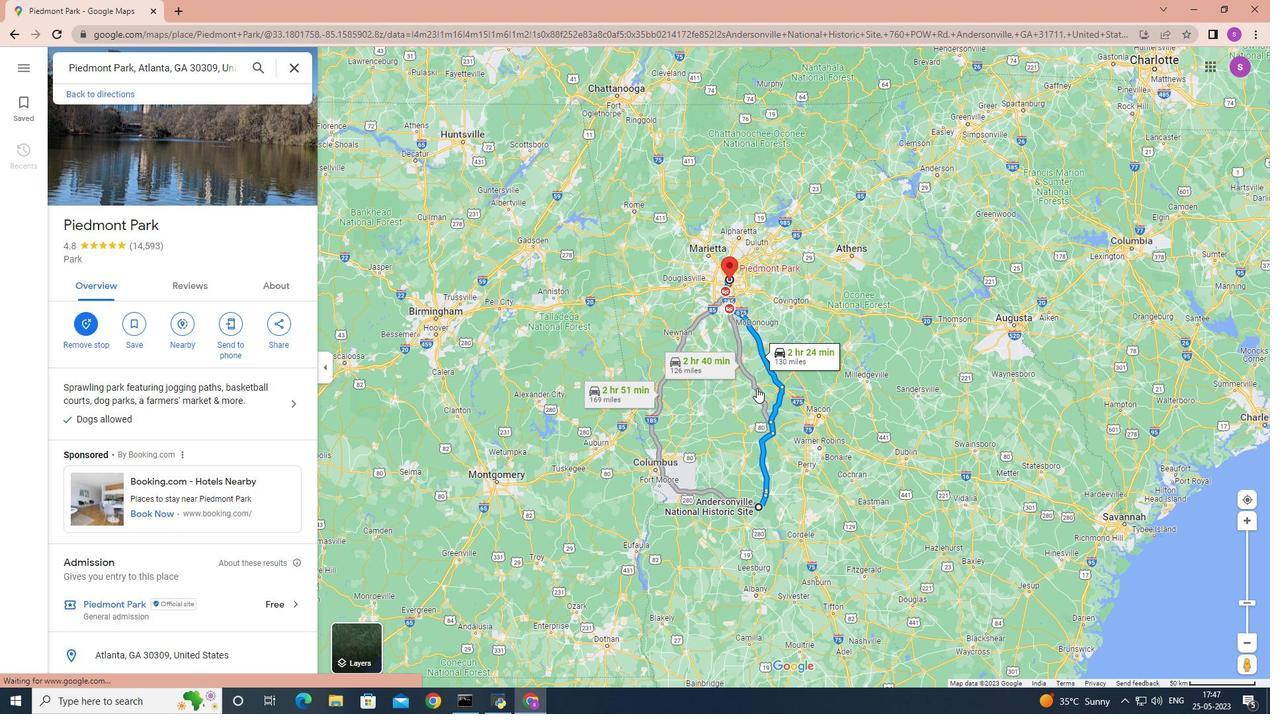 
Action: Mouse scrolled (756, 389) with delta (0, 0)
Screenshot: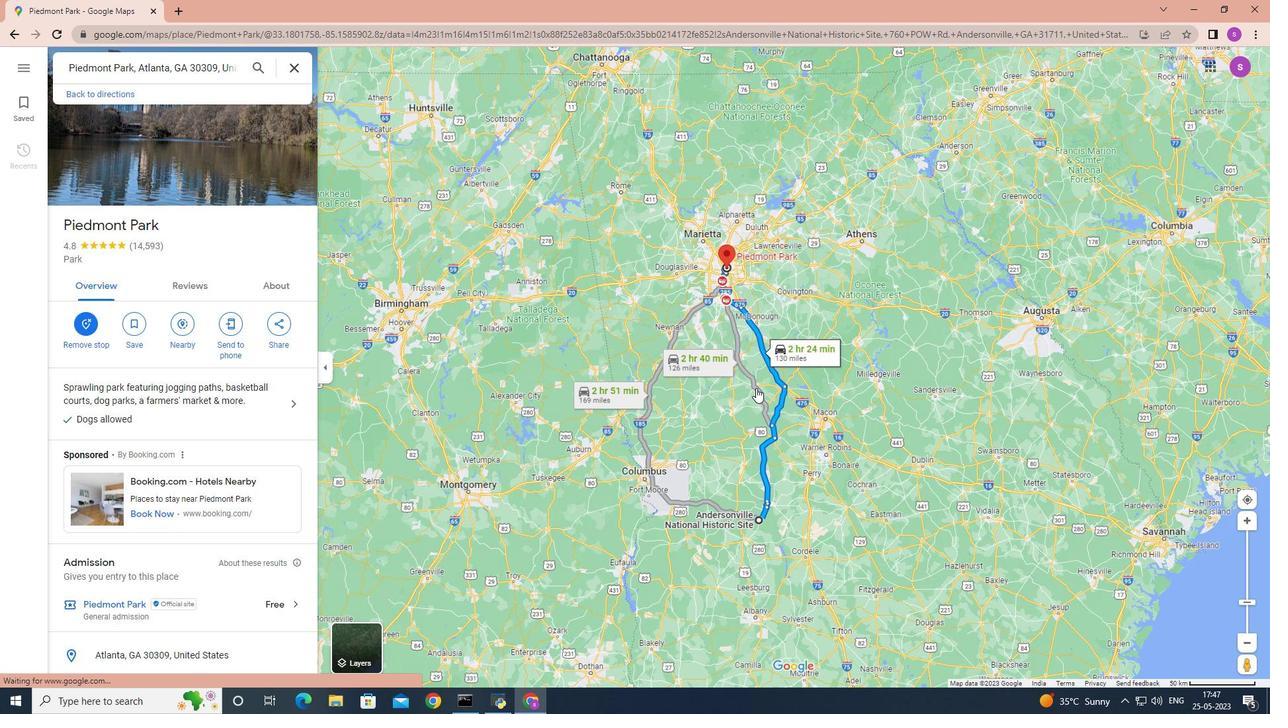 
Action: Mouse moved to (750, 377)
Screenshot: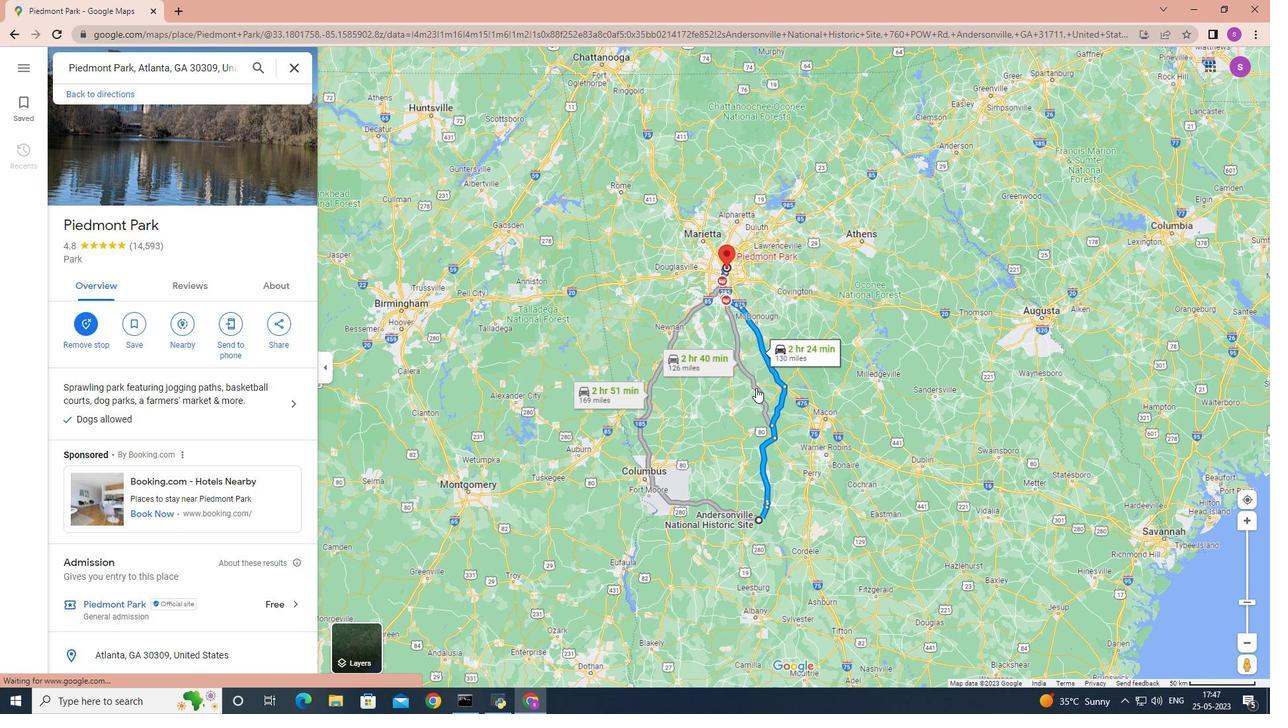 
Action: Mouse pressed left at (750, 377)
Screenshot: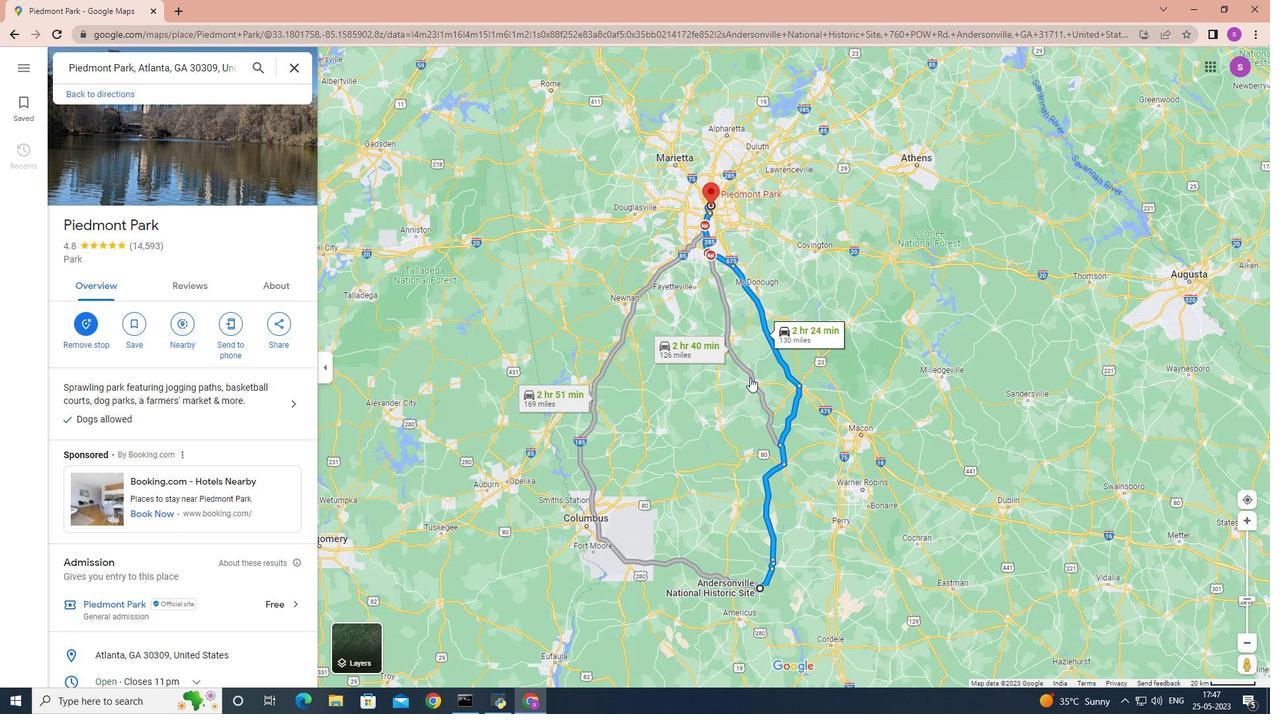 
Action: Mouse moved to (714, 268)
Screenshot: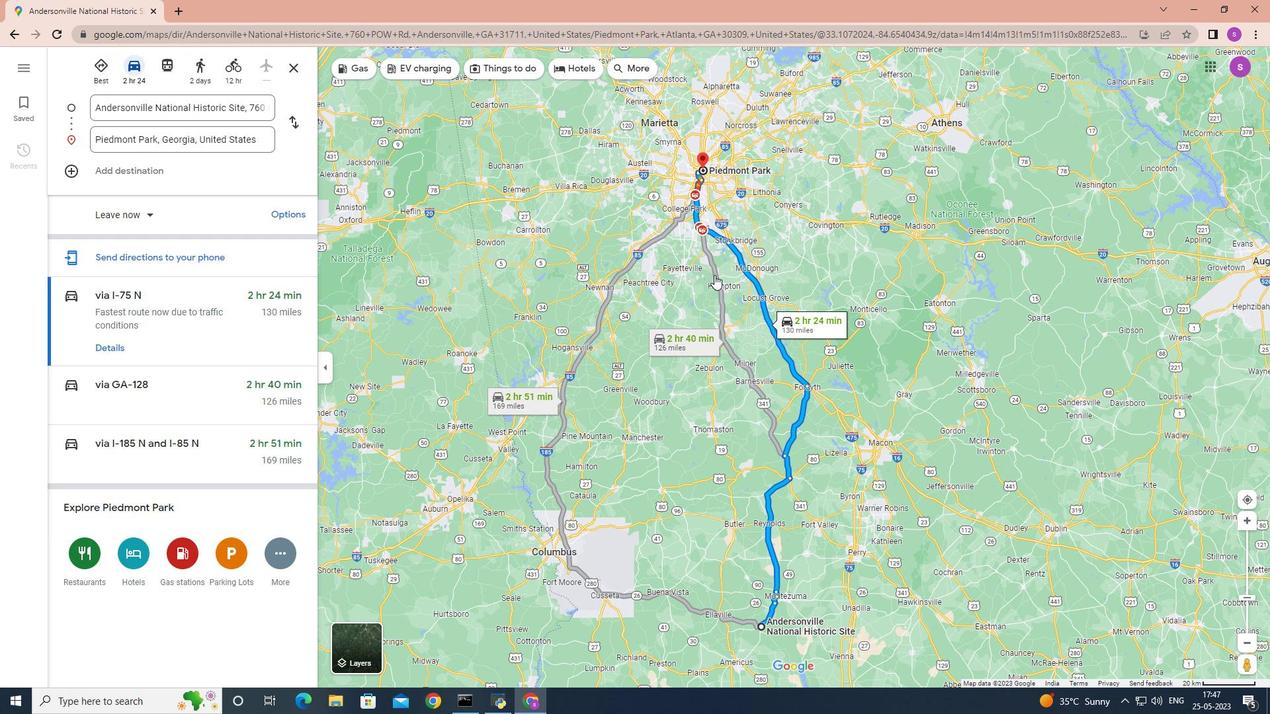 
Action: Mouse pressed left at (714, 268)
Screenshot: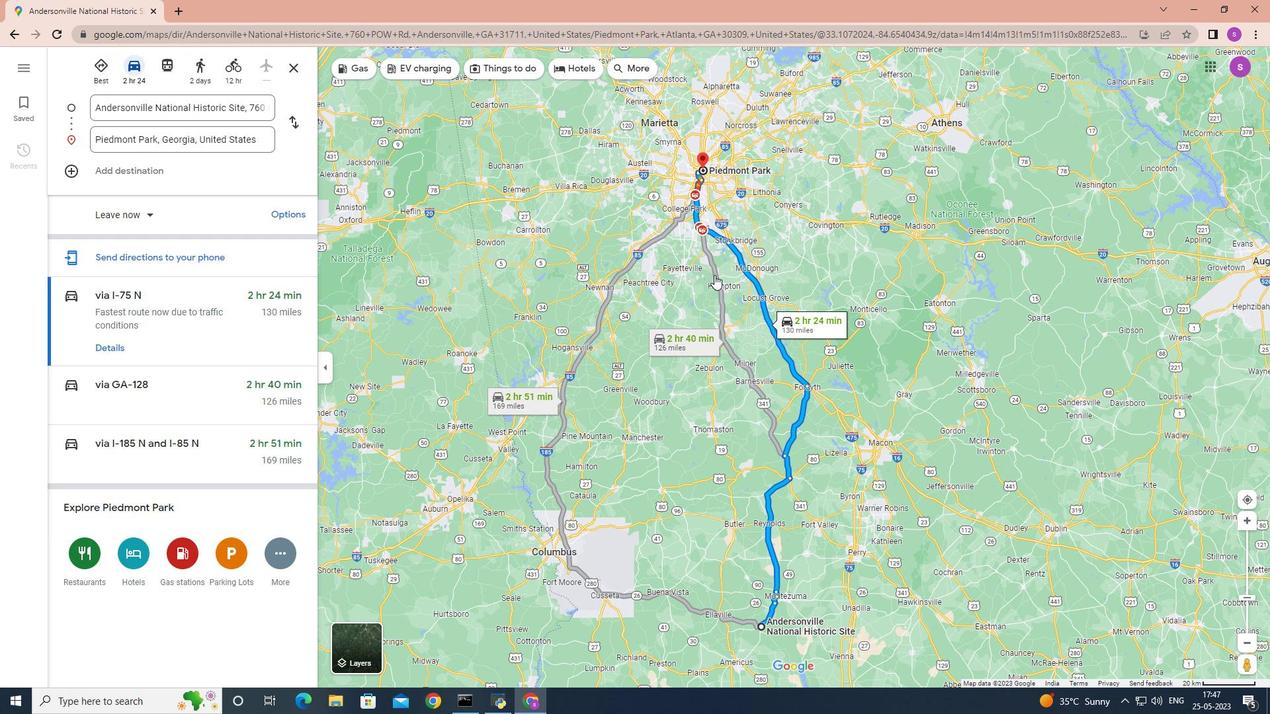 
Action: Mouse moved to (716, 293)
Screenshot: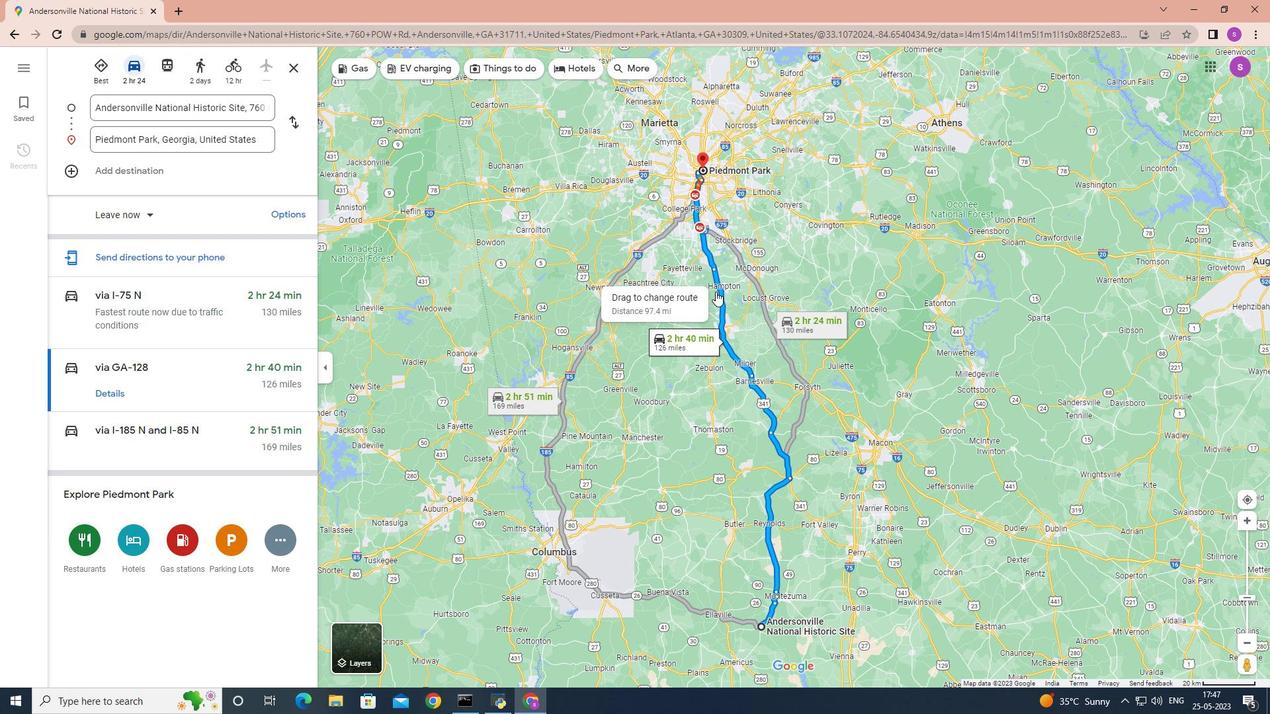 
Action: Mouse scrolled (716, 293) with delta (0, 0)
Screenshot: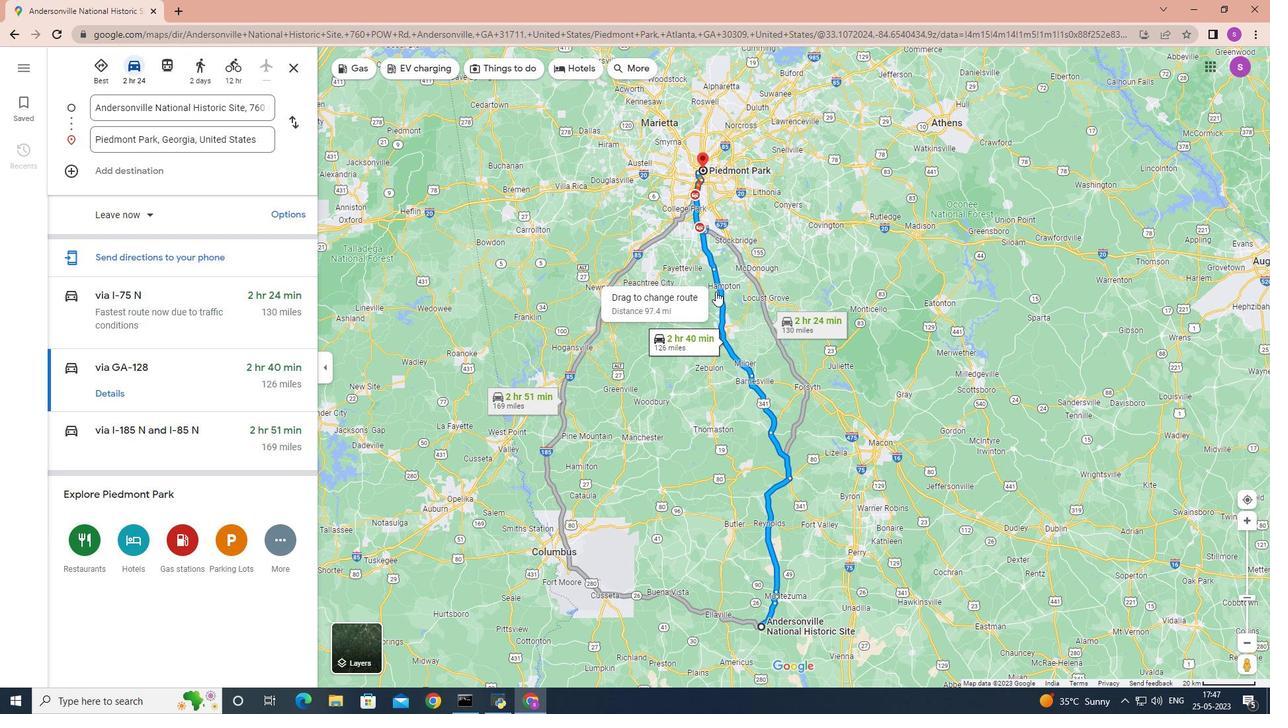 
Action: Mouse scrolled (716, 293) with delta (0, 0)
Screenshot: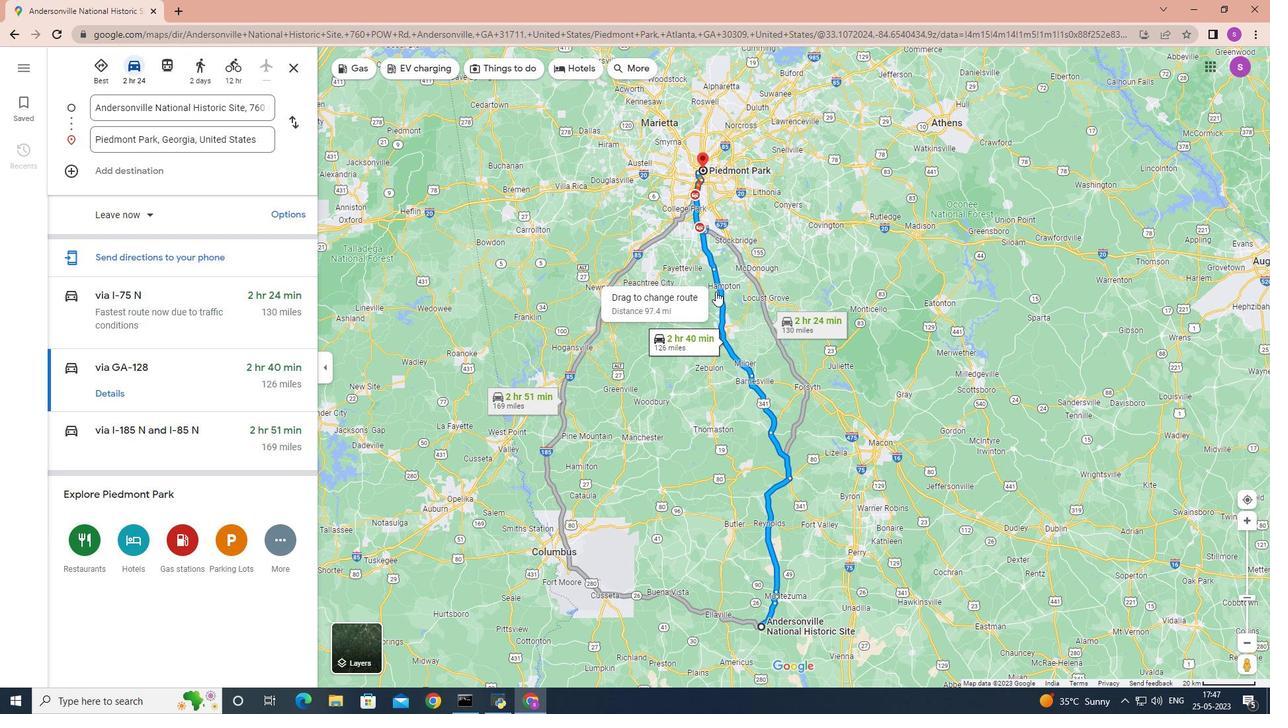 
Action: Mouse scrolled (716, 293) with delta (0, 0)
Screenshot: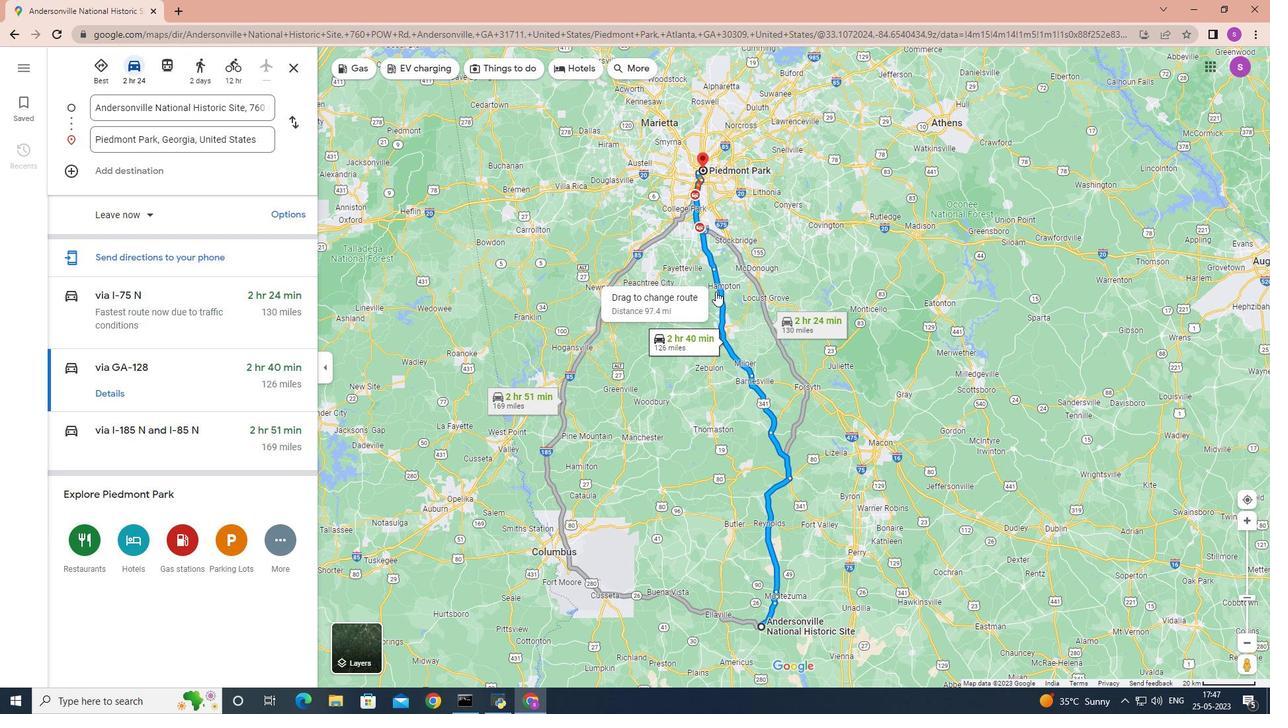 
Action: Mouse scrolled (716, 293) with delta (0, 0)
Screenshot: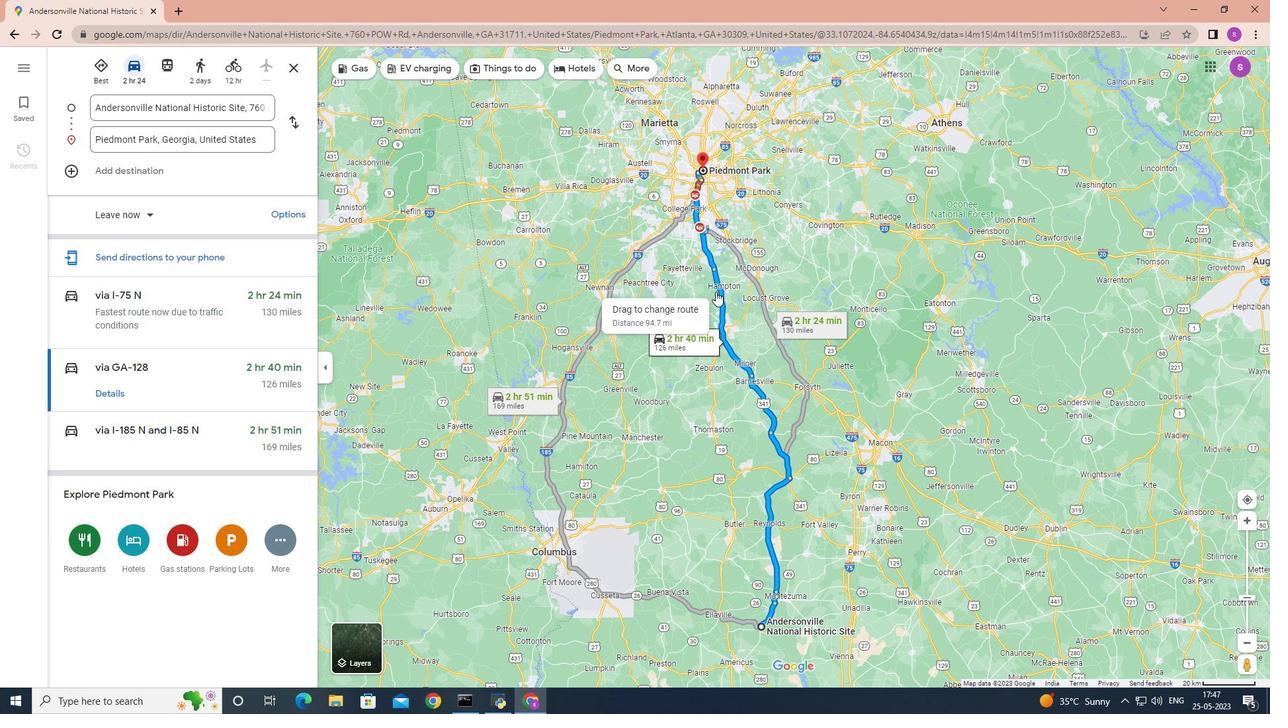
Action: Mouse scrolled (716, 293) with delta (0, 0)
Screenshot: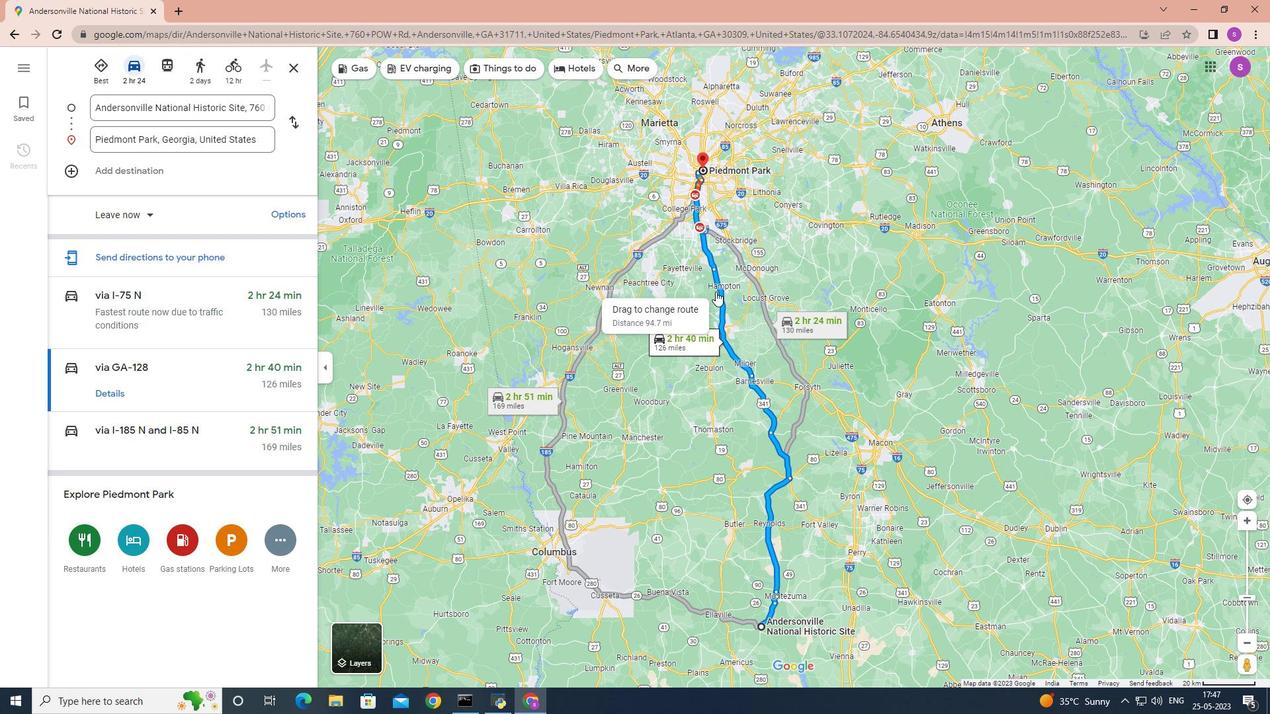 
Action: Mouse moved to (202, 314)
Screenshot: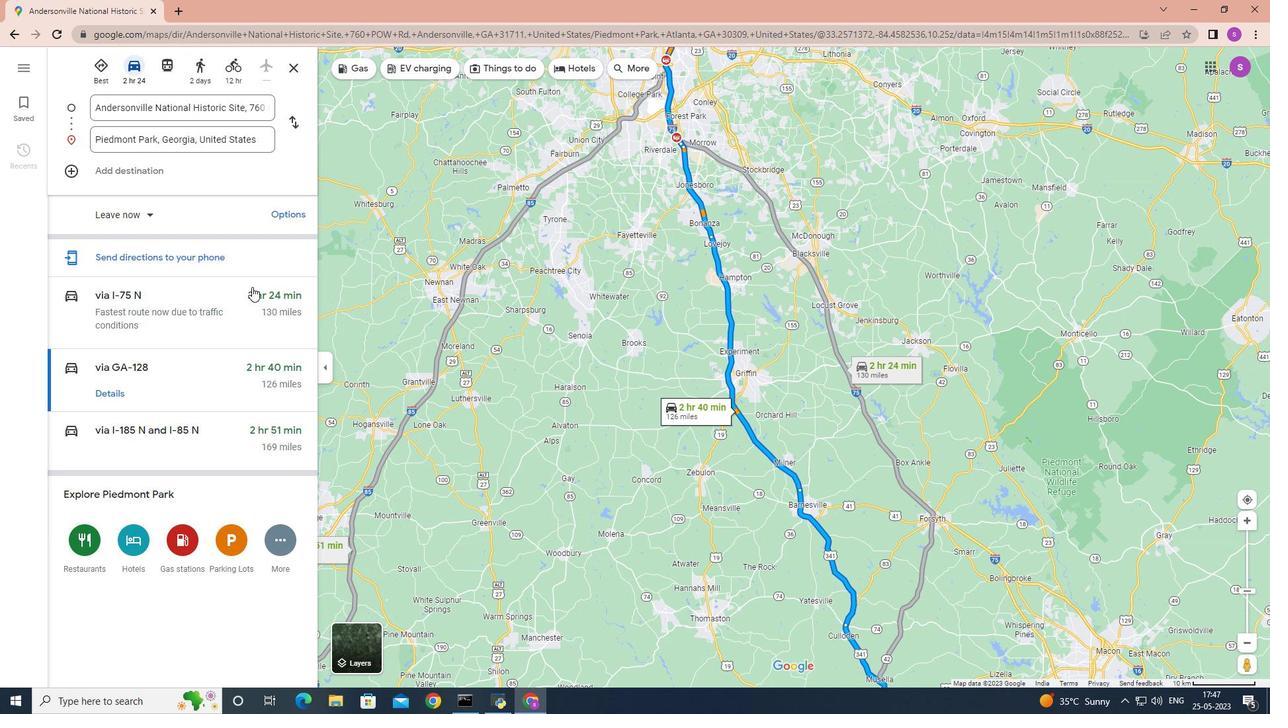 
Action: Mouse pressed left at (202, 314)
Screenshot: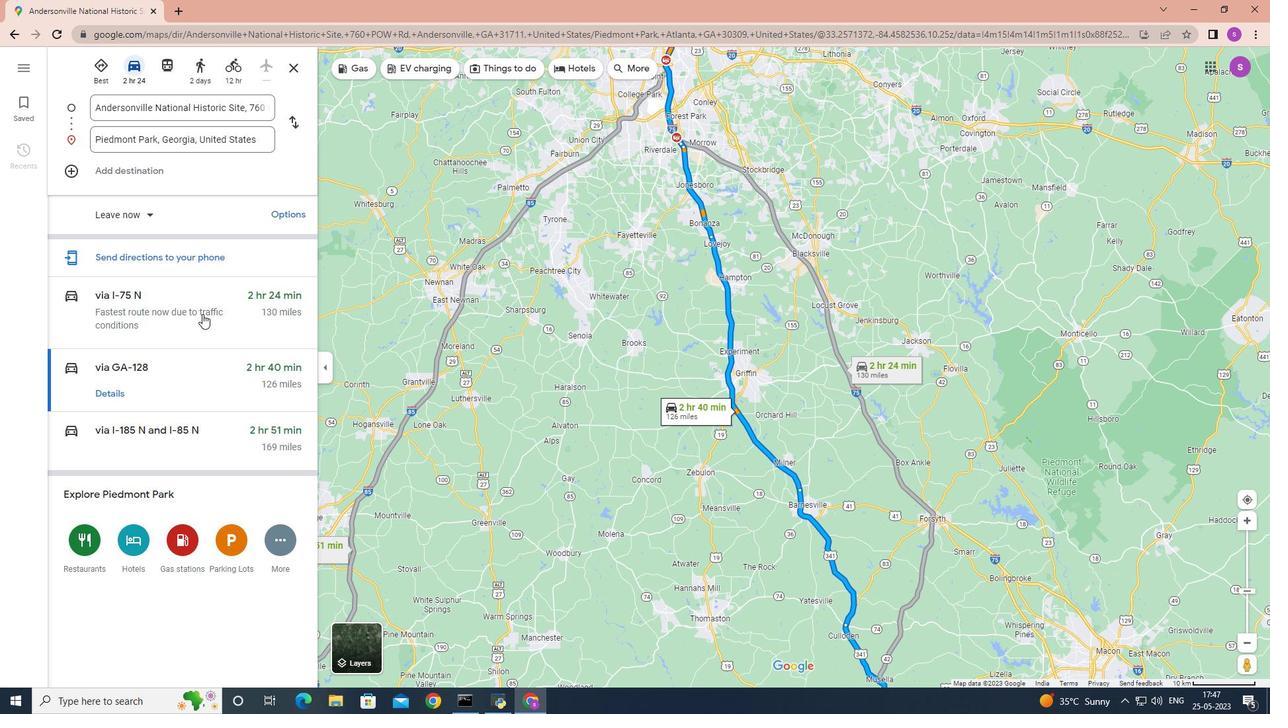 
Action: Mouse moved to (196, 395)
Screenshot: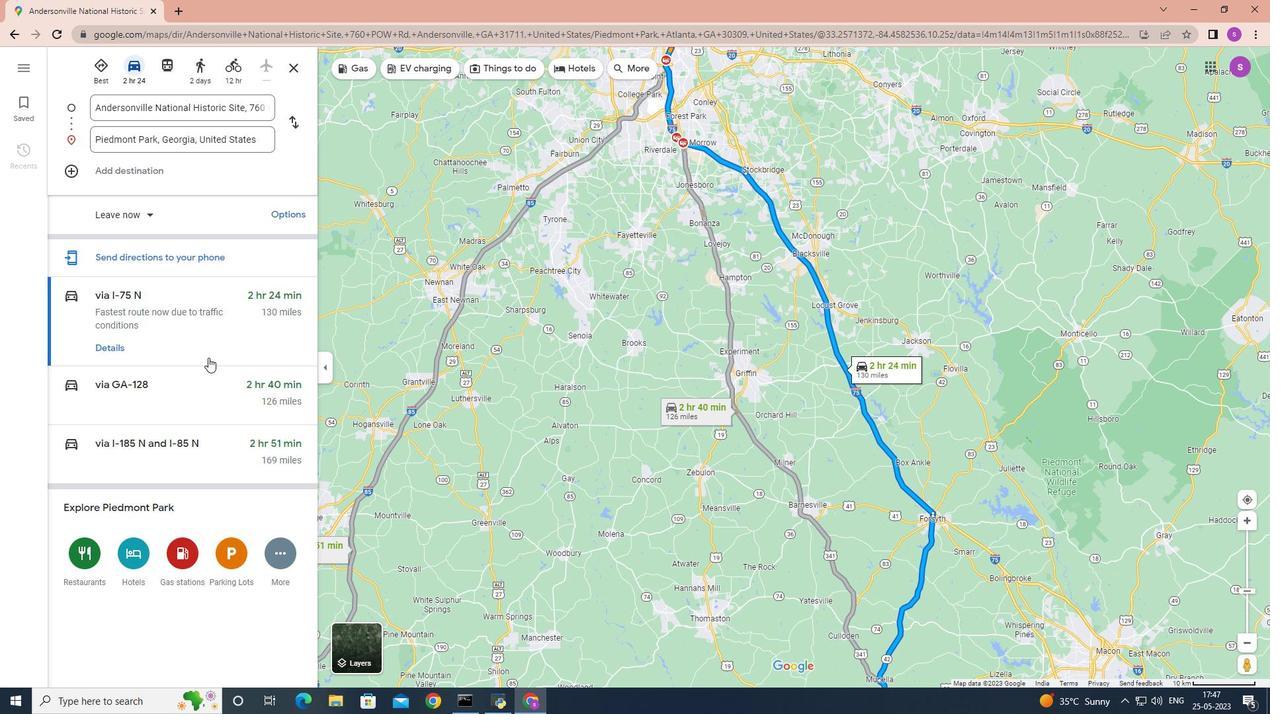 
Action: Mouse pressed left at (196, 395)
Screenshot: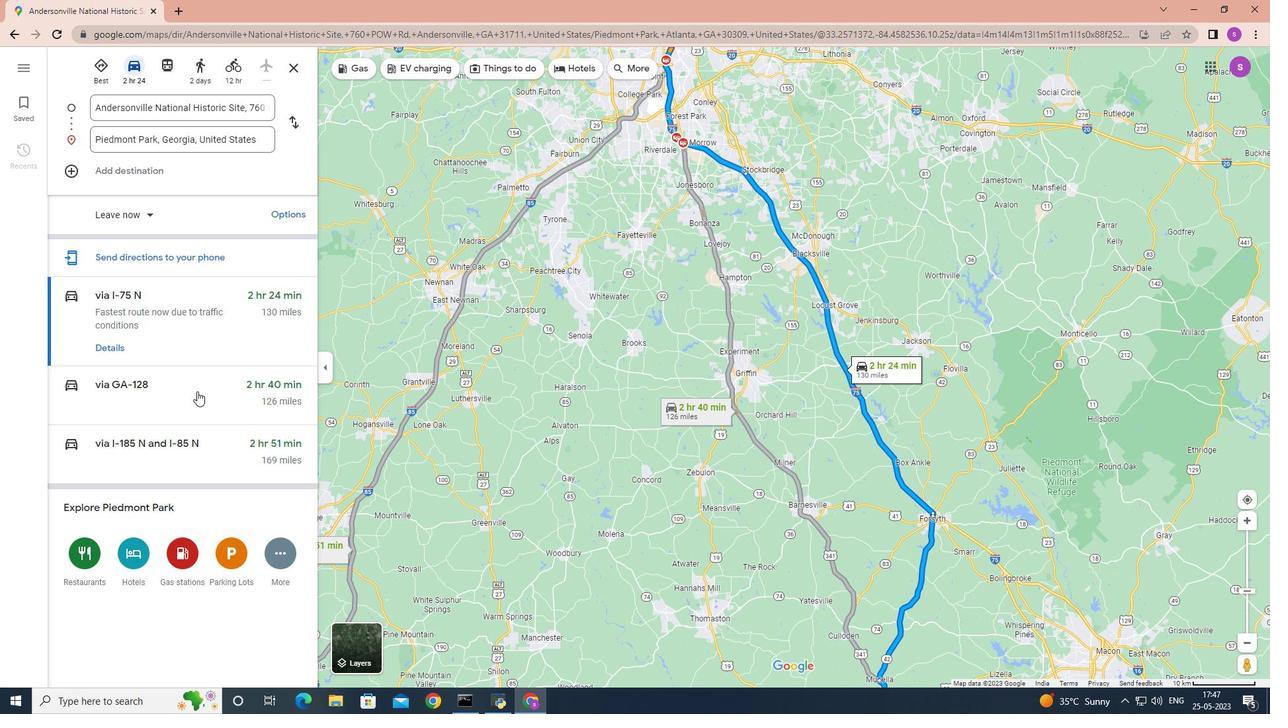 
Action: Mouse moved to (190, 422)
Screenshot: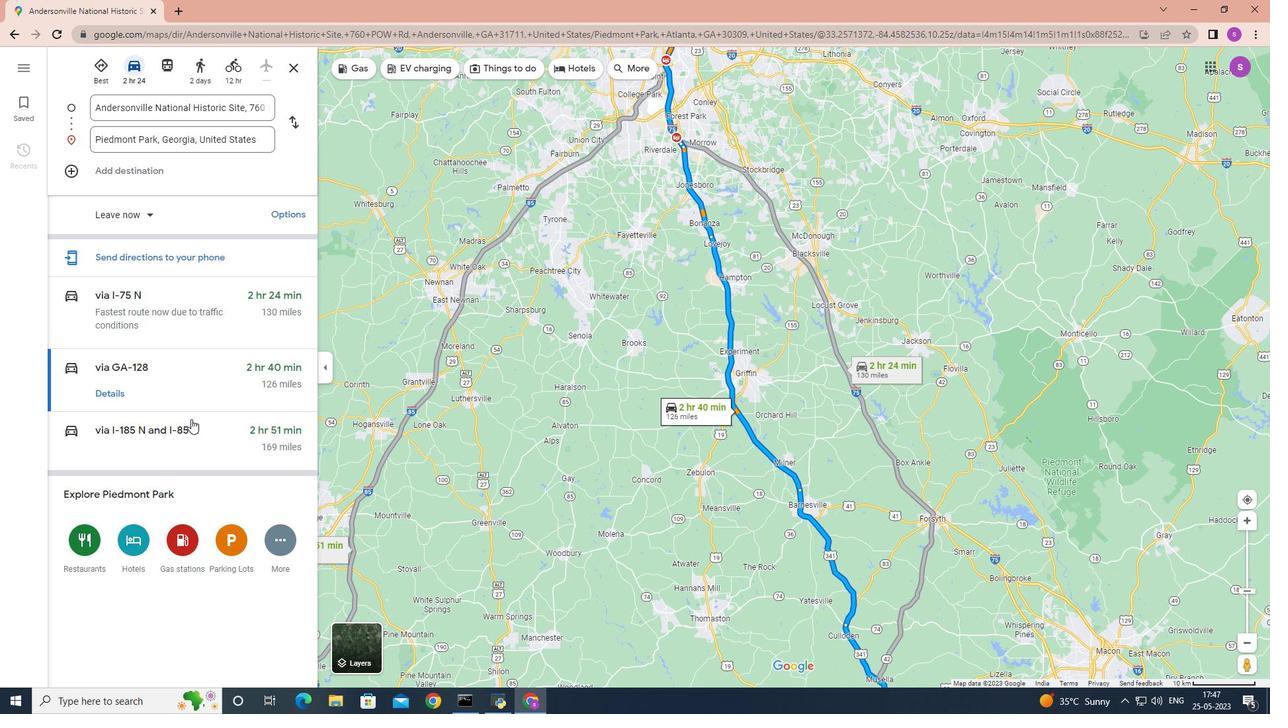 
Action: Mouse pressed left at (190, 422)
Screenshot: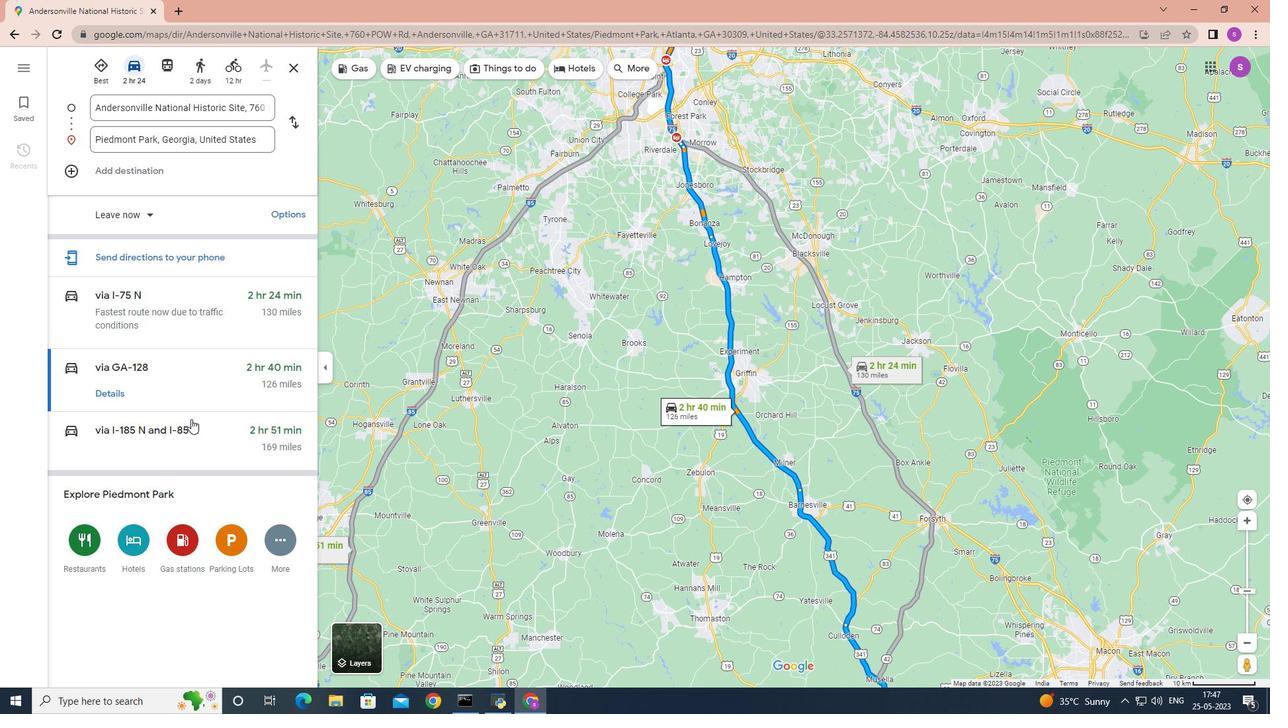 
